 Task: Create relationship between product and customer.
Action: Mouse moved to (540, 102)
Screenshot: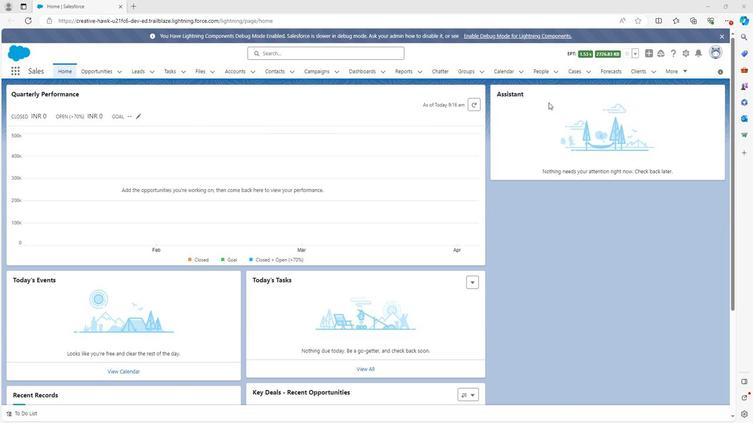 
Action: Mouse pressed right at (540, 102)
Screenshot: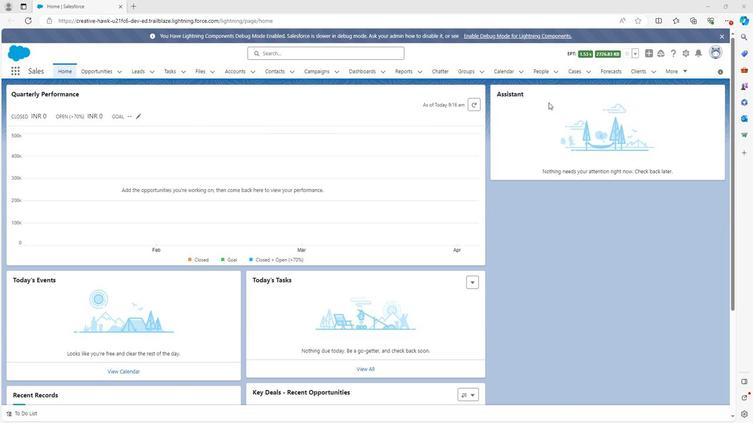 
Action: Mouse moved to (679, 47)
Screenshot: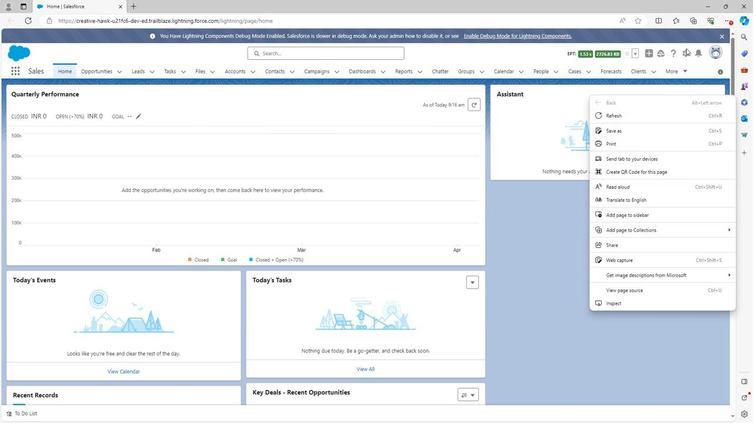 
Action: Mouse pressed left at (679, 47)
Screenshot: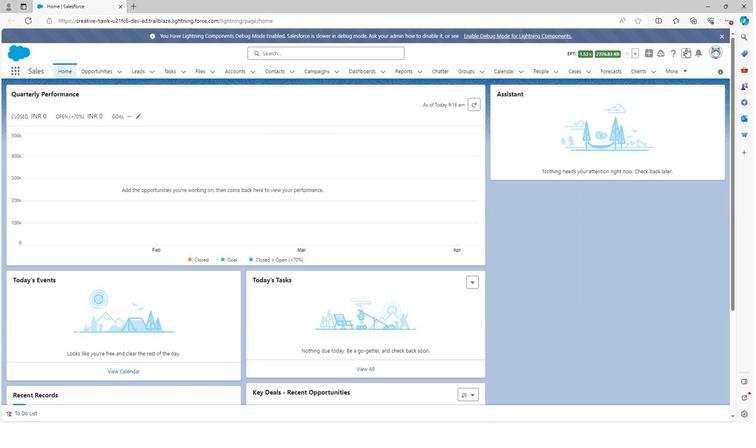 
Action: Mouse moved to (648, 73)
Screenshot: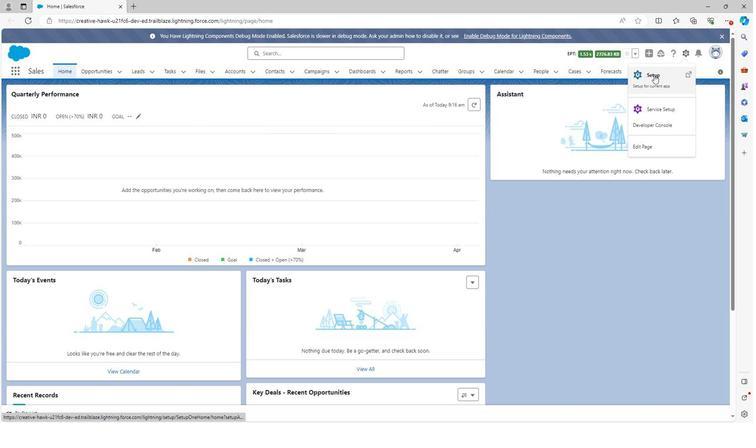 
Action: Mouse pressed left at (648, 73)
Screenshot: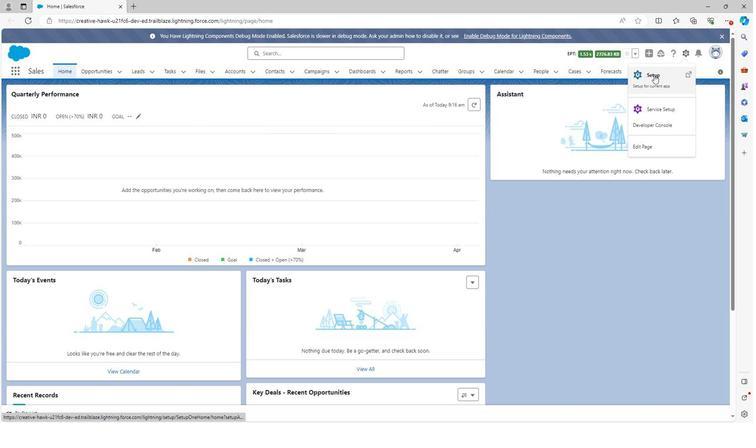 
Action: Mouse moved to (97, 71)
Screenshot: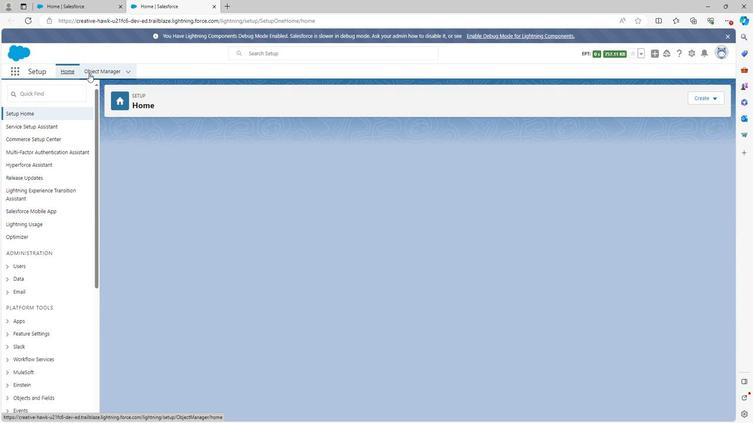 
Action: Mouse pressed left at (97, 71)
Screenshot: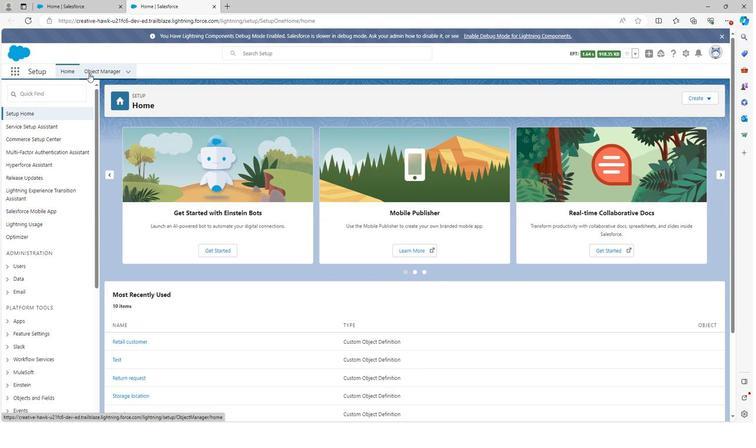
Action: Mouse moved to (92, 221)
Screenshot: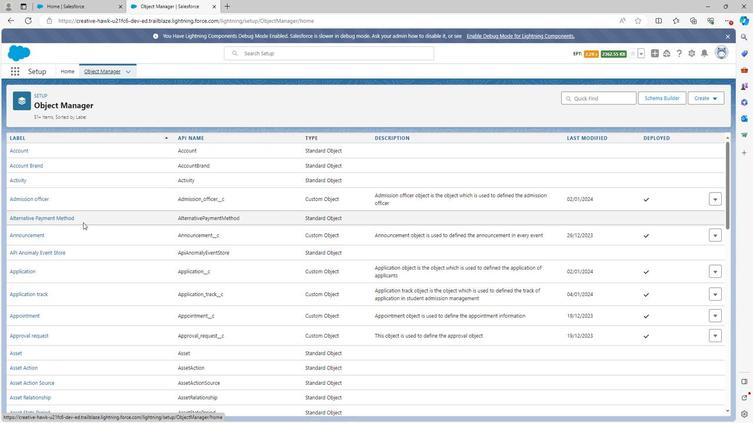 
Action: Mouse scrolled (92, 221) with delta (0, 0)
Screenshot: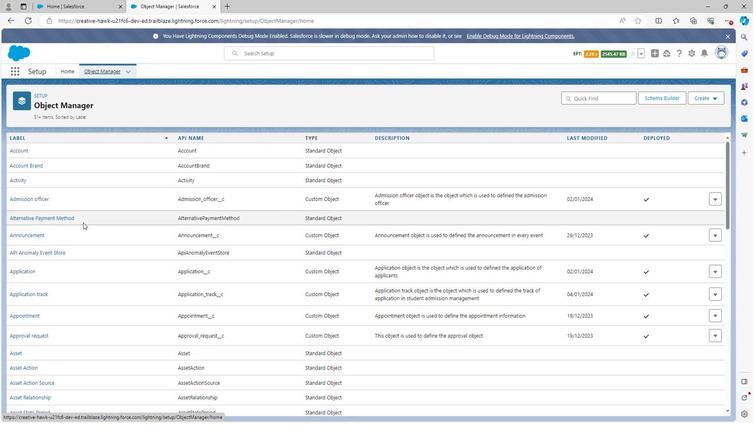 
Action: Mouse scrolled (92, 221) with delta (0, 0)
Screenshot: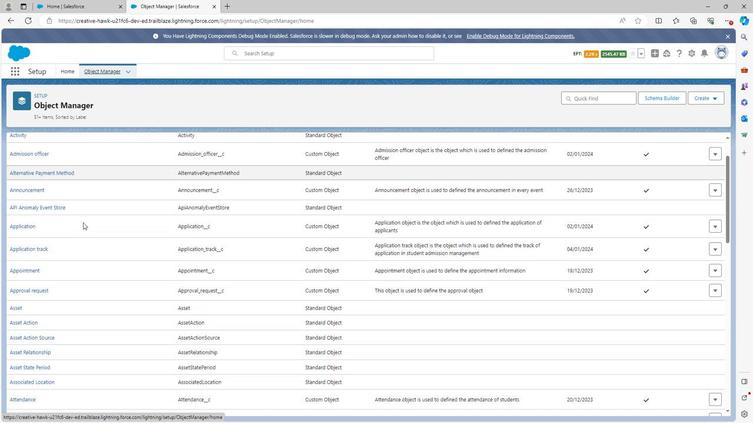 
Action: Mouse scrolled (92, 221) with delta (0, 0)
Screenshot: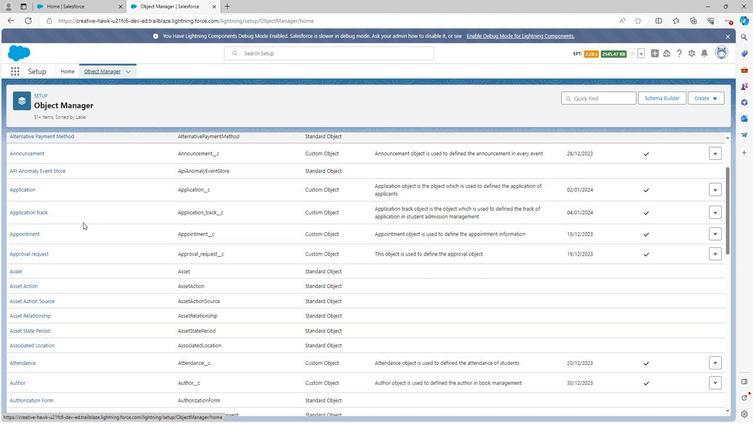 
Action: Mouse moved to (92, 221)
Screenshot: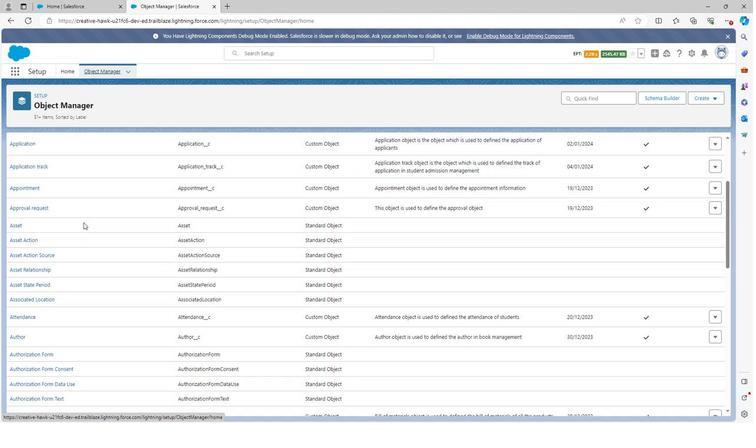 
Action: Mouse scrolled (92, 221) with delta (0, 0)
Screenshot: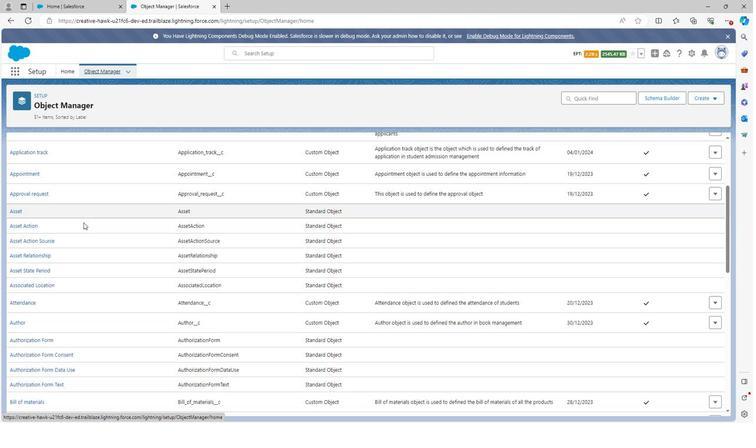 
Action: Mouse scrolled (92, 221) with delta (0, 0)
Screenshot: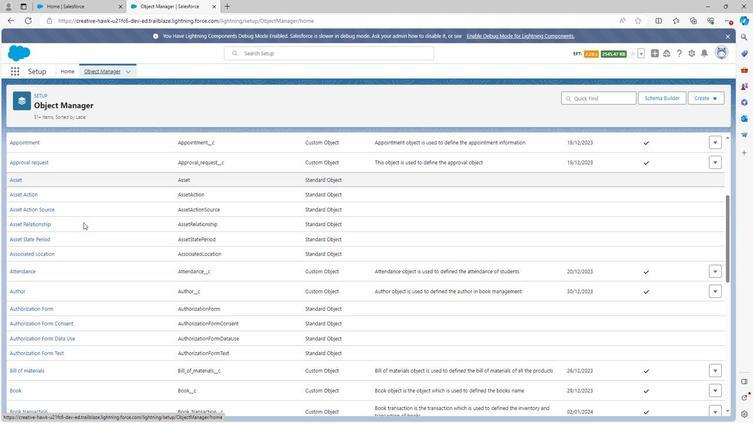 
Action: Mouse moved to (92, 221)
Screenshot: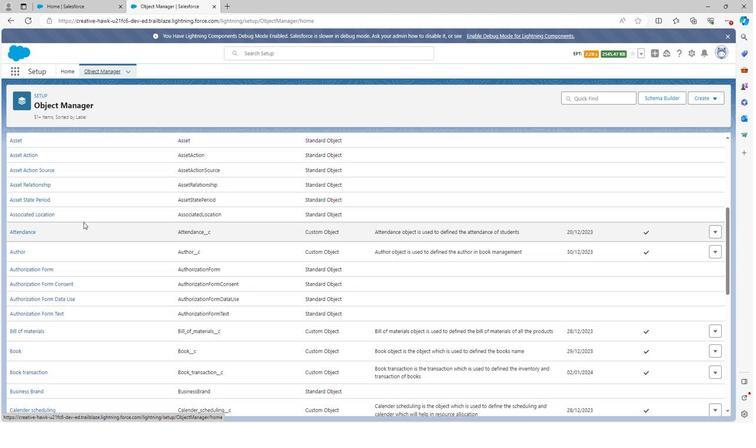 
Action: Mouse scrolled (92, 221) with delta (0, 0)
Screenshot: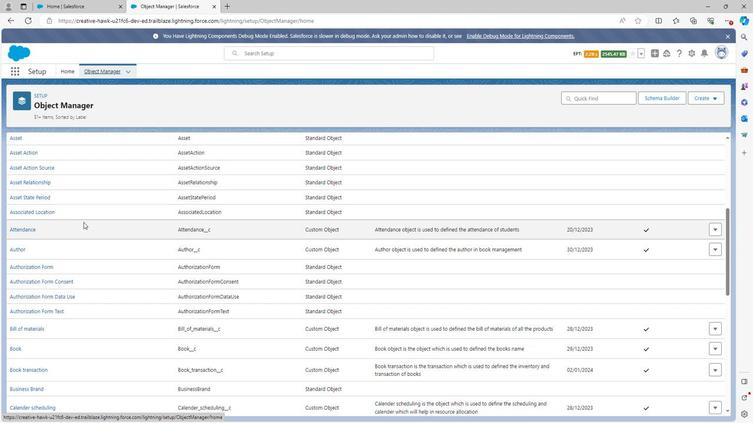 
Action: Mouse scrolled (92, 221) with delta (0, 0)
Screenshot: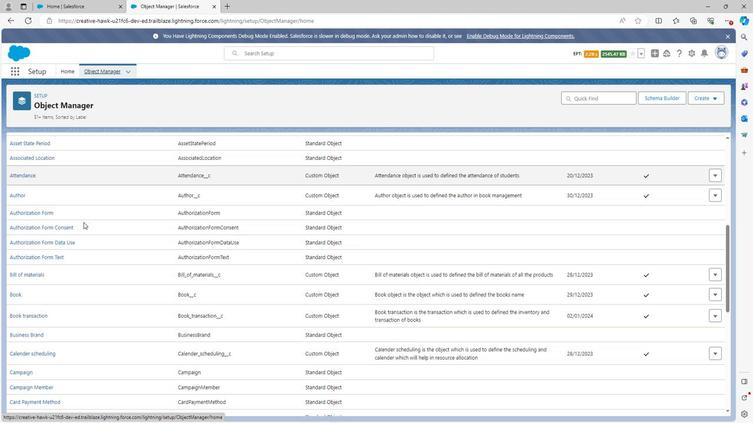 
Action: Mouse scrolled (92, 221) with delta (0, 0)
Screenshot: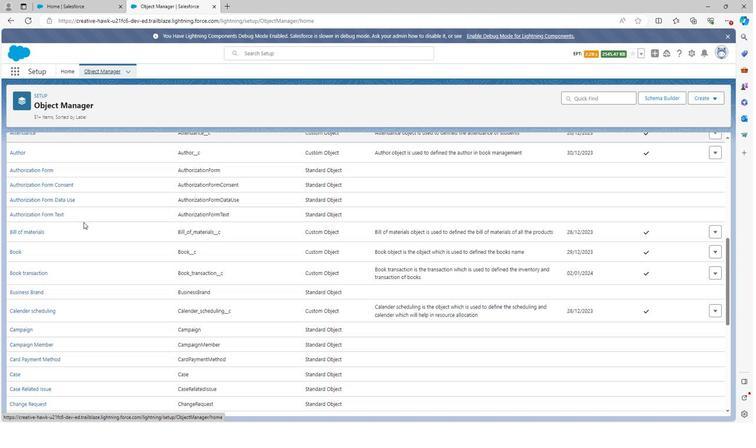 
Action: Mouse scrolled (92, 221) with delta (0, 0)
Screenshot: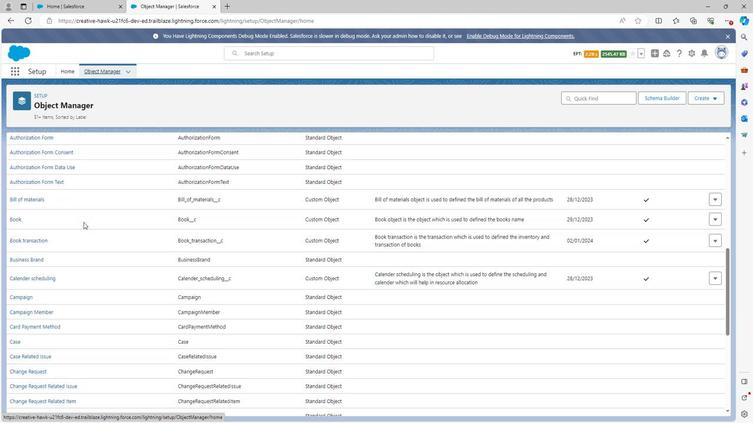 
Action: Mouse scrolled (92, 221) with delta (0, 0)
Screenshot: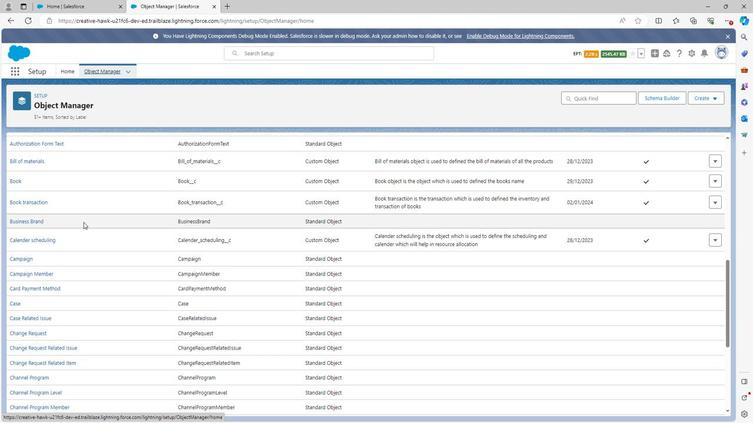 
Action: Mouse scrolled (92, 221) with delta (0, 0)
Screenshot: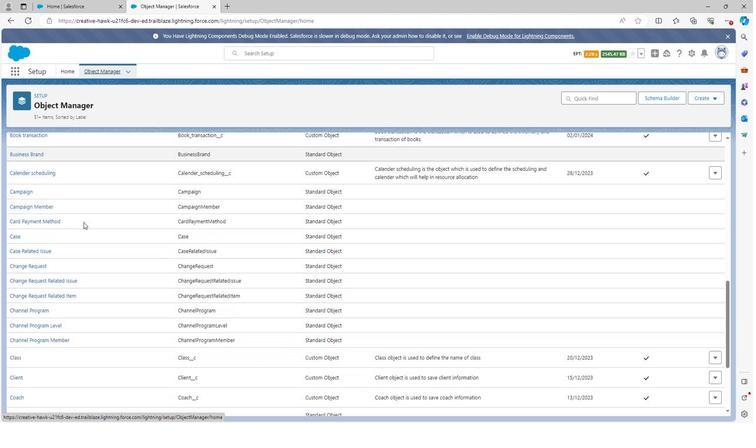 
Action: Mouse scrolled (92, 221) with delta (0, 0)
Screenshot: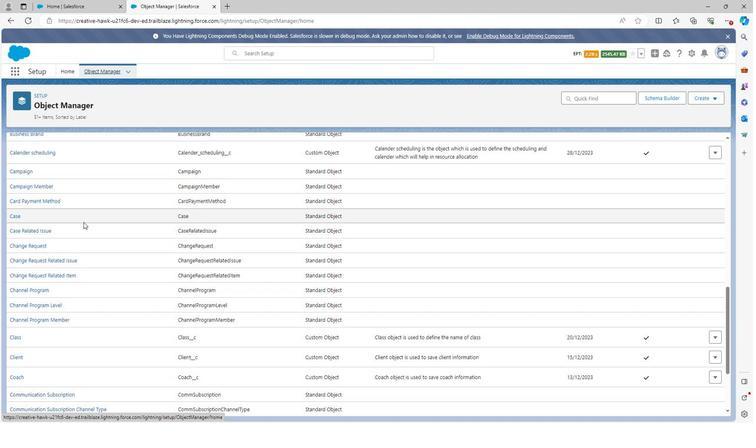 
Action: Mouse scrolled (92, 221) with delta (0, 0)
Screenshot: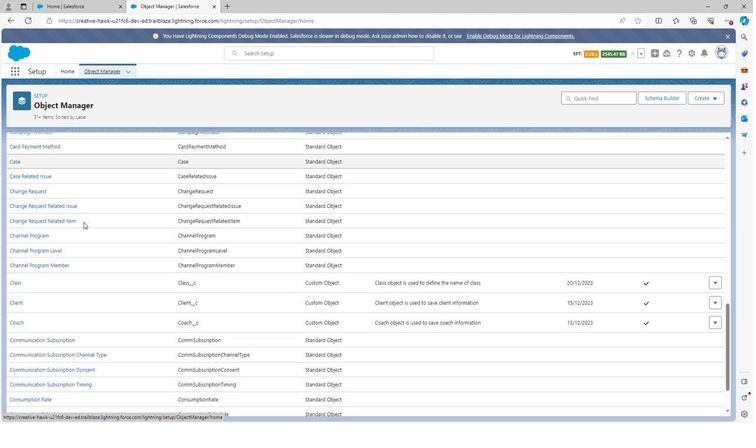 
Action: Mouse scrolled (92, 221) with delta (0, 0)
Screenshot: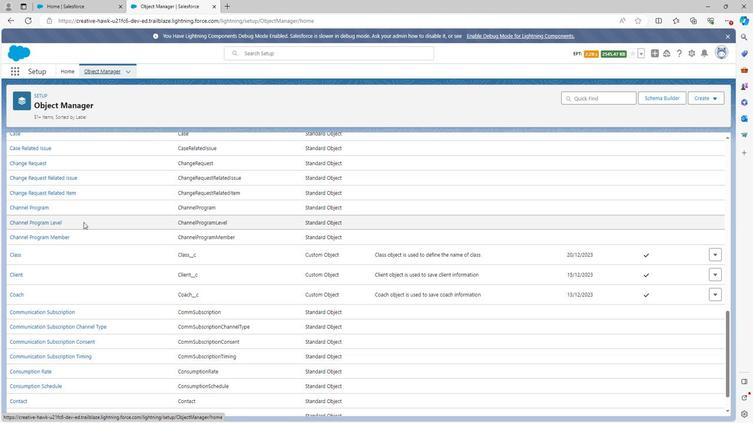 
Action: Mouse scrolled (92, 221) with delta (0, 0)
Screenshot: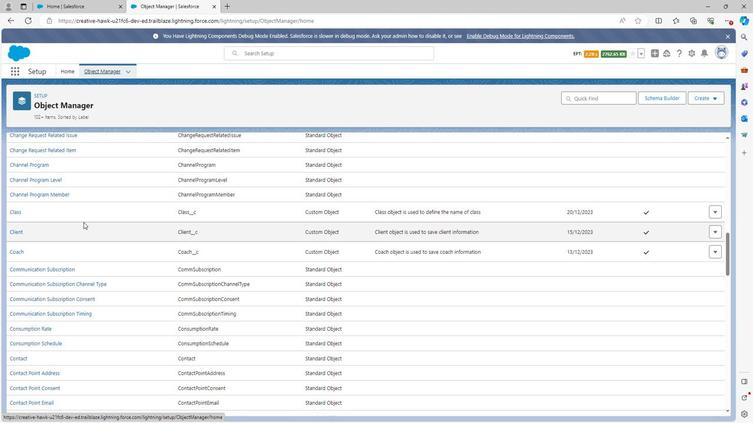 
Action: Mouse moved to (97, 217)
Screenshot: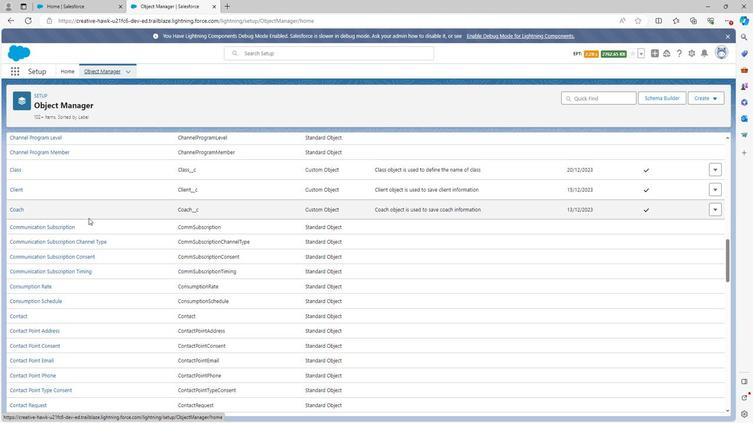 
Action: Mouse scrolled (97, 217) with delta (0, 0)
Screenshot: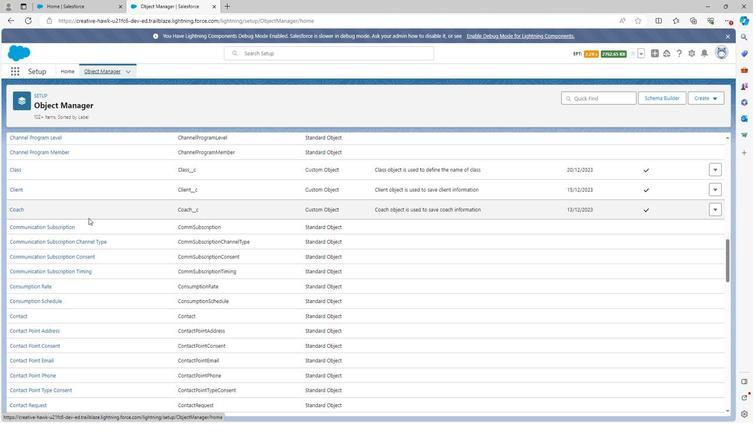 
Action: Mouse scrolled (97, 217) with delta (0, 0)
Screenshot: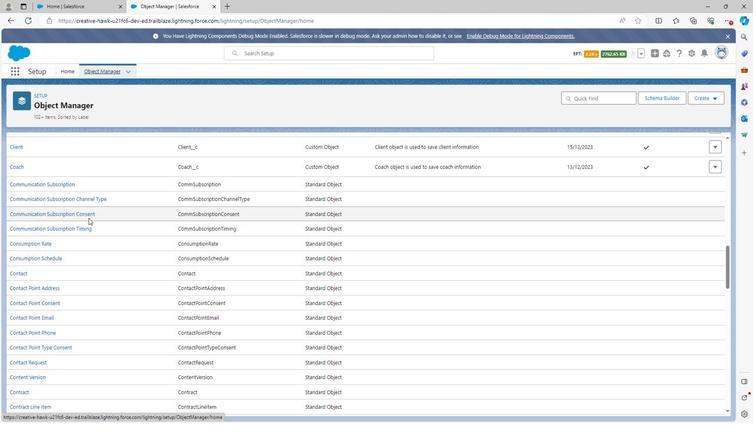 
Action: Mouse scrolled (97, 217) with delta (0, 0)
Screenshot: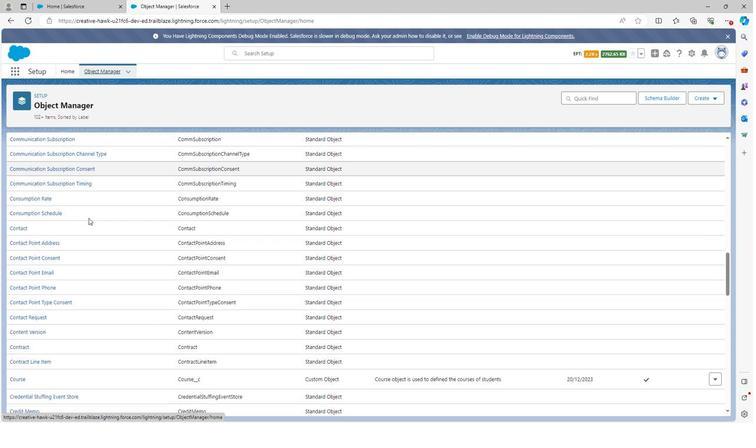 
Action: Mouse scrolled (97, 217) with delta (0, 0)
Screenshot: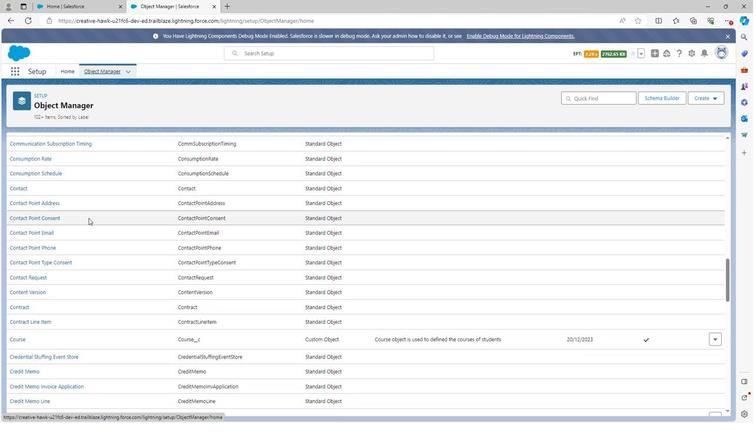 
Action: Mouse scrolled (97, 217) with delta (0, 0)
Screenshot: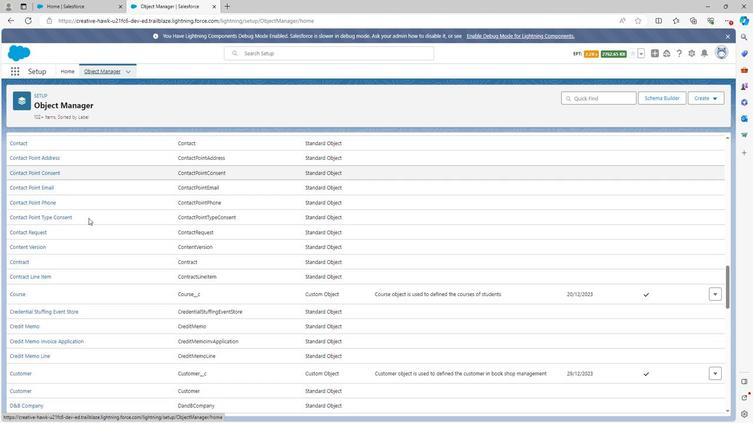 
Action: Mouse scrolled (97, 217) with delta (0, 0)
Screenshot: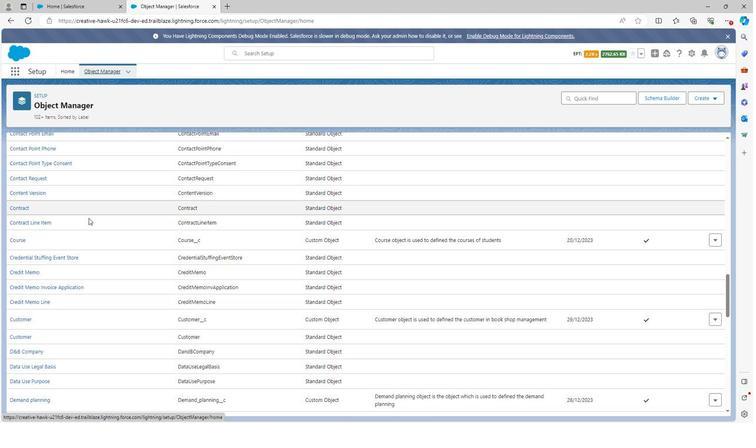 
Action: Mouse scrolled (97, 217) with delta (0, 0)
Screenshot: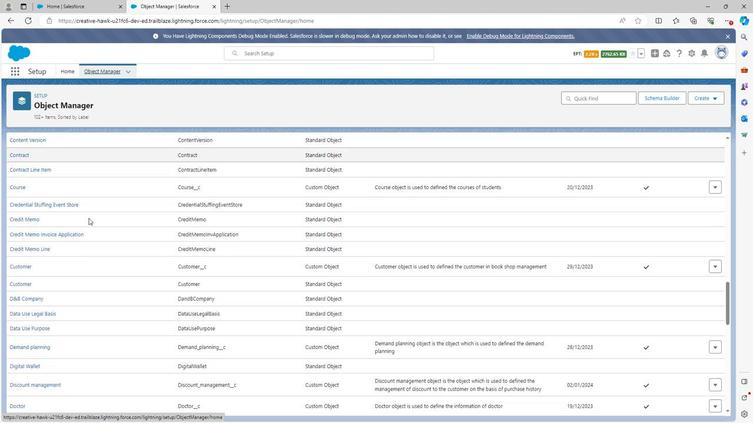 
Action: Mouse scrolled (97, 217) with delta (0, 0)
Screenshot: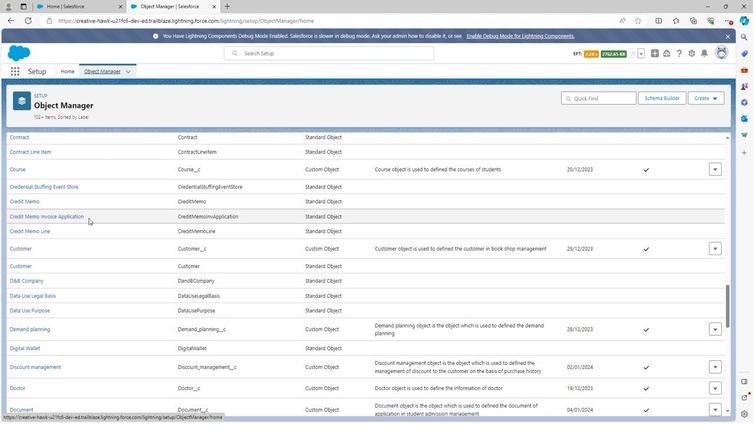 
Action: Mouse scrolled (97, 217) with delta (0, 0)
Screenshot: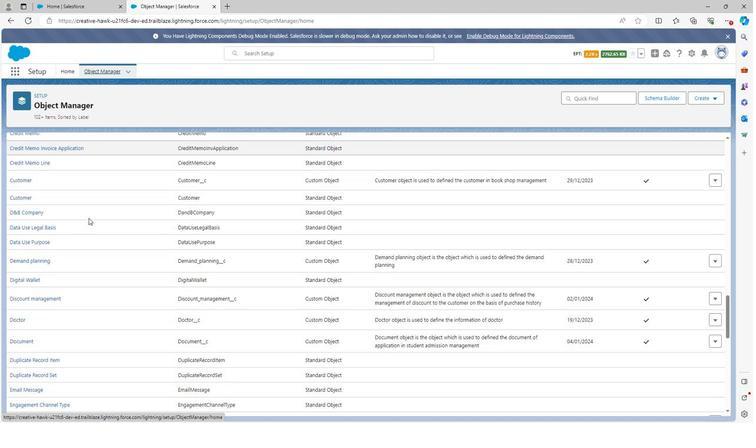 
Action: Mouse scrolled (97, 217) with delta (0, 0)
Screenshot: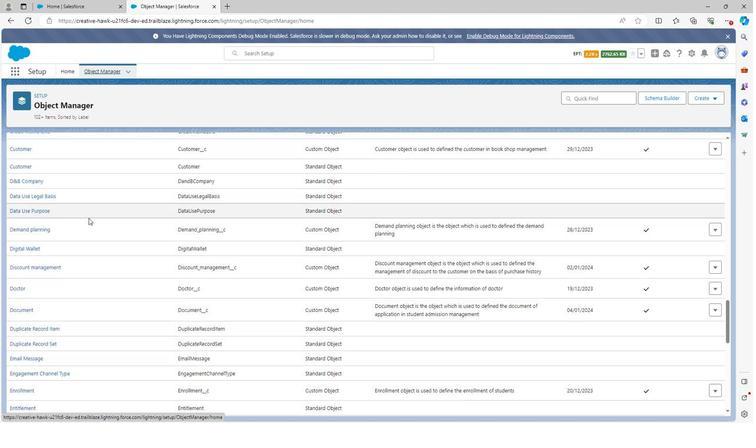 
Action: Mouse scrolled (97, 217) with delta (0, 0)
Screenshot: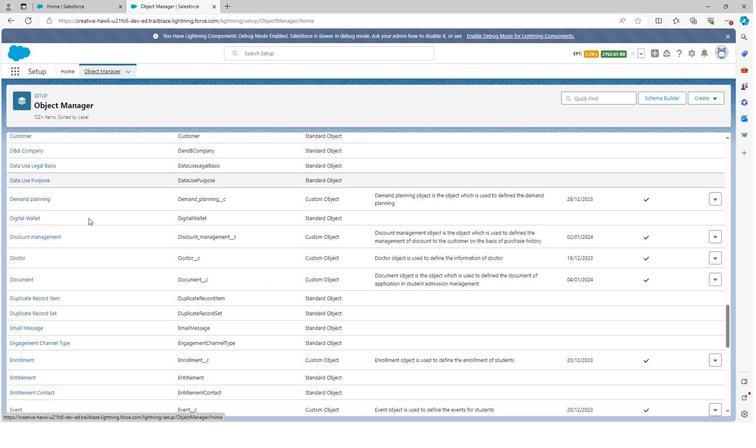 
Action: Mouse moved to (97, 216)
Screenshot: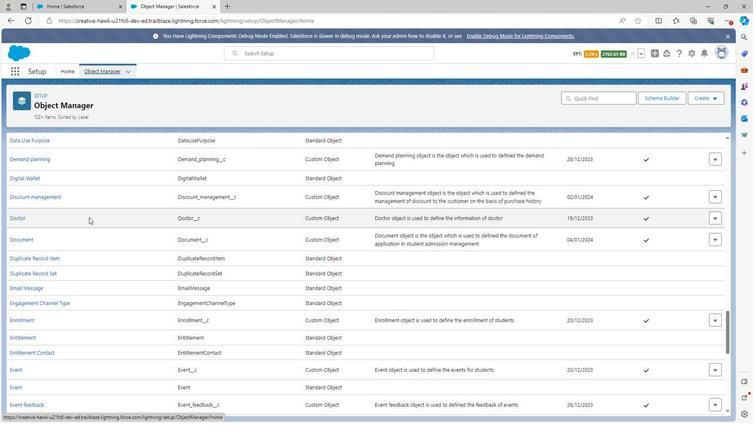 
Action: Mouse scrolled (97, 215) with delta (0, 0)
Screenshot: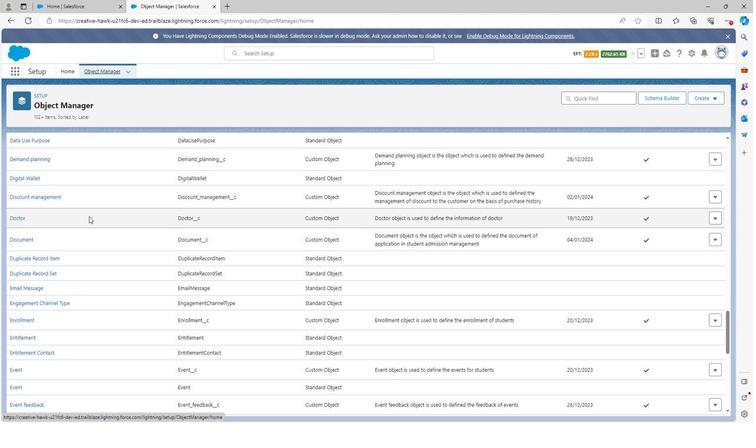 
Action: Mouse scrolled (97, 215) with delta (0, 0)
Screenshot: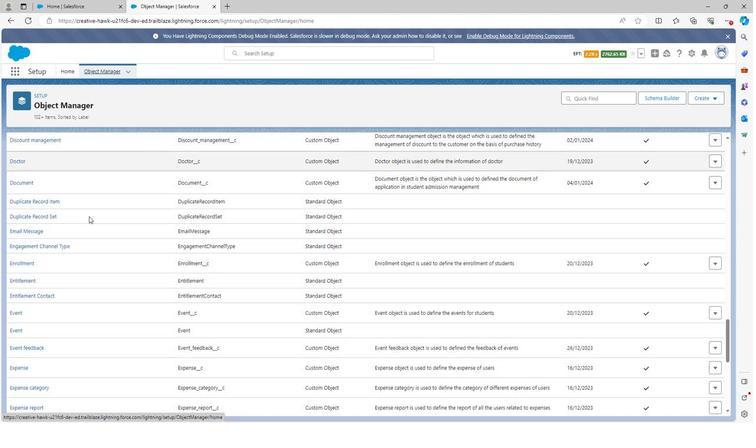 
Action: Mouse moved to (98, 214)
Screenshot: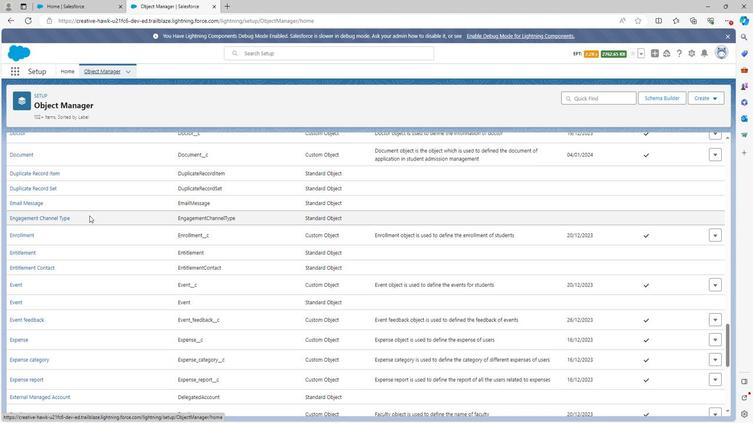 
Action: Mouse scrolled (98, 214) with delta (0, 0)
Screenshot: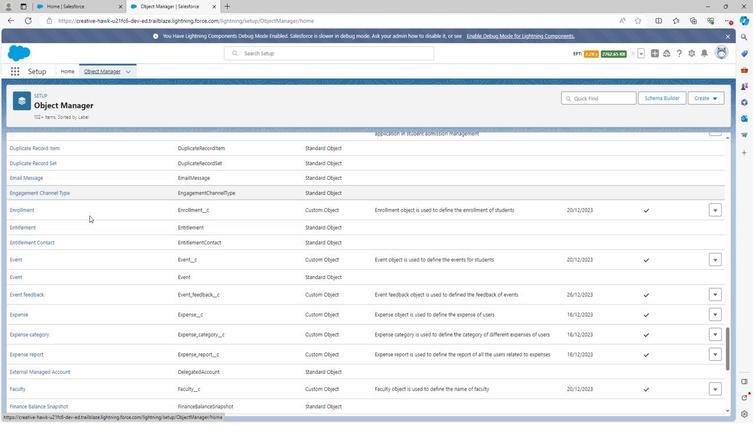 
Action: Mouse scrolled (98, 214) with delta (0, 0)
Screenshot: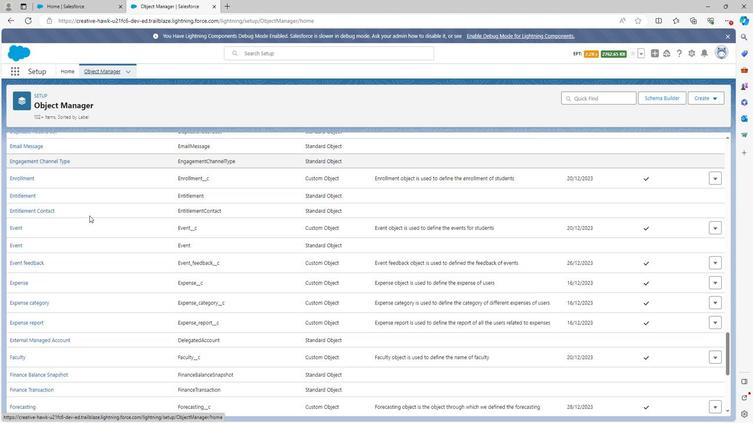 
Action: Mouse scrolled (98, 214) with delta (0, 0)
Screenshot: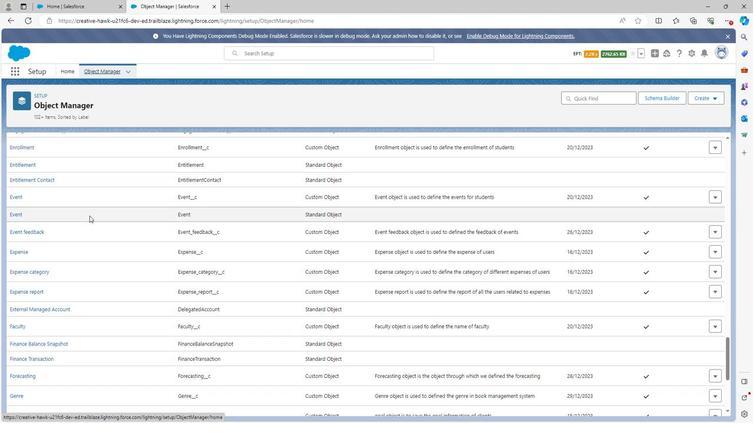 
Action: Mouse scrolled (98, 214) with delta (0, 0)
Screenshot: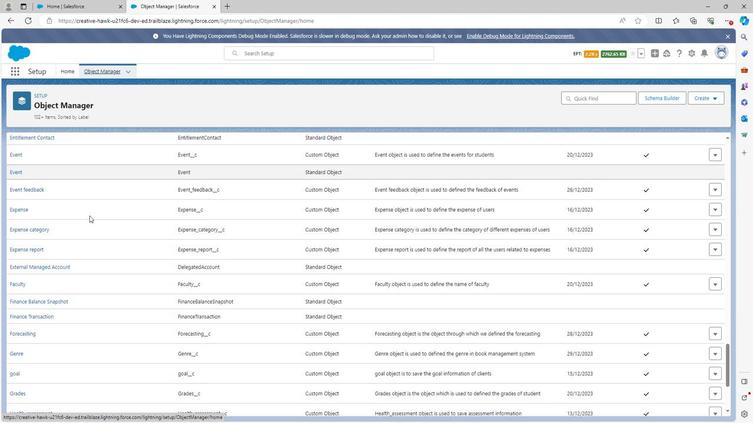 
Action: Mouse scrolled (98, 214) with delta (0, 0)
Screenshot: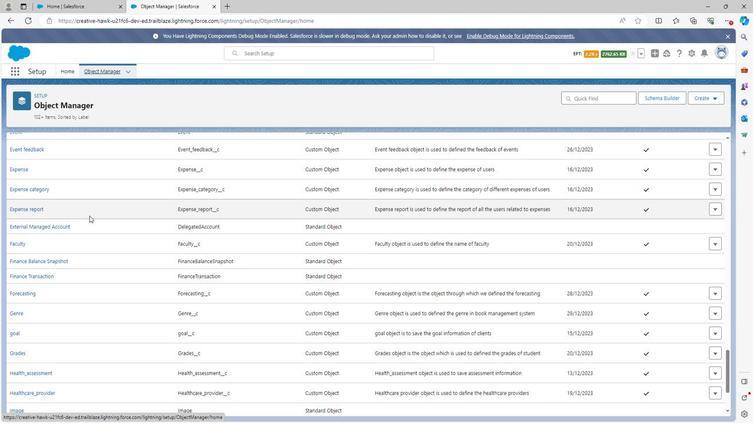 
Action: Mouse scrolled (98, 214) with delta (0, 0)
Screenshot: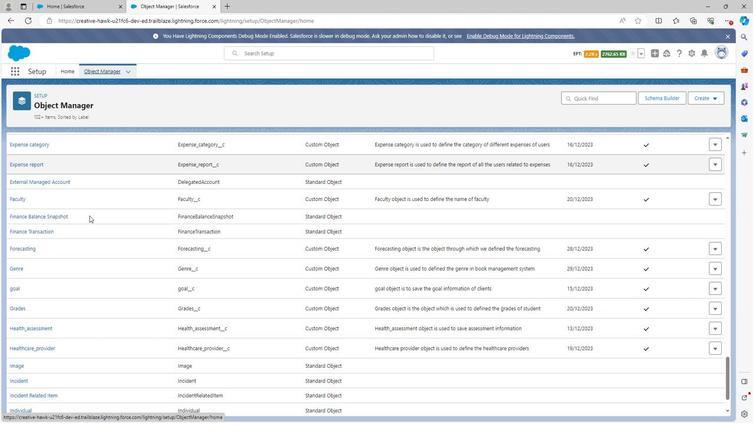 
Action: Mouse scrolled (98, 214) with delta (0, 0)
Screenshot: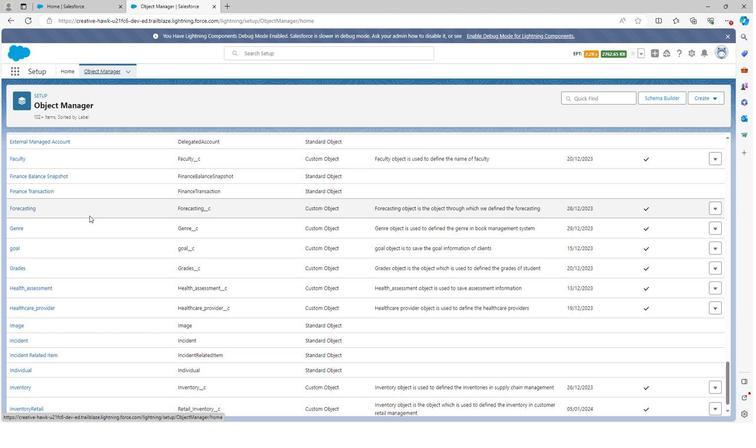 
Action: Mouse scrolled (98, 214) with delta (0, 0)
Screenshot: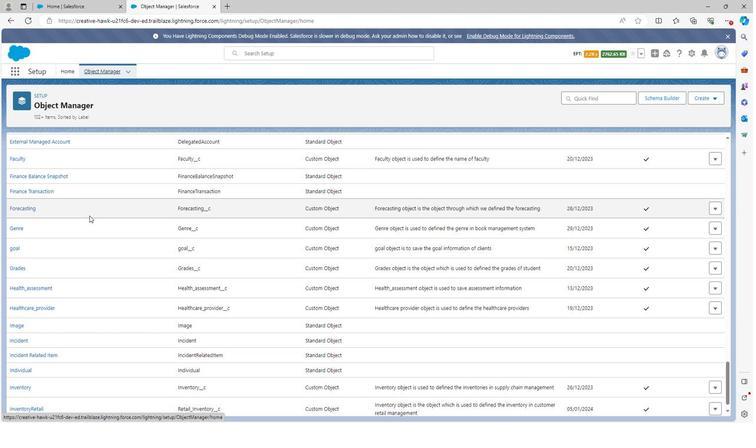 
Action: Mouse scrolled (98, 214) with delta (0, 0)
Screenshot: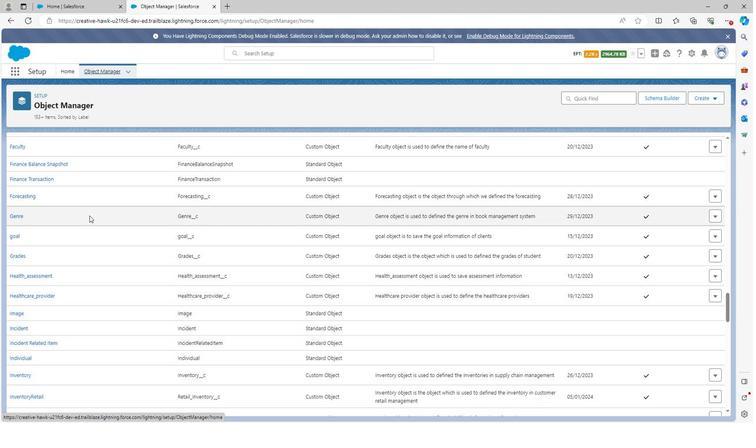 
Action: Mouse scrolled (98, 214) with delta (0, 0)
Screenshot: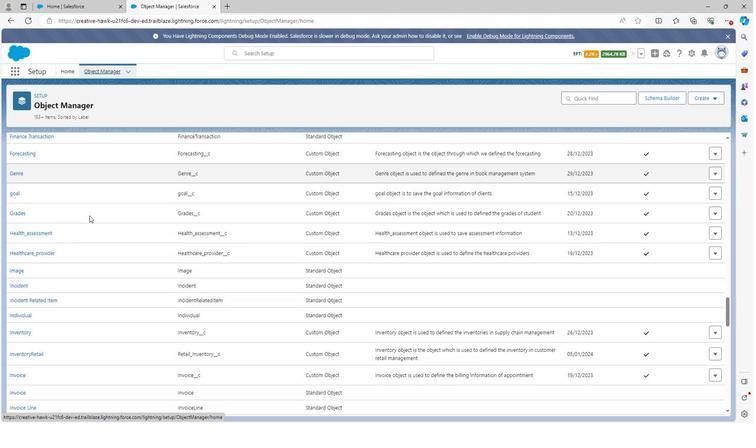 
Action: Mouse scrolled (98, 214) with delta (0, 0)
Screenshot: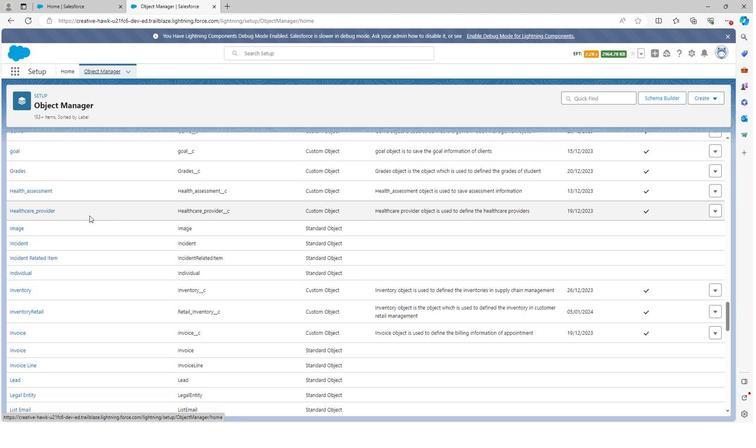 
Action: Mouse scrolled (98, 214) with delta (0, 0)
Screenshot: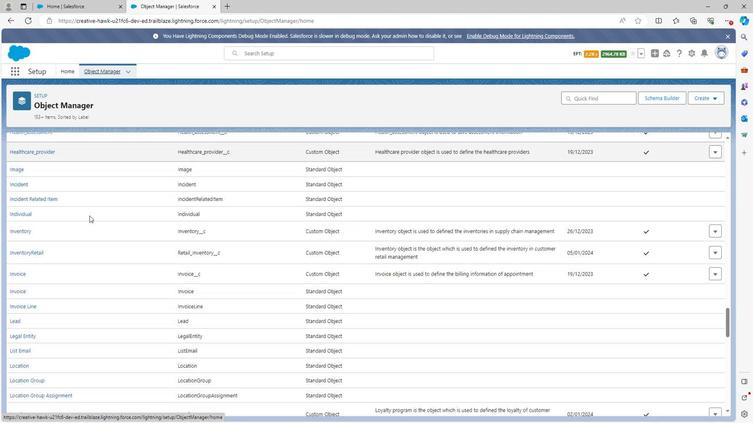 
Action: Mouse scrolled (98, 214) with delta (0, 0)
Screenshot: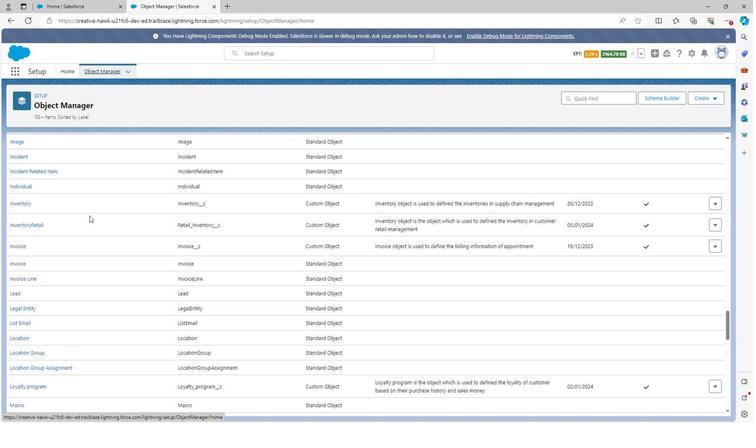 
Action: Mouse scrolled (98, 214) with delta (0, 0)
Screenshot: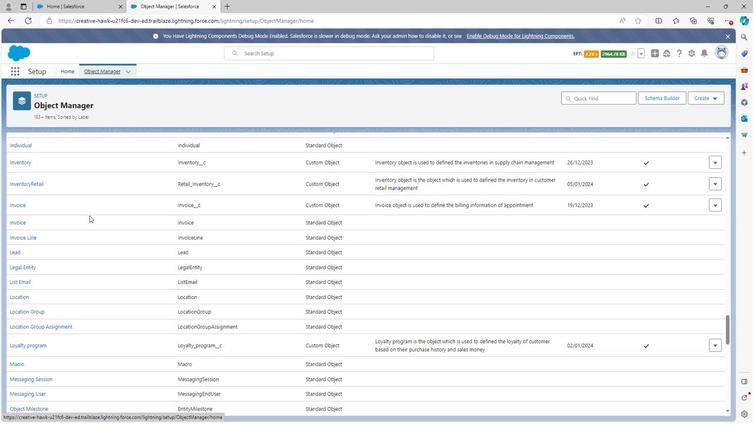 
Action: Mouse scrolled (98, 214) with delta (0, 0)
Screenshot: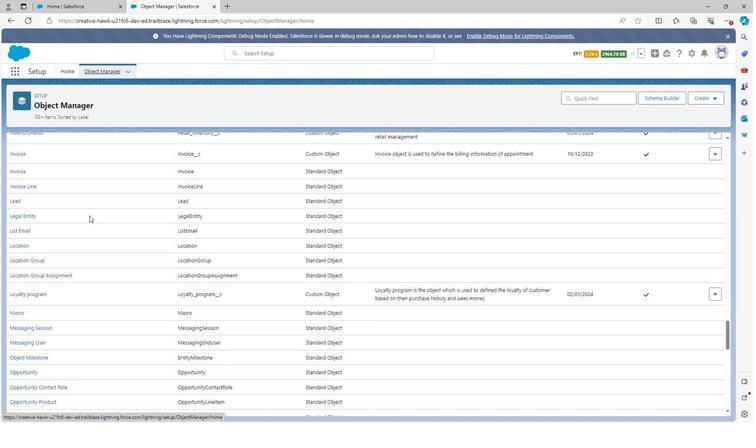 
Action: Mouse scrolled (98, 214) with delta (0, 0)
Screenshot: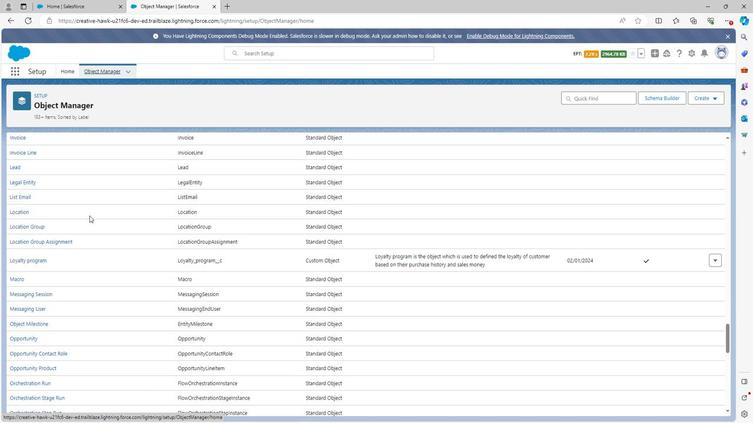 
Action: Mouse scrolled (98, 214) with delta (0, 0)
Screenshot: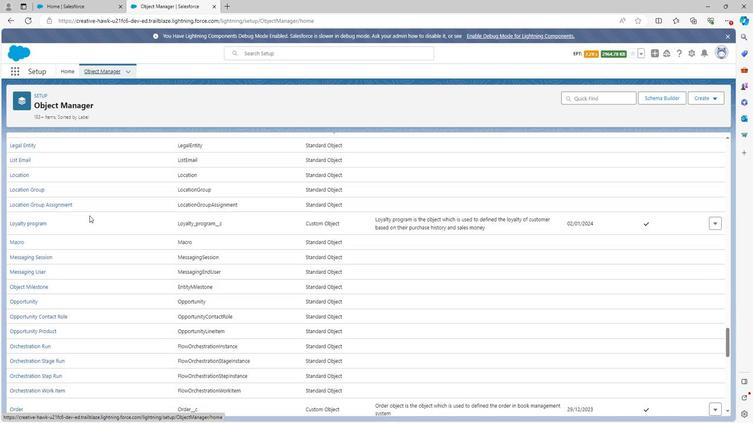 
Action: Mouse scrolled (98, 214) with delta (0, 0)
Screenshot: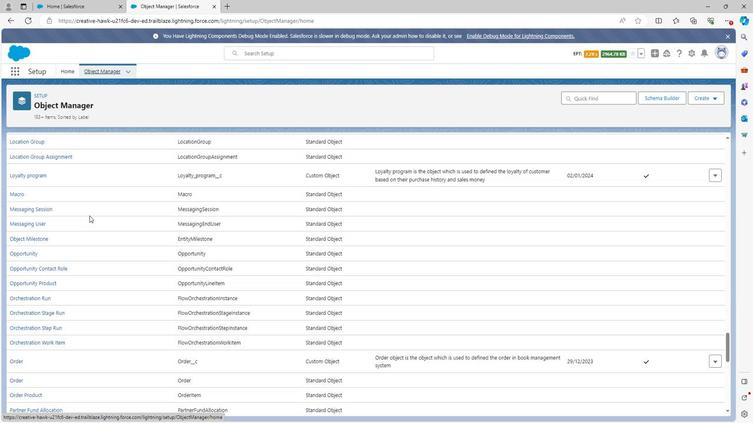 
Action: Mouse scrolled (98, 214) with delta (0, 0)
Screenshot: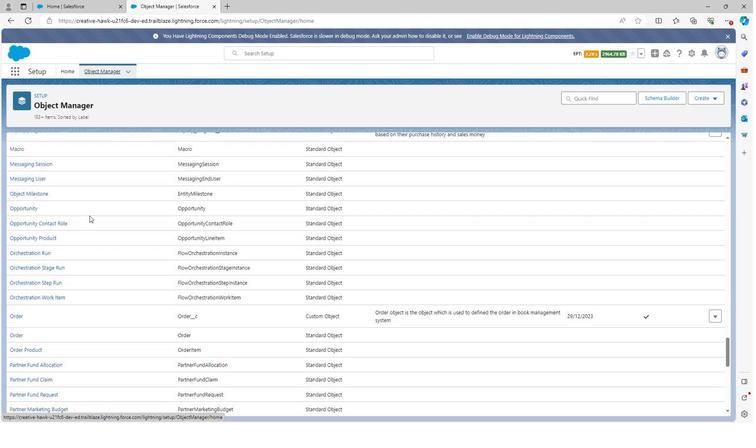 
Action: Mouse scrolled (98, 214) with delta (0, 0)
Screenshot: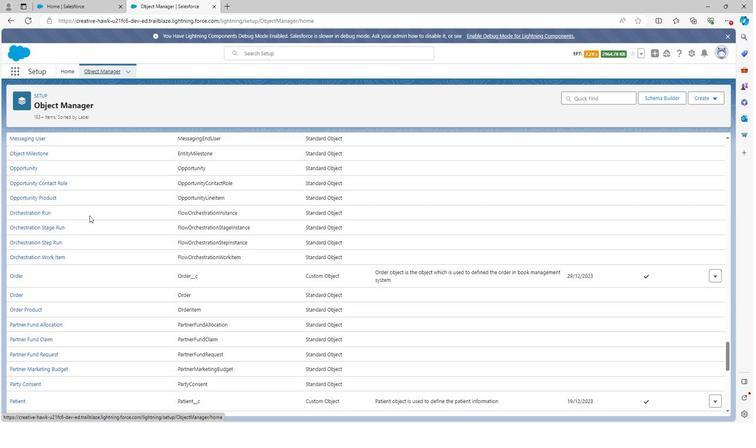 
Action: Mouse scrolled (98, 214) with delta (0, 0)
Screenshot: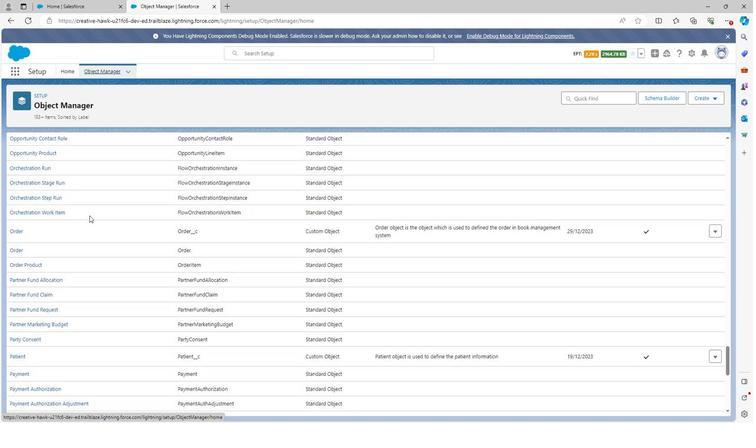 
Action: Mouse scrolled (98, 214) with delta (0, 0)
Screenshot: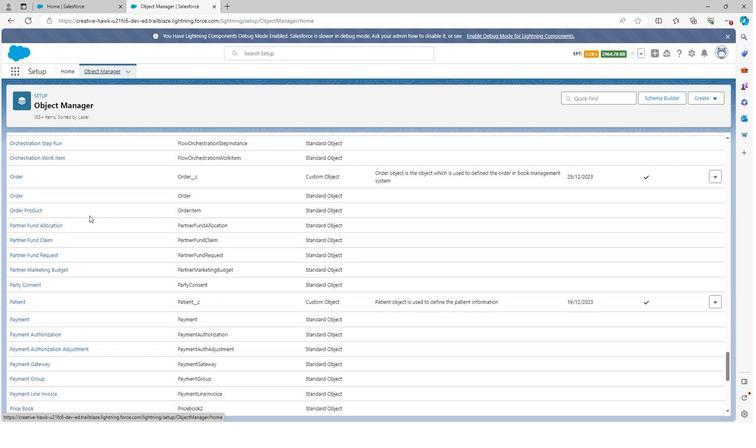 
Action: Mouse scrolled (98, 214) with delta (0, 0)
Screenshot: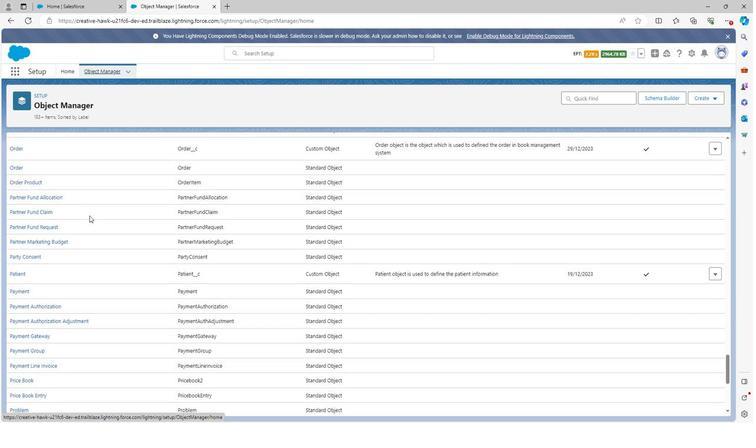 
Action: Mouse scrolled (98, 214) with delta (0, 0)
Screenshot: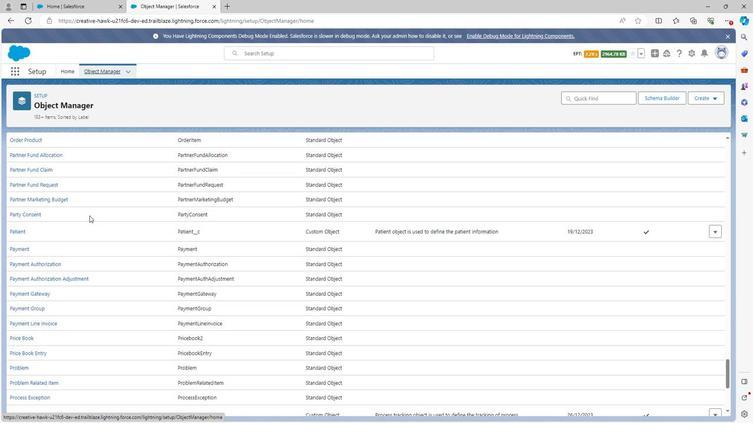 
Action: Mouse scrolled (98, 214) with delta (0, 0)
Screenshot: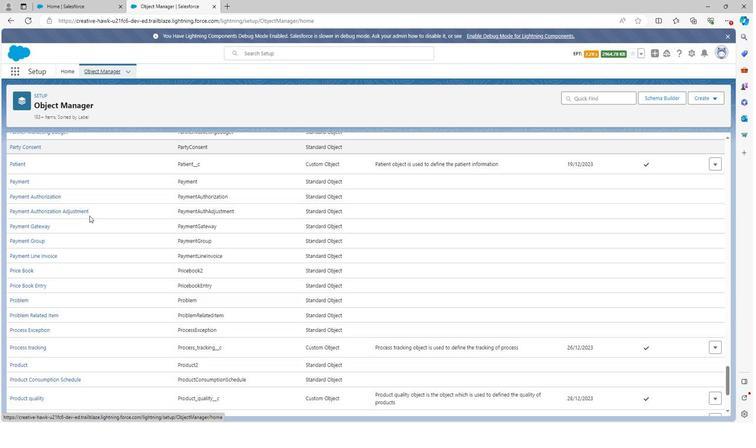 
Action: Mouse scrolled (98, 214) with delta (0, 0)
Screenshot: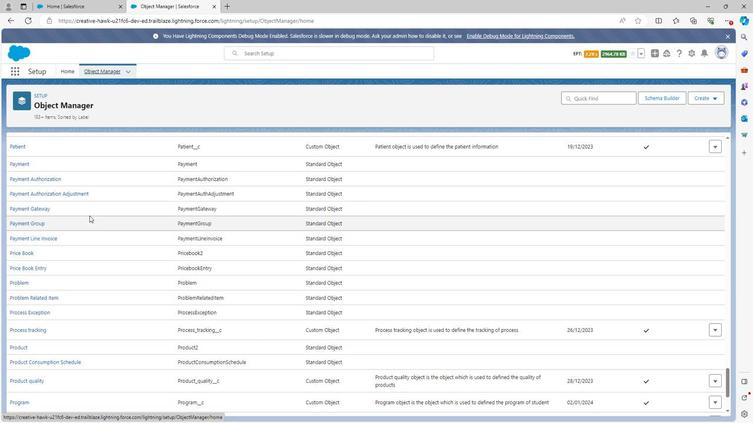 
Action: Mouse scrolled (98, 214) with delta (0, 0)
Screenshot: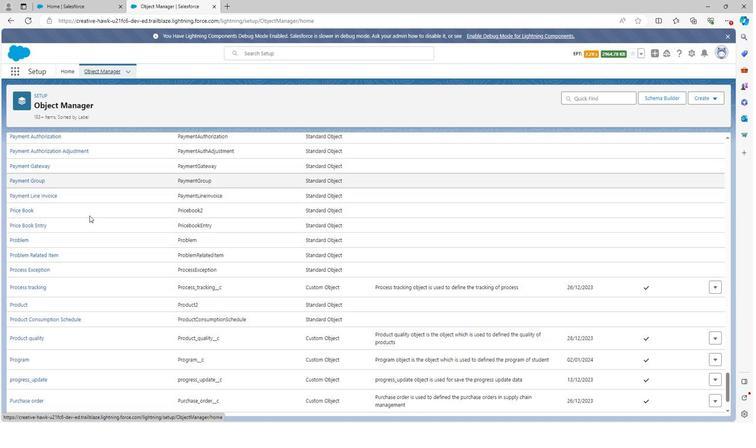 
Action: Mouse scrolled (98, 214) with delta (0, 0)
Screenshot: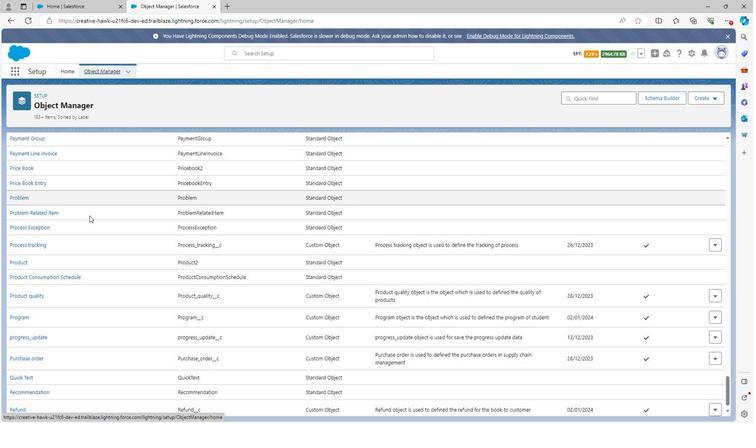 
Action: Mouse scrolled (98, 214) with delta (0, 0)
Screenshot: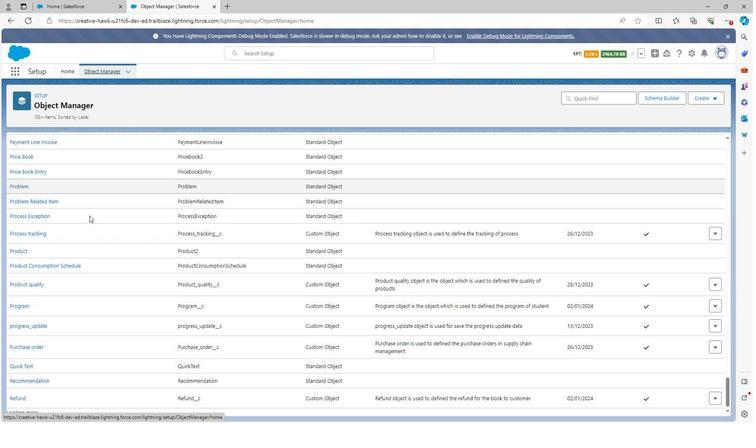 
Action: Mouse scrolled (98, 214) with delta (0, 0)
Screenshot: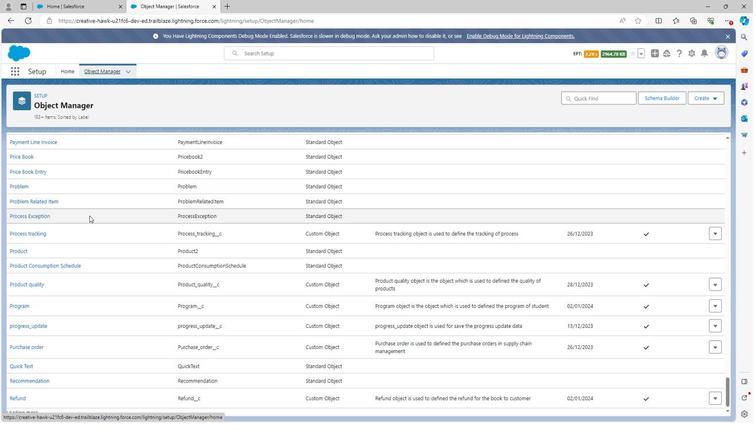 
Action: Mouse moved to (88, 243)
Screenshot: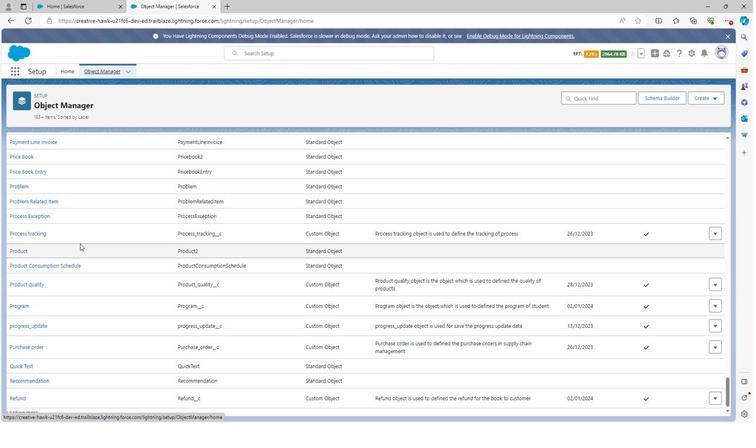 
Action: Mouse scrolled (88, 243) with delta (0, 0)
Screenshot: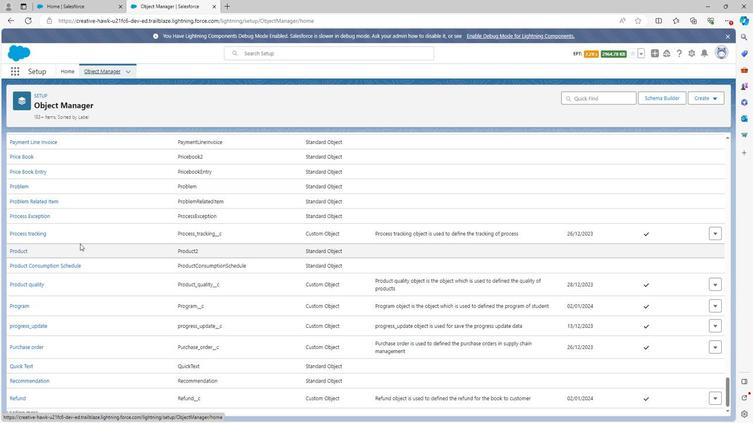 
Action: Mouse scrolled (88, 243) with delta (0, 0)
Screenshot: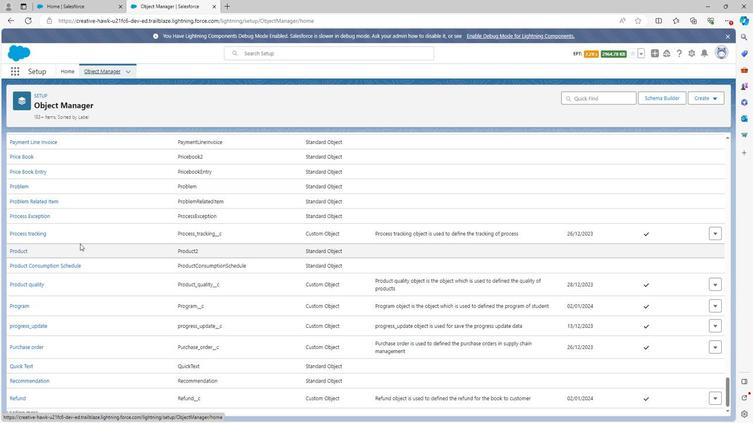 
Action: Mouse moved to (64, 261)
Screenshot: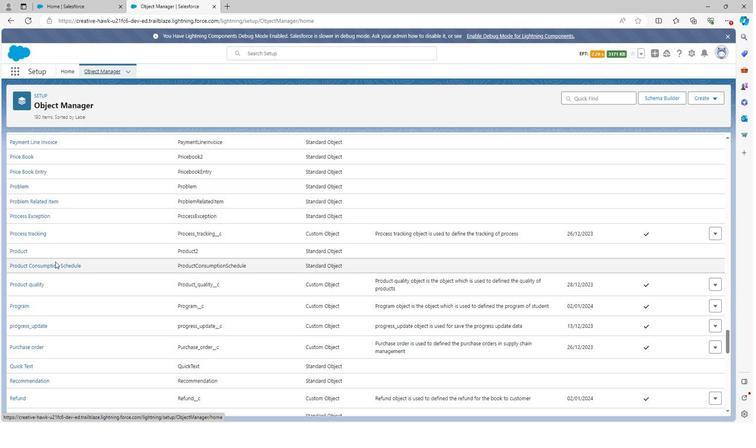
Action: Mouse scrolled (64, 260) with delta (0, 0)
Screenshot: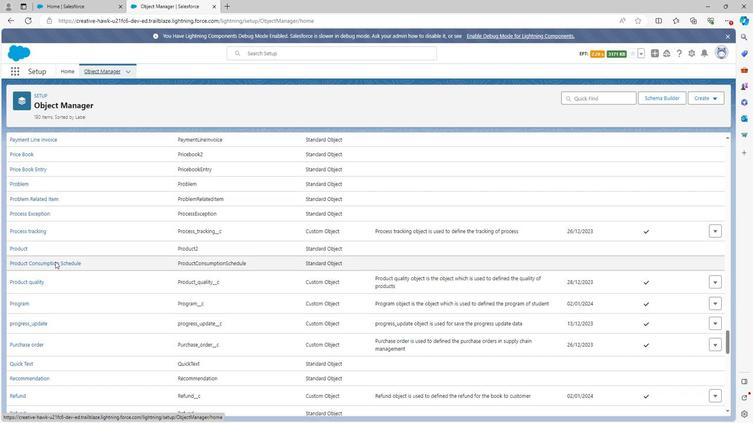 
Action: Mouse scrolled (64, 260) with delta (0, 0)
Screenshot: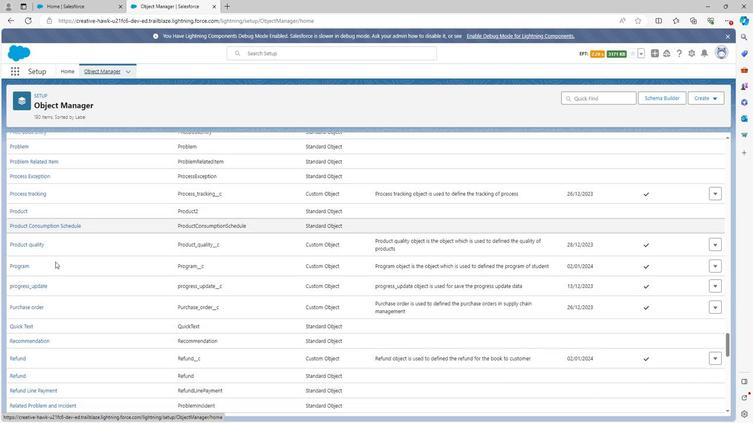 
Action: Mouse moved to (65, 259)
Screenshot: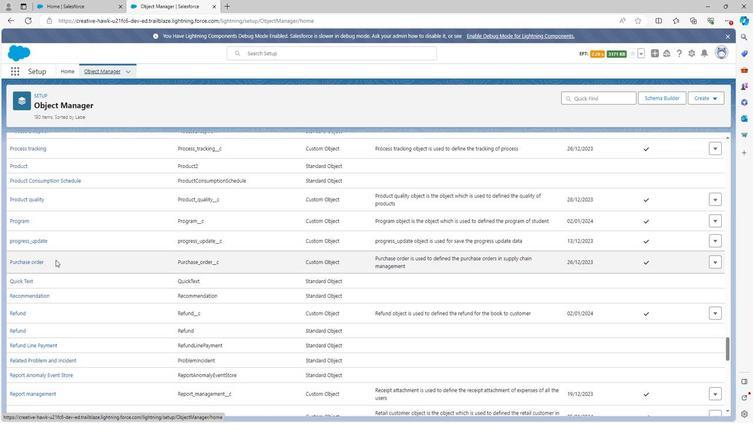 
Action: Mouse scrolled (65, 258) with delta (0, 0)
Screenshot: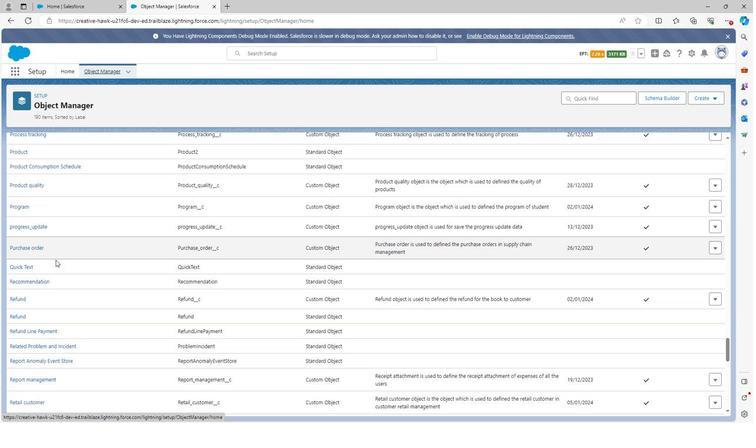 
Action: Mouse scrolled (65, 258) with delta (0, 0)
Screenshot: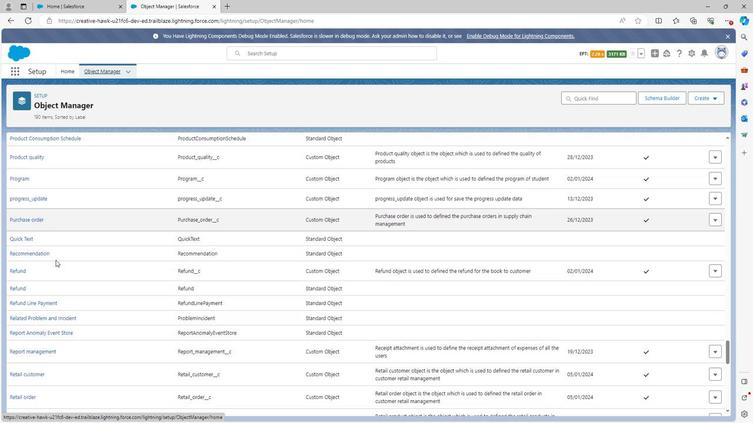 
Action: Mouse moved to (65, 257)
Screenshot: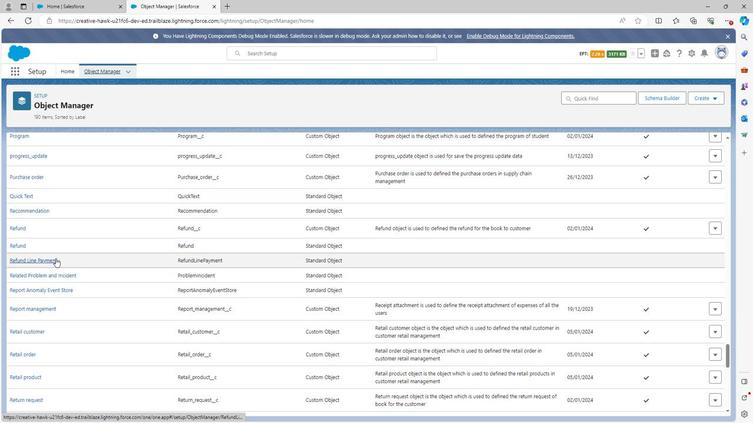 
Action: Mouse scrolled (65, 257) with delta (0, 0)
Screenshot: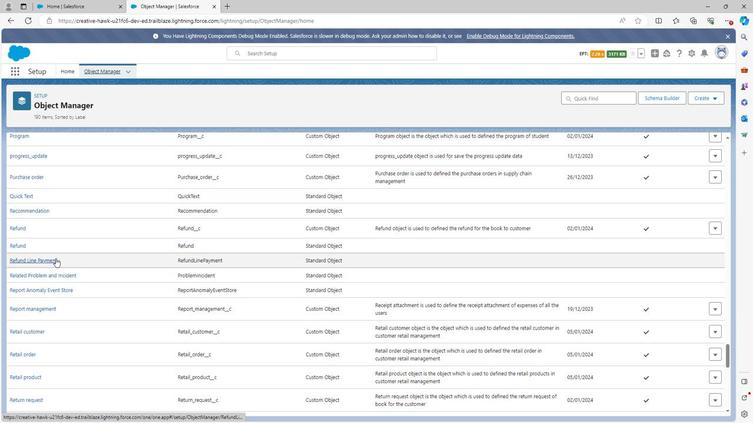 
Action: Mouse moved to (47, 288)
Screenshot: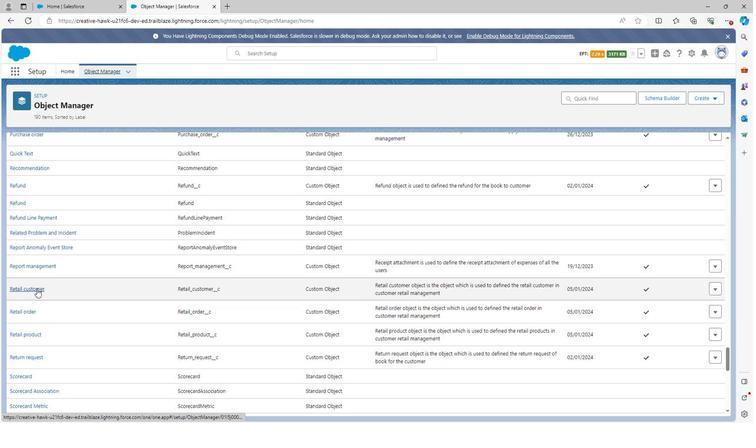 
Action: Mouse pressed left at (47, 288)
Screenshot: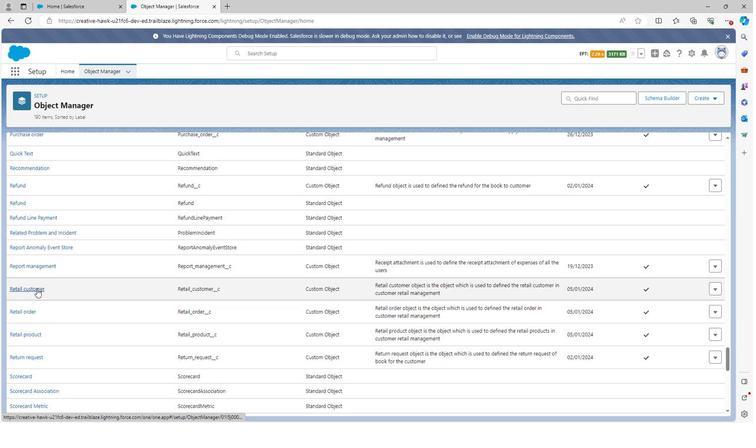 
Action: Mouse moved to (61, 154)
Screenshot: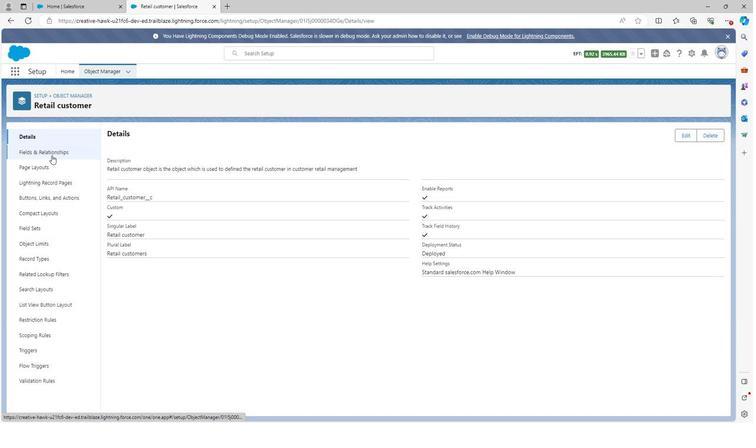 
Action: Mouse pressed left at (61, 154)
Screenshot: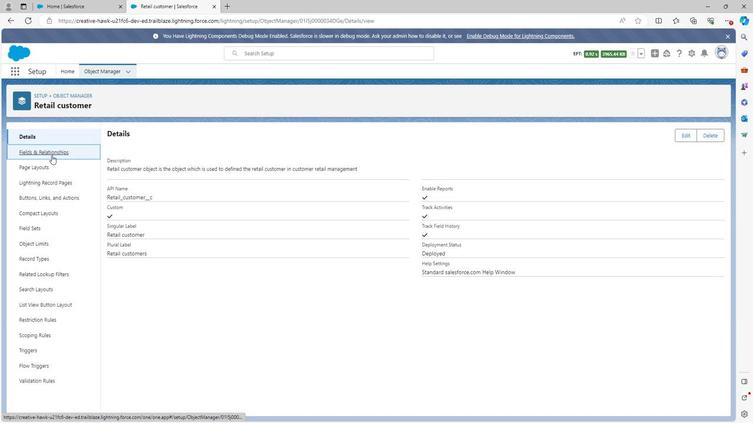 
Action: Mouse moved to (556, 130)
Screenshot: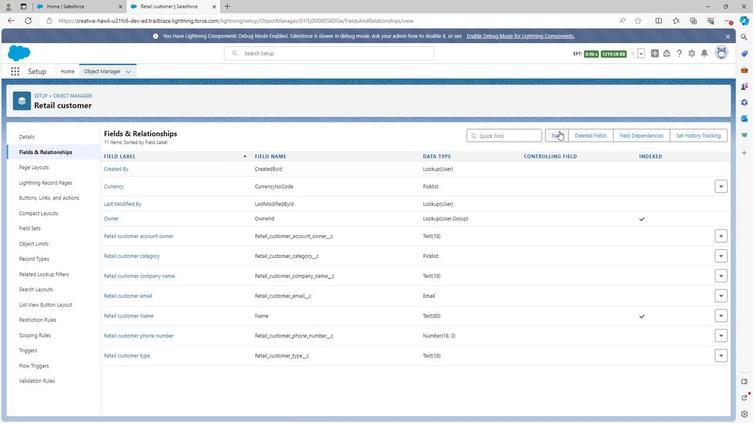 
Action: Mouse pressed left at (556, 130)
Screenshot: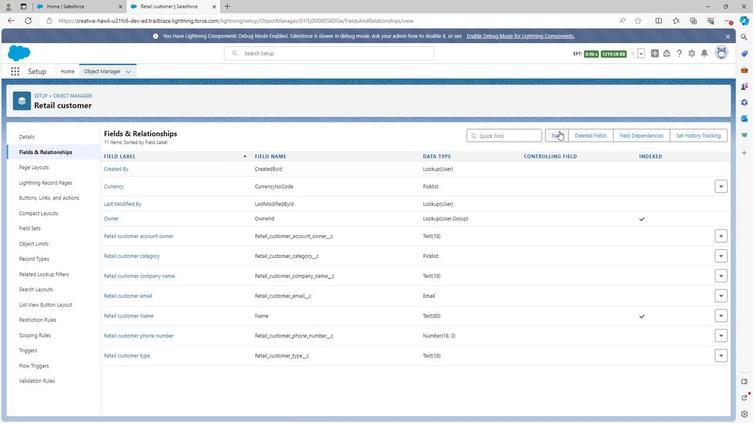 
Action: Mouse moved to (124, 279)
Screenshot: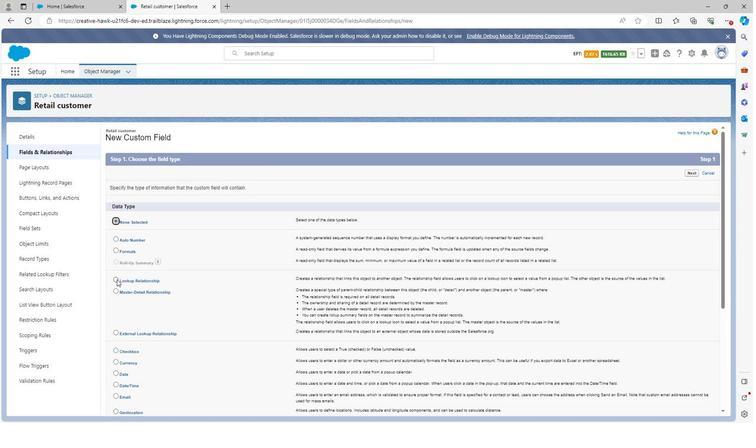 
Action: Mouse pressed left at (124, 279)
Screenshot: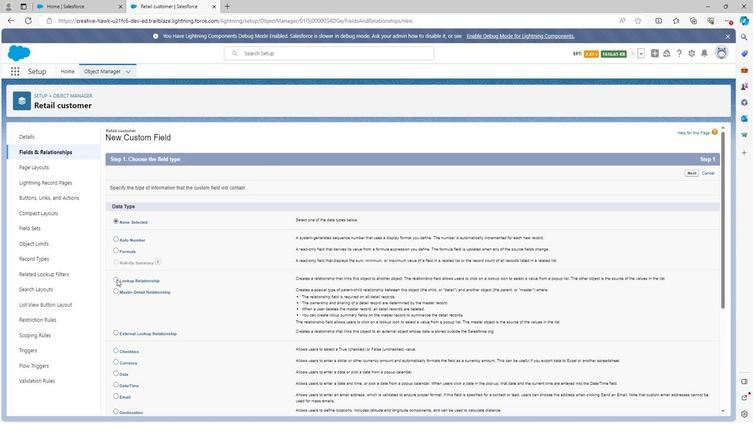 
Action: Mouse moved to (539, 353)
Screenshot: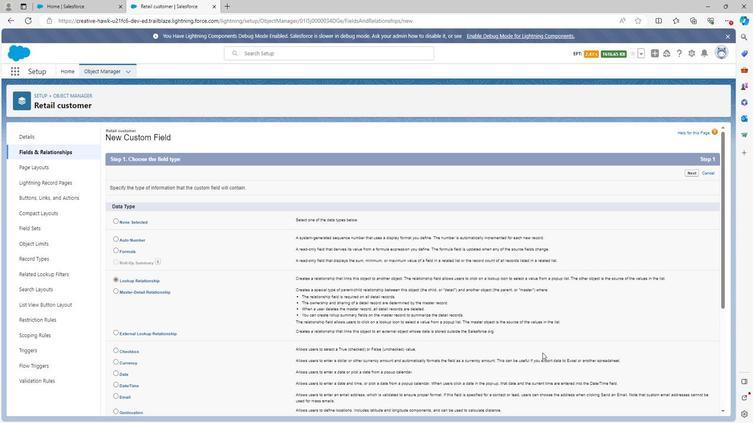 
Action: Mouse scrolled (539, 352) with delta (0, 0)
Screenshot: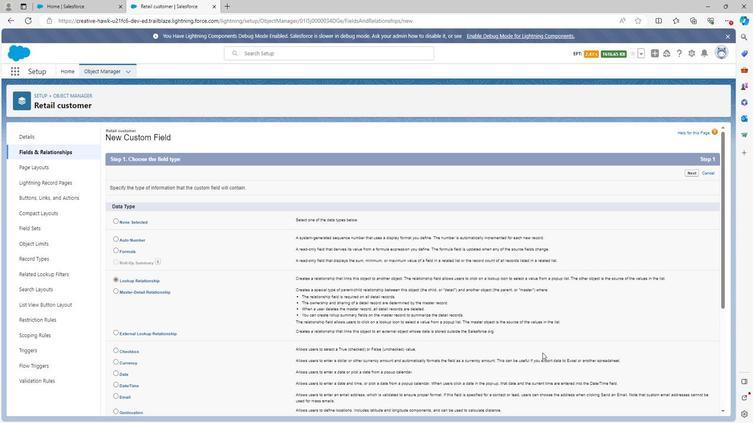 
Action: Mouse moved to (540, 353)
Screenshot: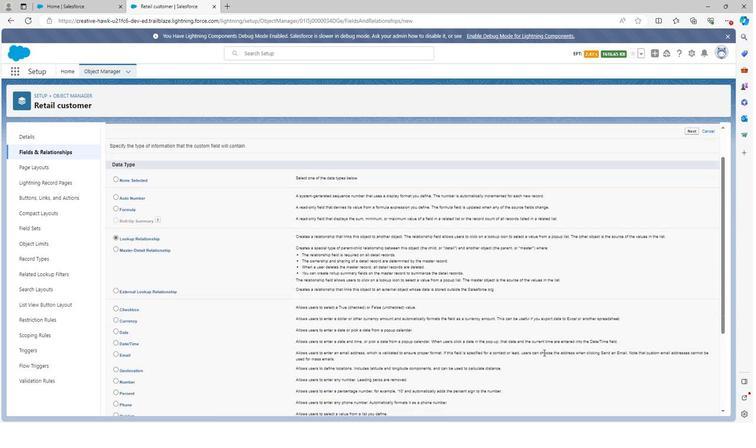 
Action: Mouse scrolled (540, 352) with delta (0, 0)
Screenshot: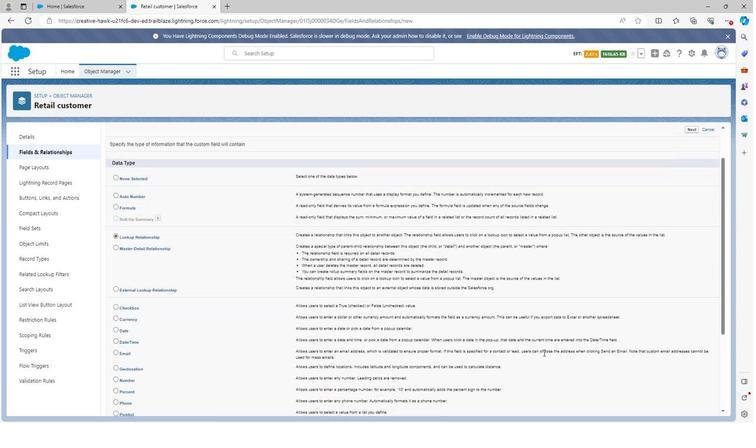
Action: Mouse moved to (541, 353)
Screenshot: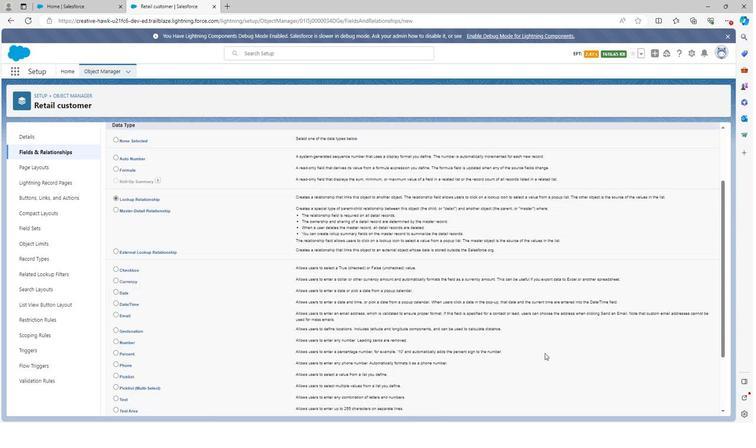 
Action: Mouse scrolled (541, 353) with delta (0, 0)
Screenshot: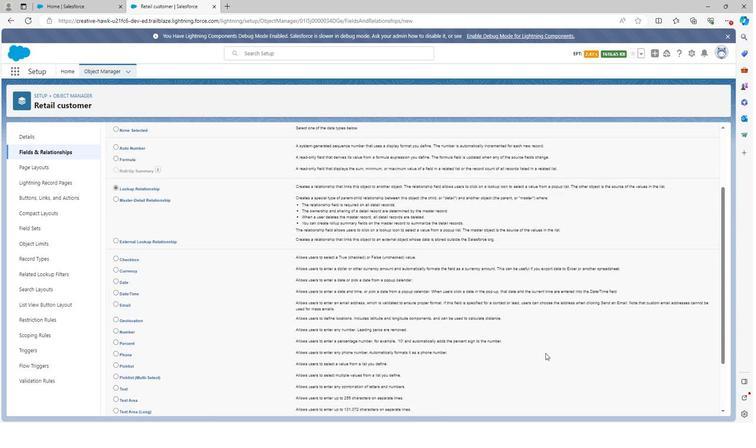 
Action: Mouse moved to (542, 353)
Screenshot: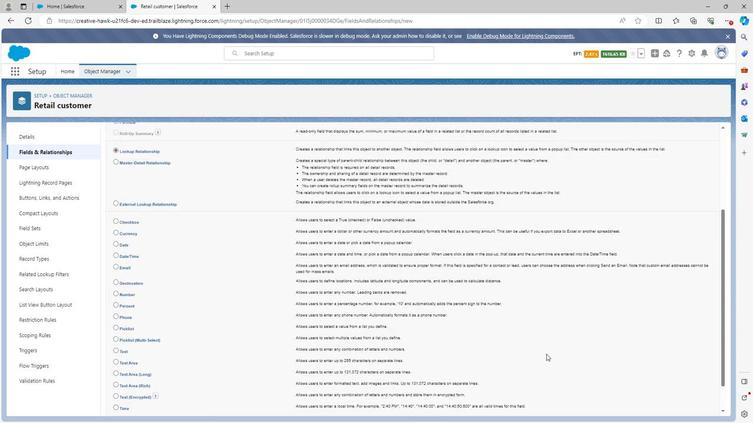 
Action: Mouse scrolled (542, 353) with delta (0, 0)
Screenshot: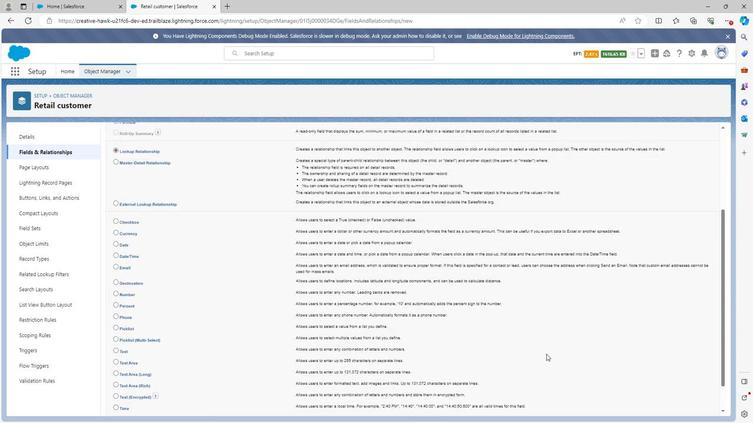 
Action: Mouse moved to (543, 354)
Screenshot: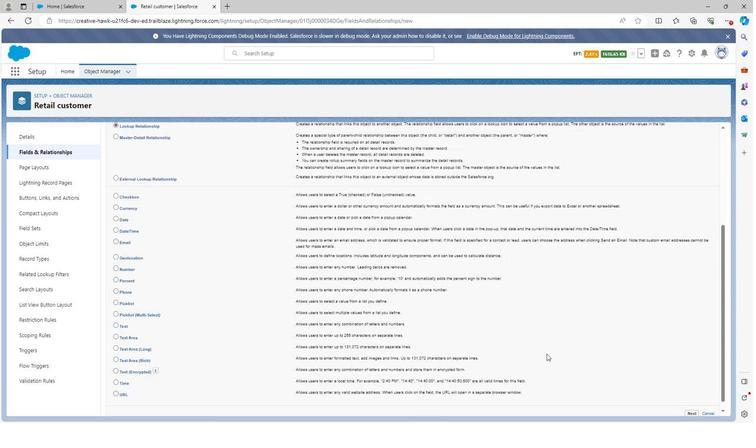 
Action: Mouse scrolled (543, 353) with delta (0, 0)
Screenshot: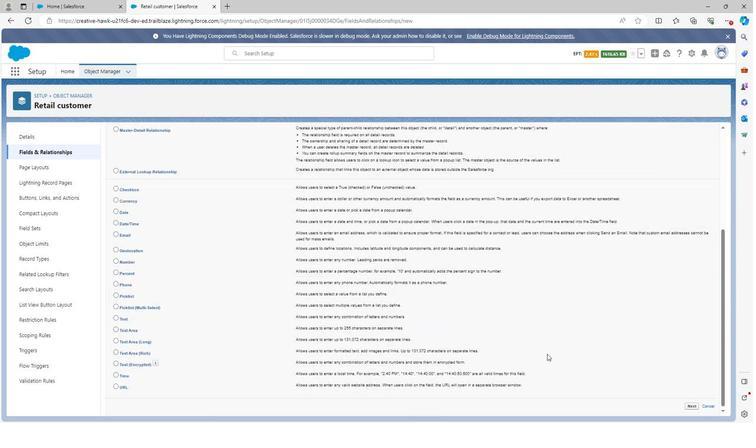 
Action: Mouse moved to (543, 354)
Screenshot: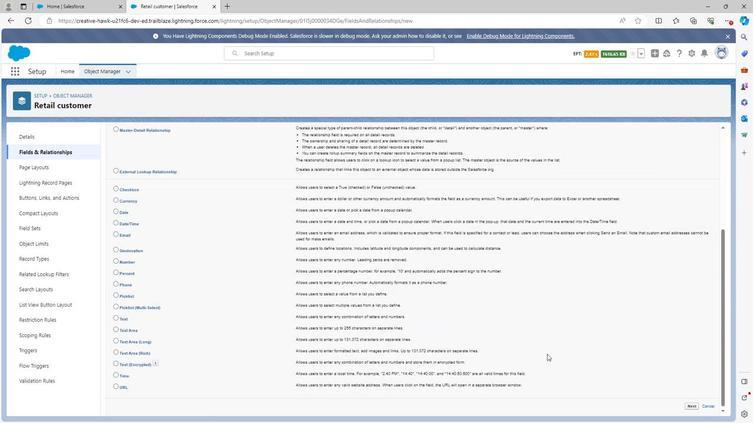 
Action: Mouse scrolled (543, 353) with delta (0, 0)
Screenshot: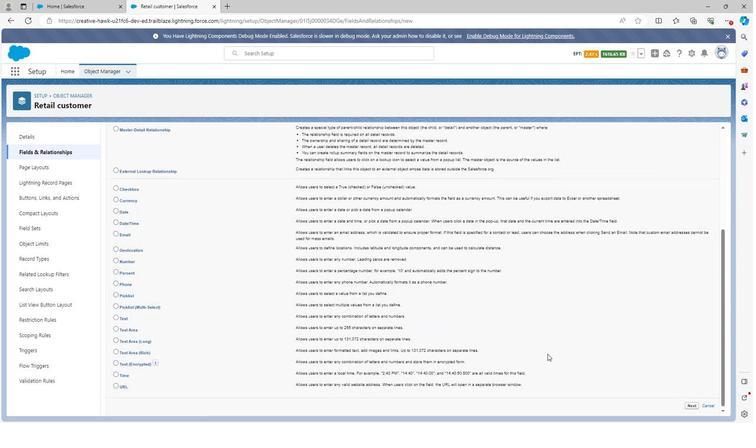 
Action: Mouse moved to (544, 354)
Screenshot: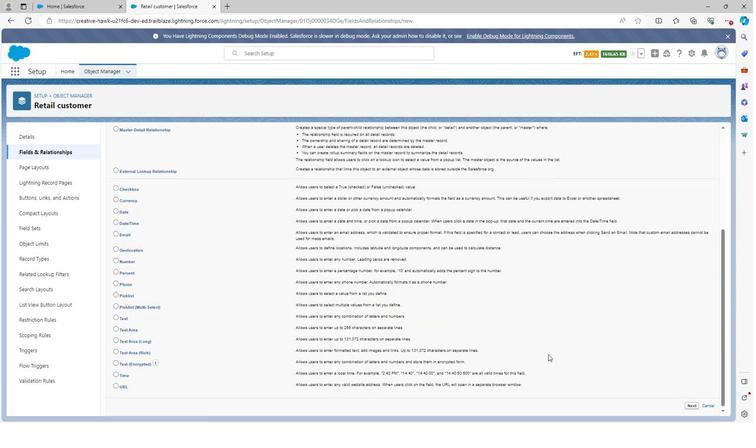 
Action: Mouse scrolled (544, 353) with delta (0, 0)
Screenshot: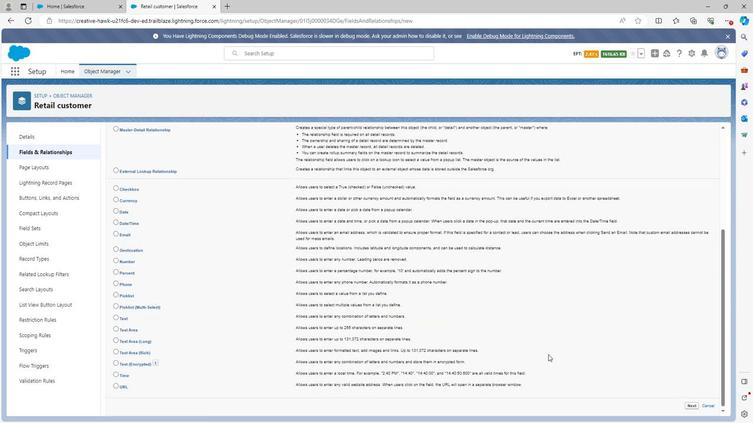
Action: Mouse moved to (685, 405)
Screenshot: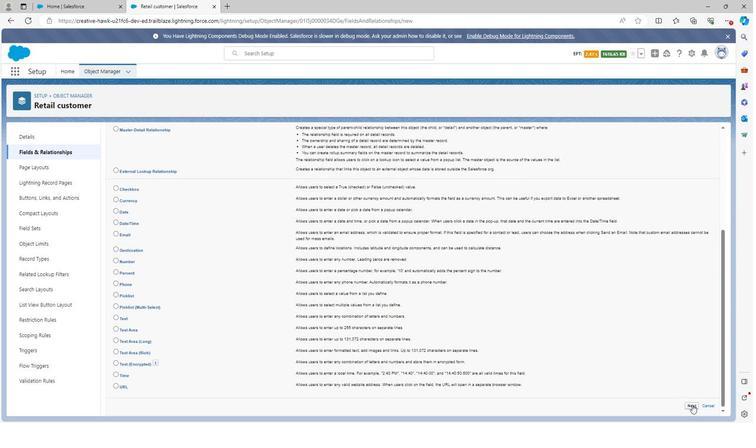 
Action: Mouse pressed left at (685, 405)
Screenshot: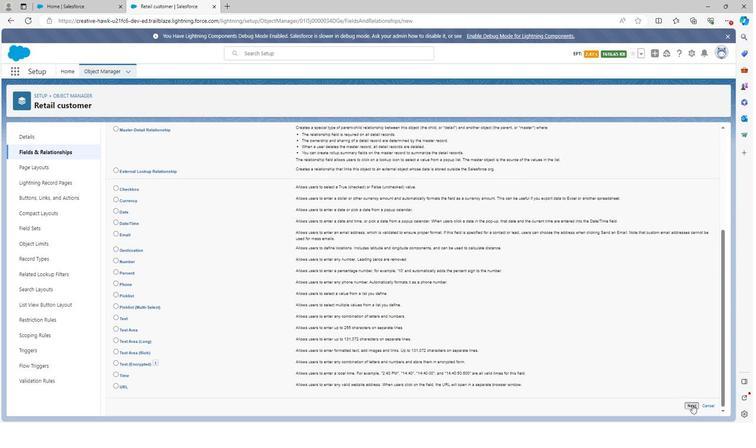 
Action: Mouse moved to (271, 201)
Screenshot: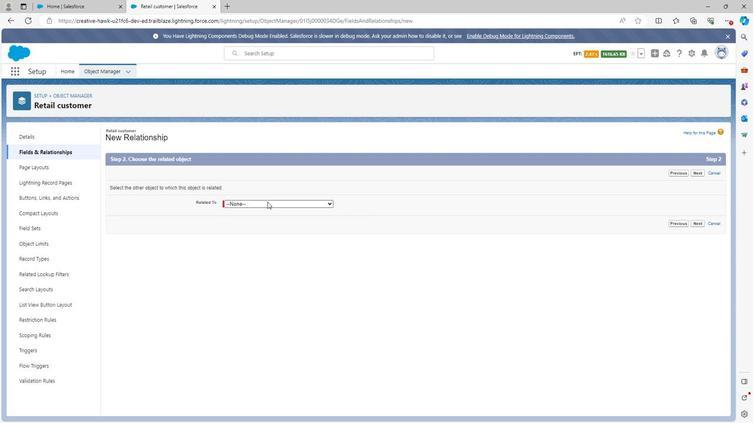 
Action: Mouse pressed left at (271, 201)
Screenshot: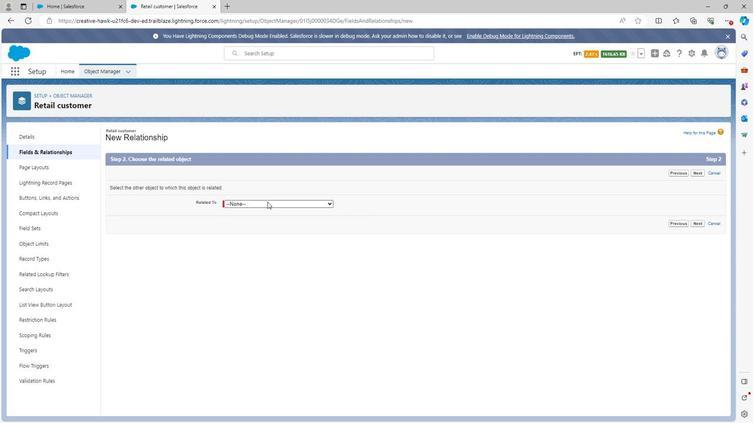 
Action: Mouse moved to (261, 316)
Screenshot: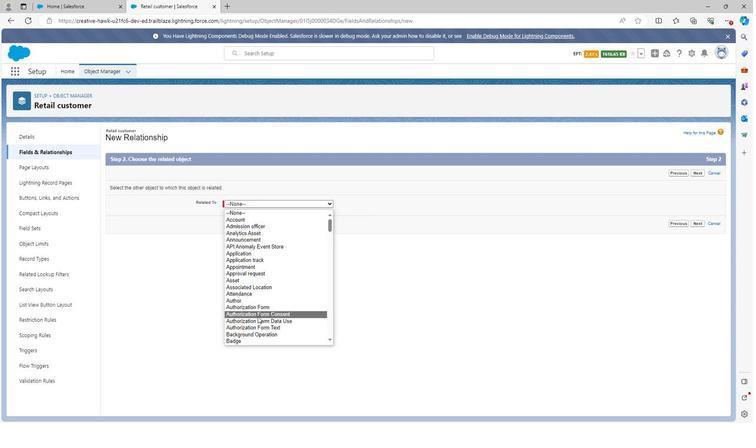 
Action: Mouse scrolled (261, 316) with delta (0, 0)
Screenshot: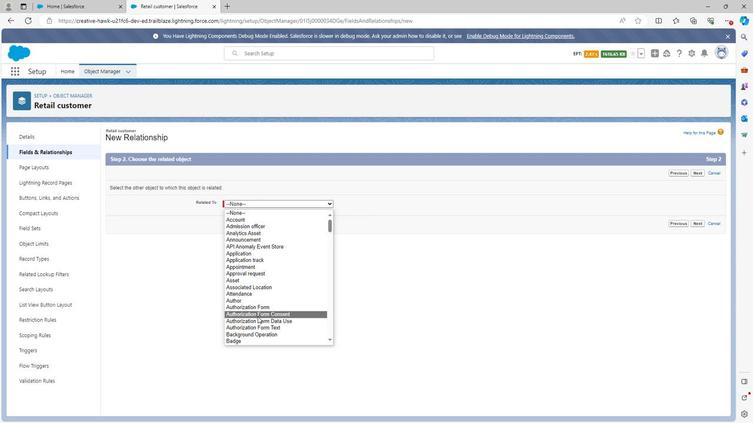 
Action: Mouse scrolled (261, 316) with delta (0, 0)
Screenshot: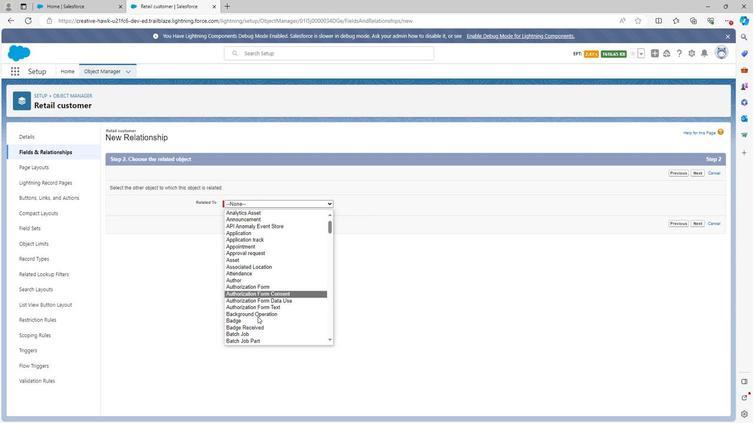
Action: Mouse scrolled (261, 316) with delta (0, 0)
Screenshot: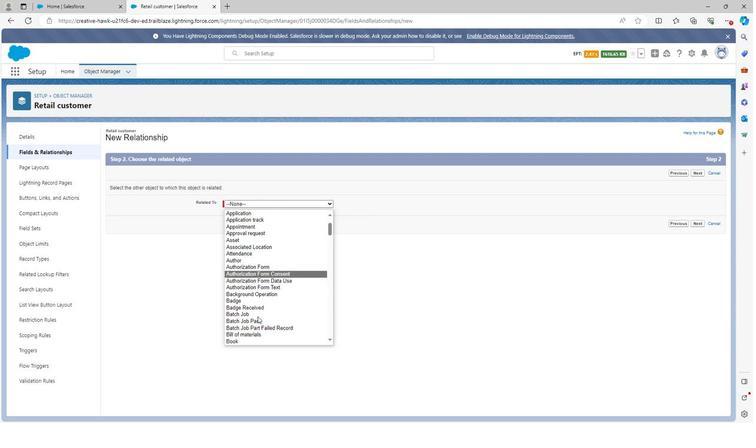 
Action: Mouse scrolled (261, 316) with delta (0, 0)
Screenshot: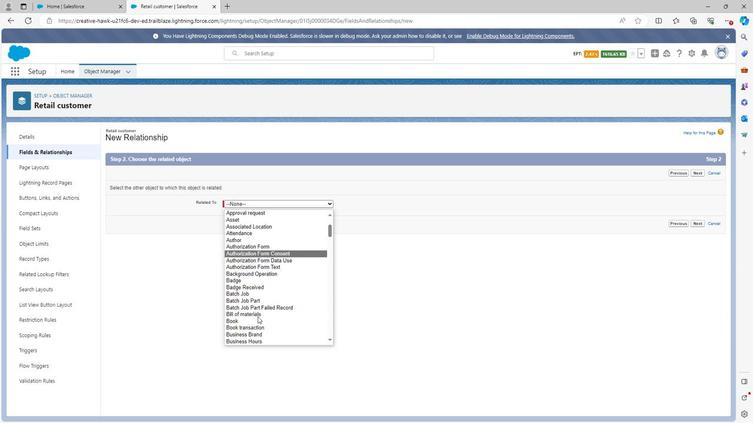 
Action: Mouse scrolled (261, 316) with delta (0, 0)
Screenshot: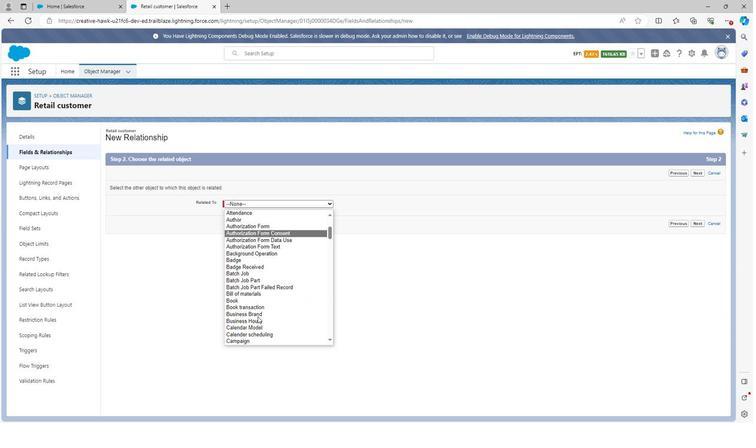 
Action: Mouse scrolled (261, 316) with delta (0, 0)
Screenshot: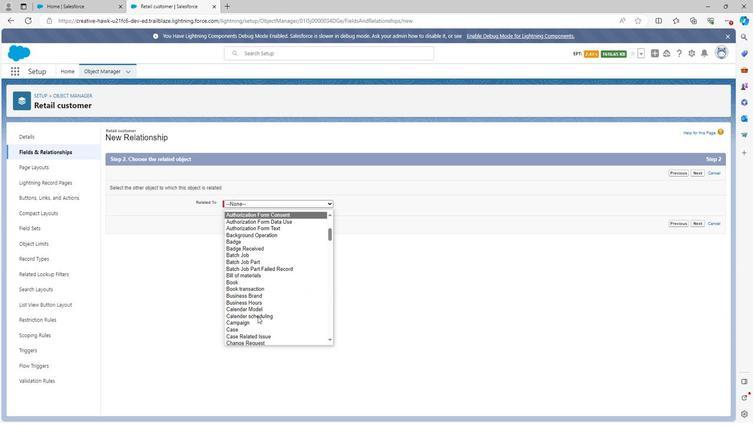 
Action: Mouse scrolled (261, 316) with delta (0, 0)
Screenshot: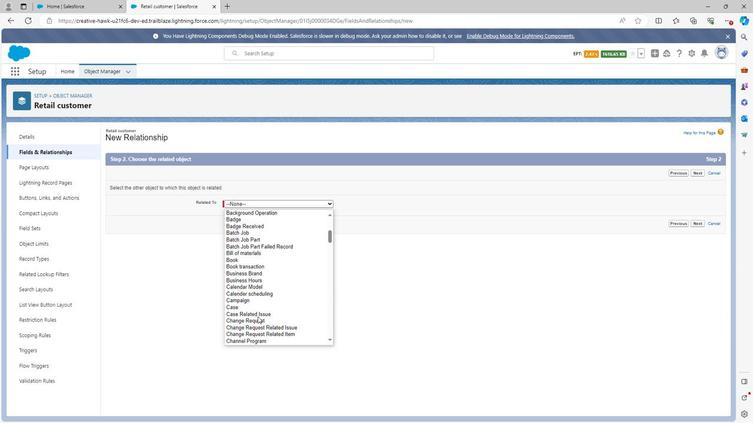 
Action: Mouse scrolled (261, 316) with delta (0, 0)
Screenshot: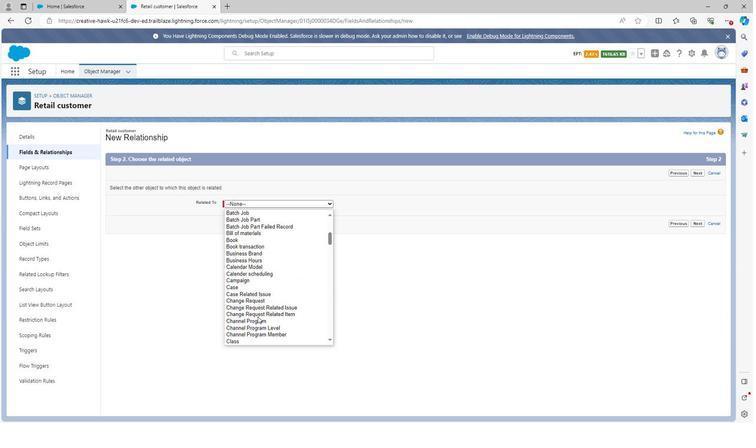 
Action: Mouse scrolled (261, 316) with delta (0, 0)
Screenshot: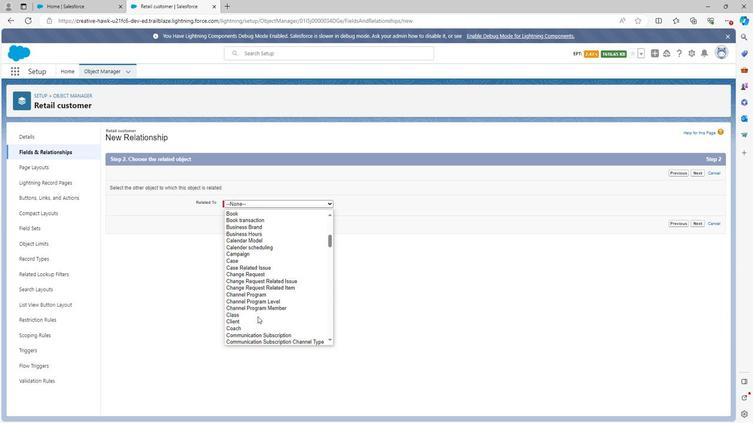 
Action: Mouse scrolled (261, 316) with delta (0, 0)
Screenshot: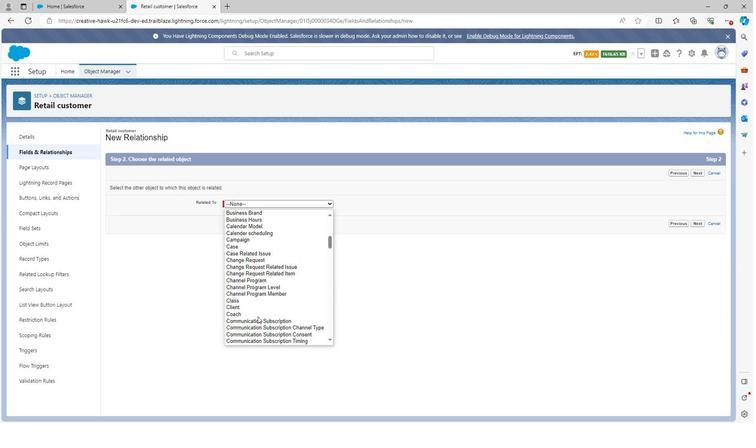 
Action: Mouse scrolled (261, 316) with delta (0, 0)
Screenshot: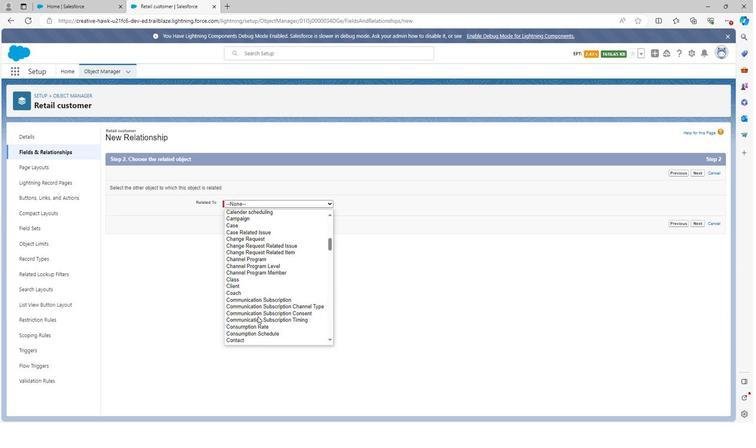 
Action: Mouse scrolled (261, 316) with delta (0, 0)
Screenshot: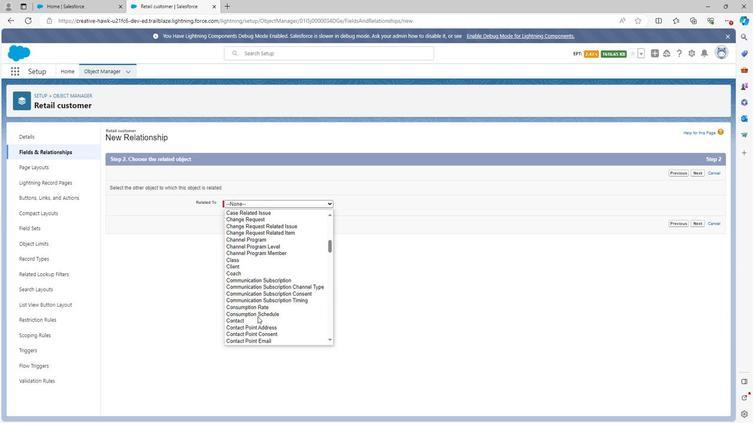
Action: Mouse scrolled (261, 316) with delta (0, 0)
Screenshot: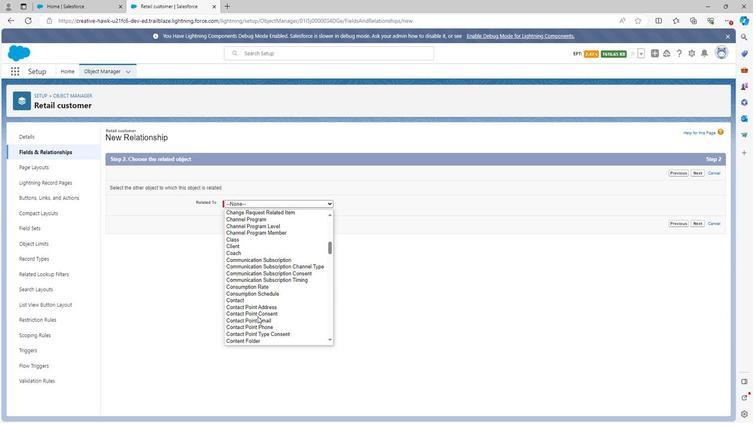 
Action: Mouse scrolled (261, 316) with delta (0, 0)
Screenshot: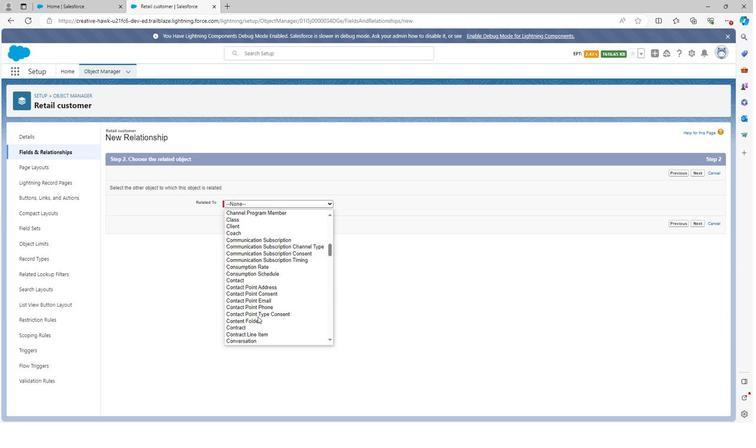 
Action: Mouse scrolled (261, 316) with delta (0, 0)
Screenshot: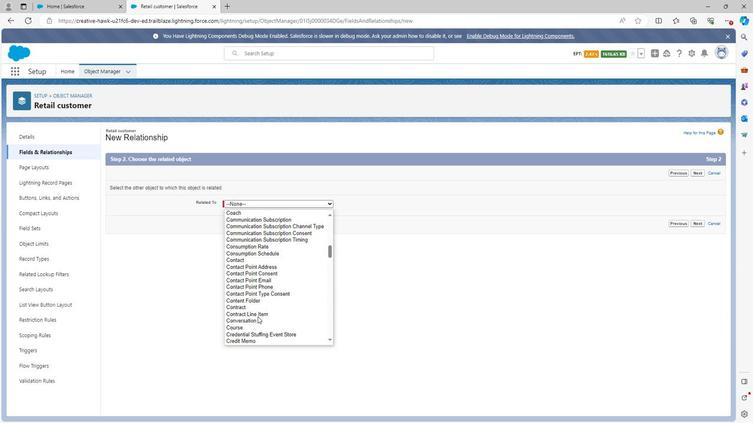 
Action: Mouse scrolled (261, 316) with delta (0, 0)
Screenshot: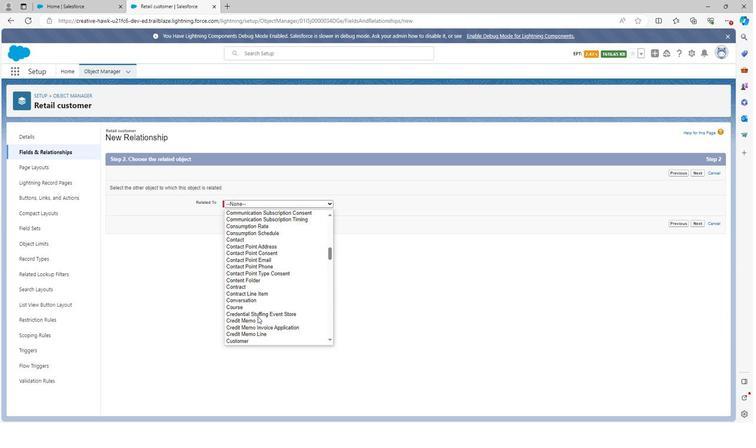 
Action: Mouse scrolled (261, 316) with delta (0, 0)
Screenshot: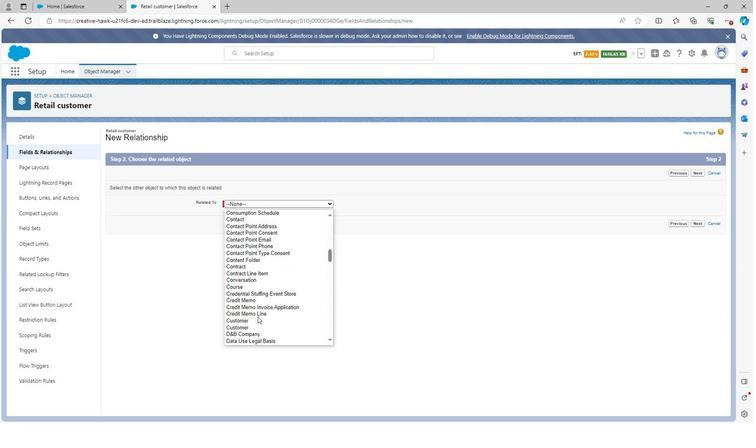 
Action: Mouse scrolled (261, 316) with delta (0, 0)
Screenshot: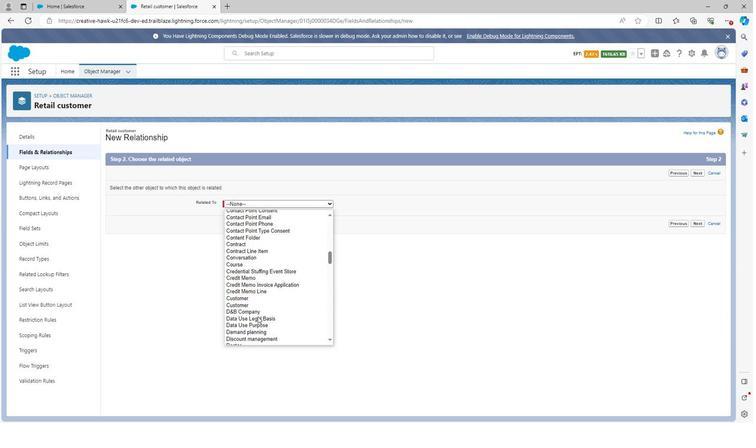 
Action: Mouse scrolled (261, 316) with delta (0, 0)
Screenshot: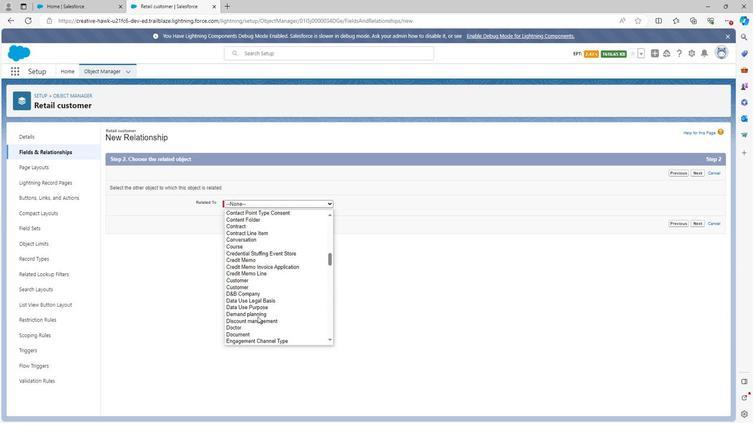 
Action: Mouse scrolled (261, 316) with delta (0, 0)
Screenshot: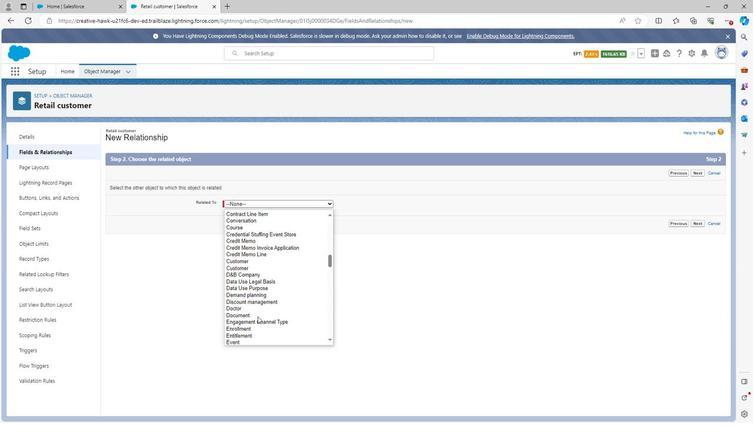 
Action: Mouse scrolled (261, 316) with delta (0, 0)
Screenshot: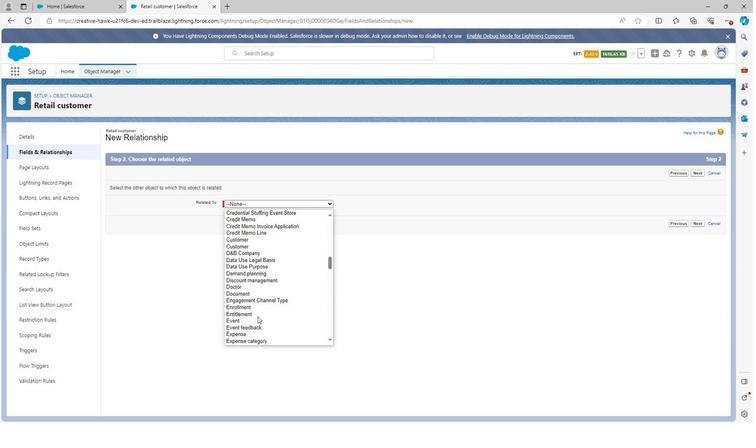 
Action: Mouse scrolled (261, 316) with delta (0, 0)
Screenshot: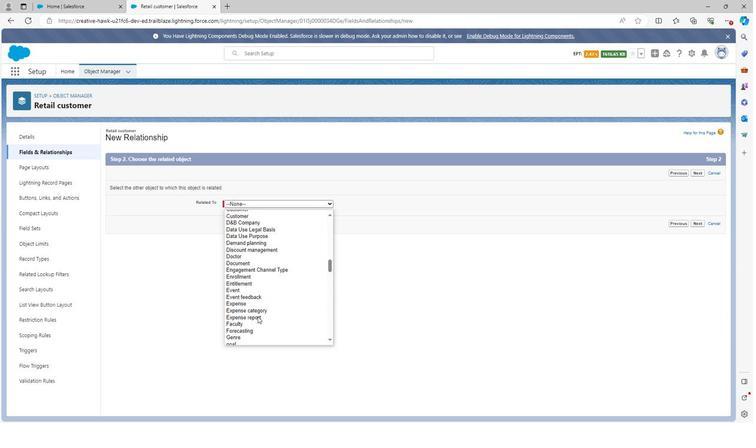 
Action: Mouse scrolled (261, 316) with delta (0, 0)
Screenshot: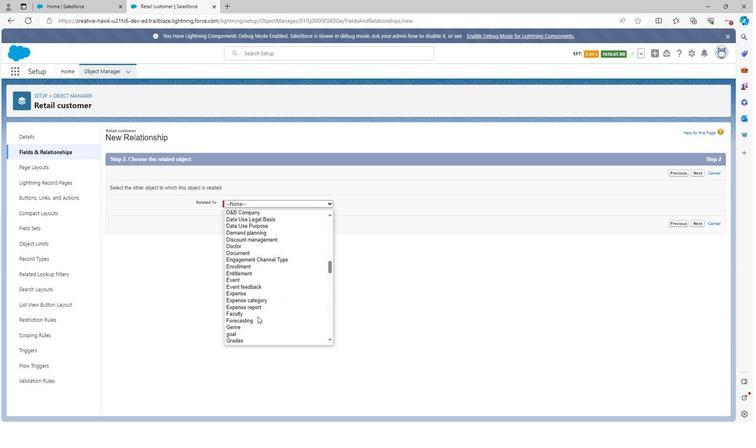 
Action: Mouse scrolled (261, 316) with delta (0, 0)
Screenshot: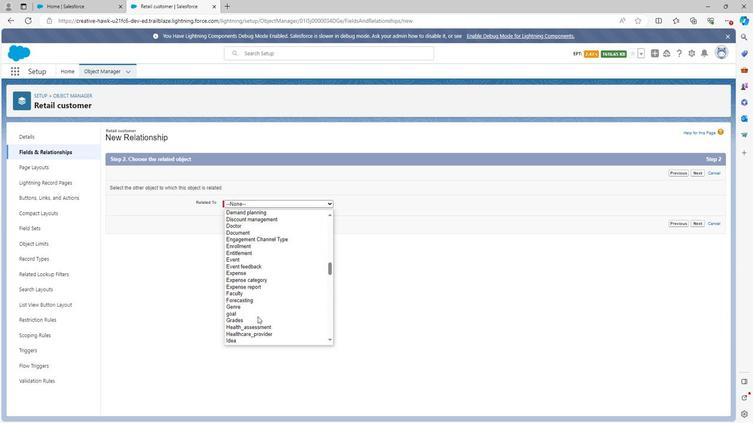 
Action: Mouse scrolled (261, 316) with delta (0, 0)
Screenshot: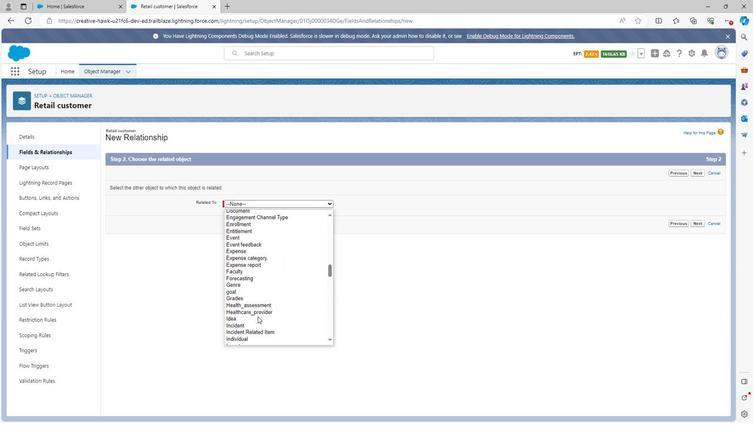 
Action: Mouse scrolled (261, 316) with delta (0, 0)
Screenshot: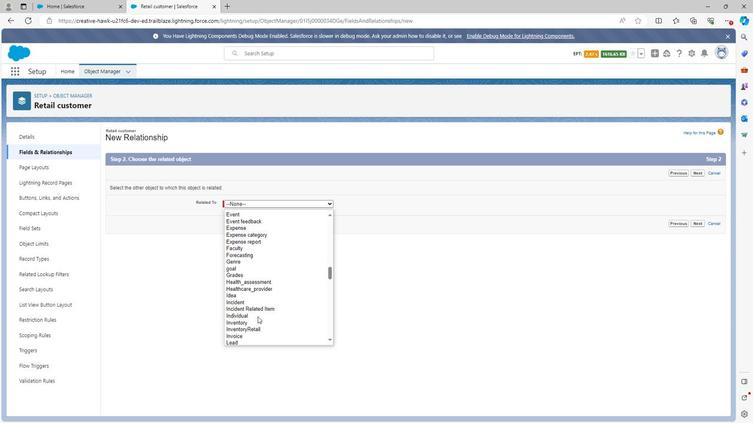 
Action: Mouse scrolled (261, 316) with delta (0, 0)
Screenshot: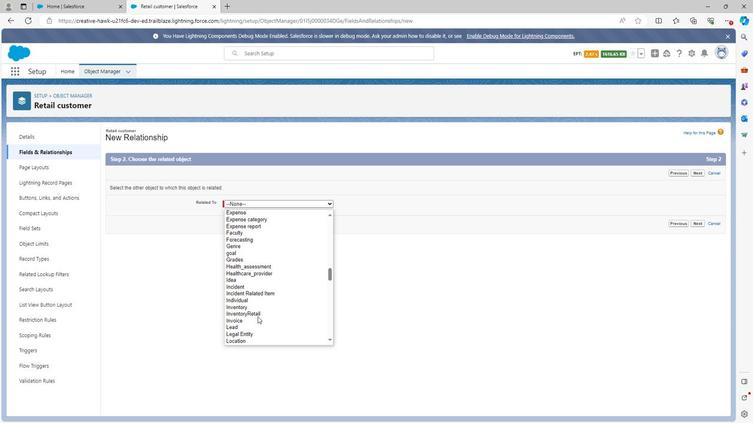 
Action: Mouse scrolled (261, 316) with delta (0, 0)
Screenshot: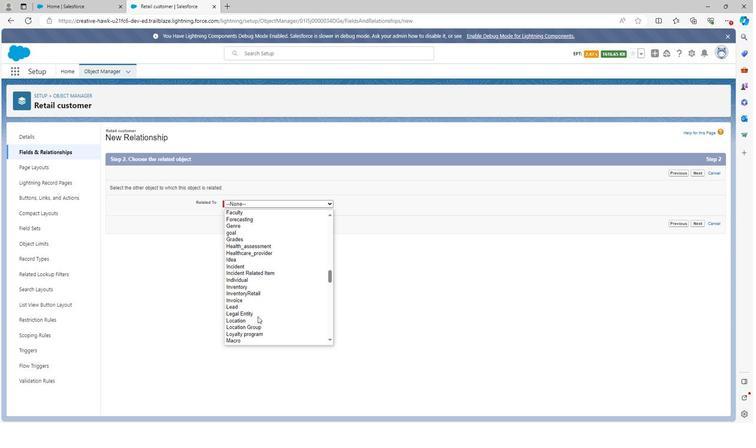 
Action: Mouse scrolled (261, 316) with delta (0, 0)
Screenshot: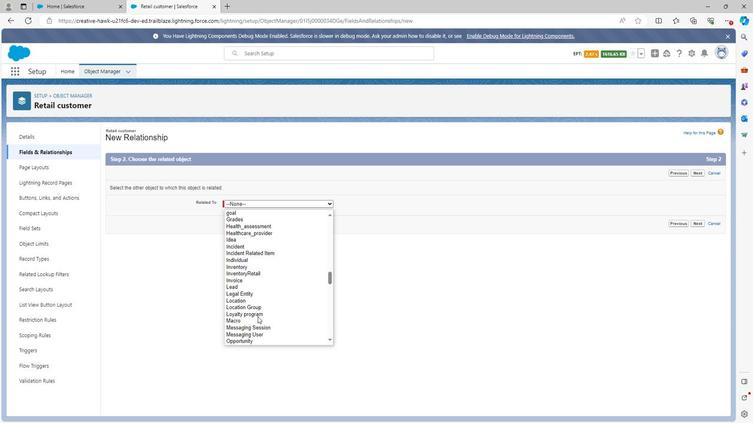 
Action: Mouse scrolled (261, 316) with delta (0, 0)
Screenshot: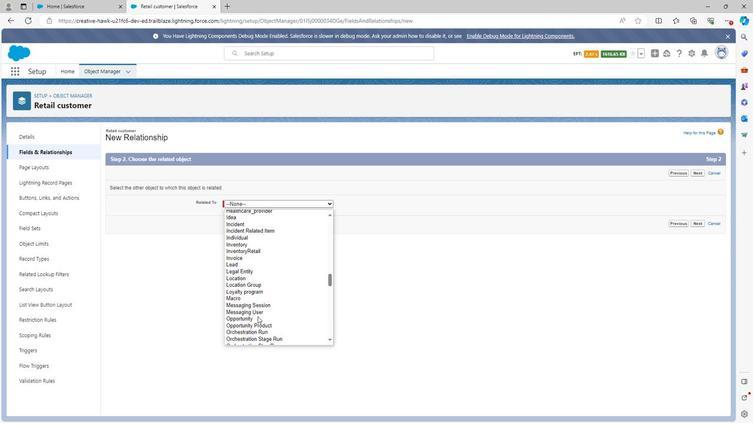 
Action: Mouse scrolled (261, 316) with delta (0, 0)
Screenshot: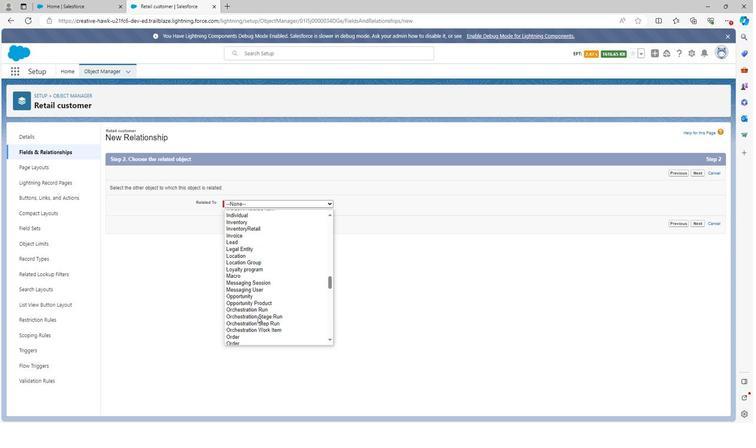 
Action: Mouse scrolled (261, 316) with delta (0, 0)
Screenshot: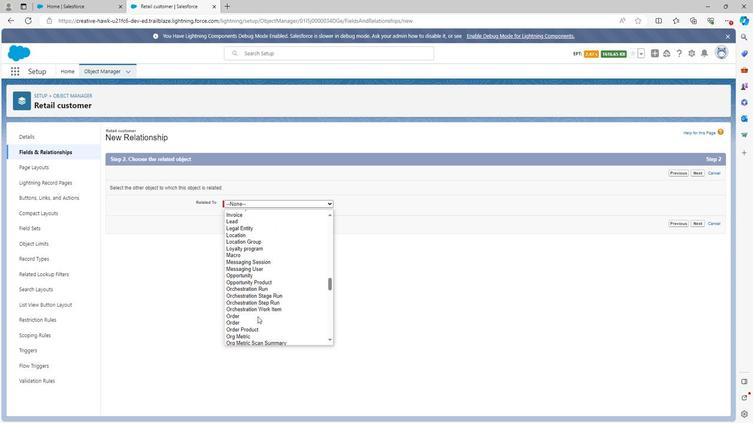 
Action: Mouse scrolled (261, 316) with delta (0, 0)
Screenshot: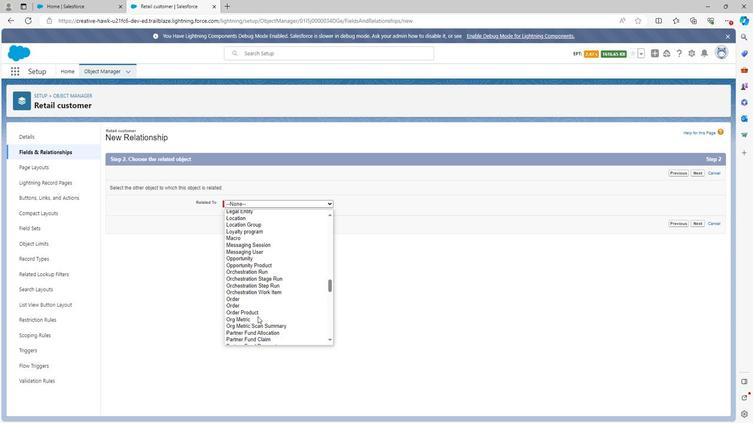 
Action: Mouse scrolled (261, 316) with delta (0, 0)
Screenshot: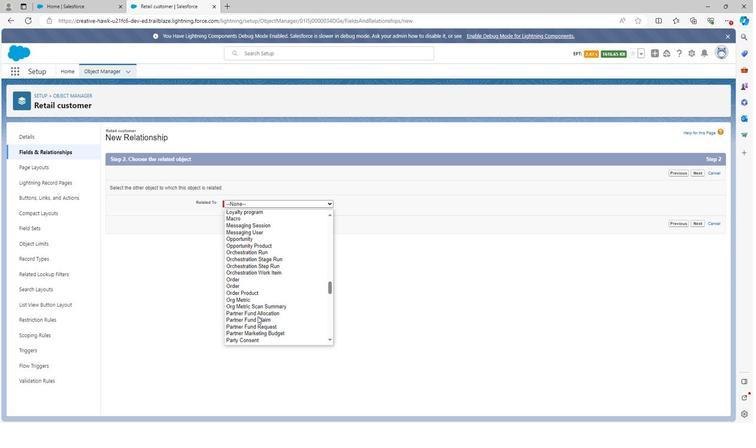 
Action: Mouse scrolled (261, 316) with delta (0, 0)
Screenshot: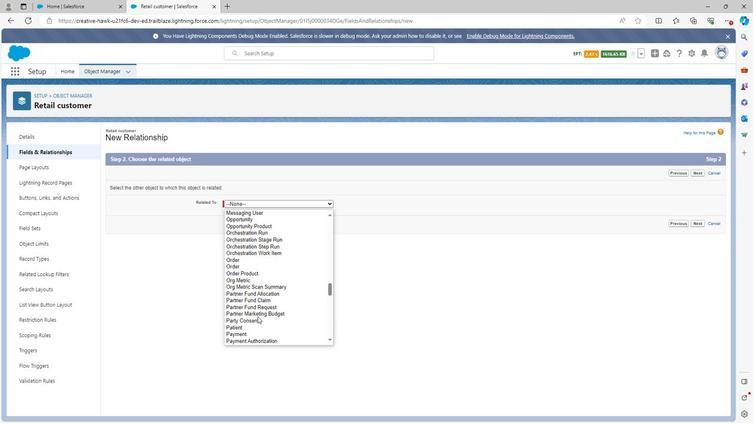 
Action: Mouse scrolled (261, 316) with delta (0, 0)
Screenshot: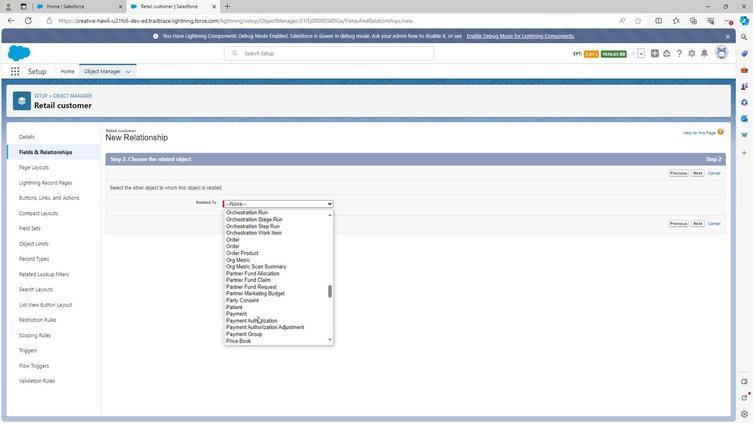 
Action: Mouse scrolled (261, 316) with delta (0, 0)
Screenshot: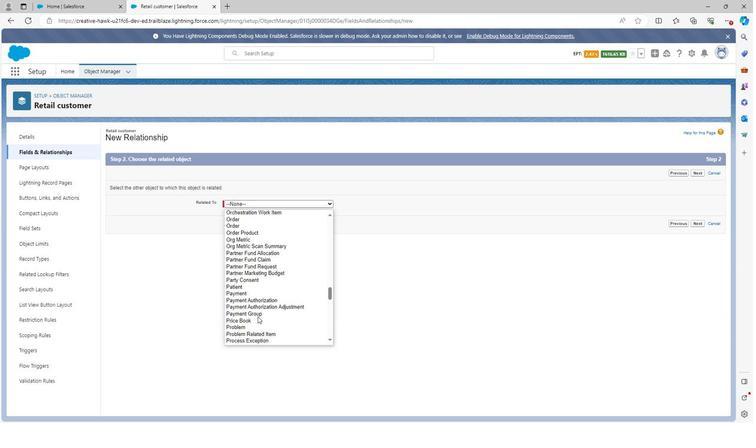 
Action: Mouse scrolled (261, 316) with delta (0, 0)
Screenshot: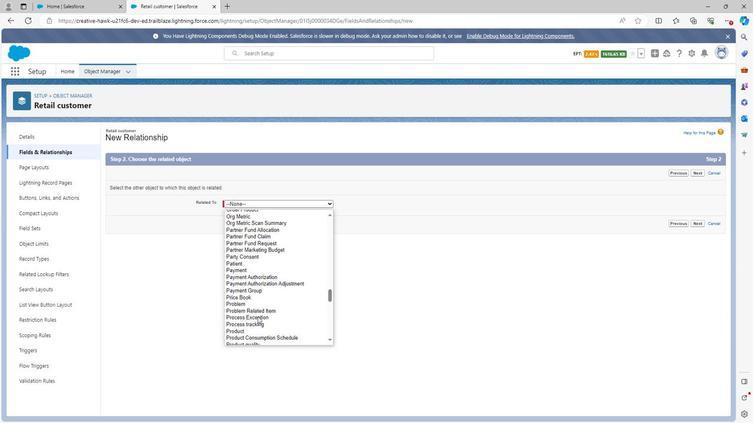
Action: Mouse moved to (248, 315)
Screenshot: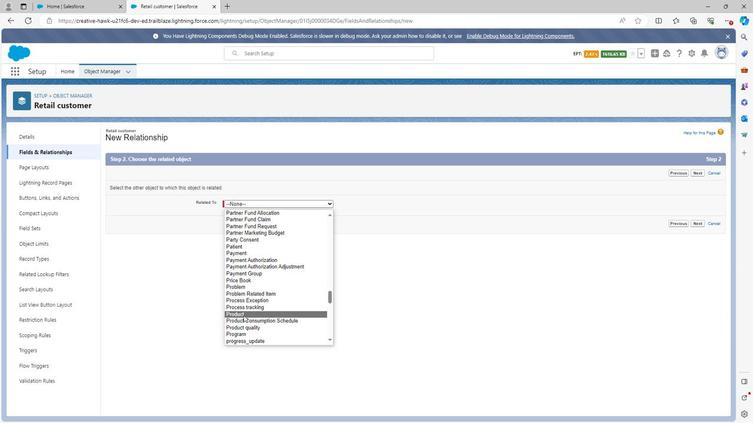 
Action: Mouse scrolled (248, 314) with delta (0, 0)
Screenshot: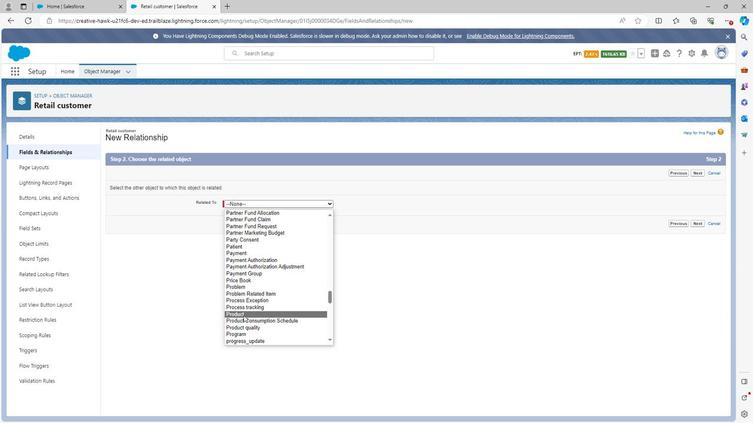 
Action: Mouse scrolled (248, 314) with delta (0, 0)
Screenshot: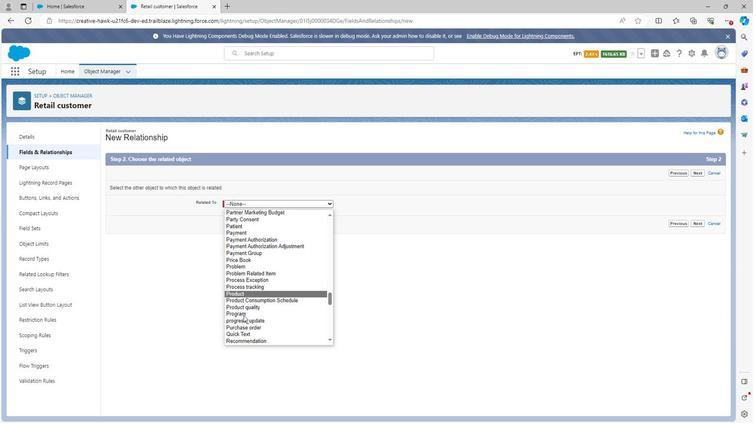
Action: Mouse scrolled (248, 314) with delta (0, 0)
Screenshot: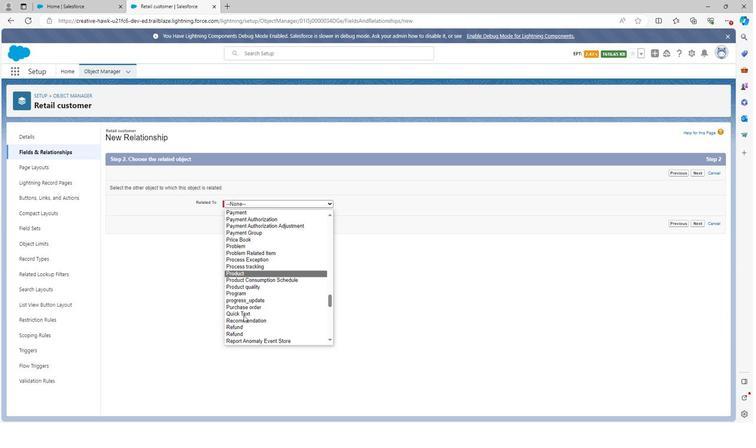 
Action: Mouse moved to (248, 314)
Screenshot: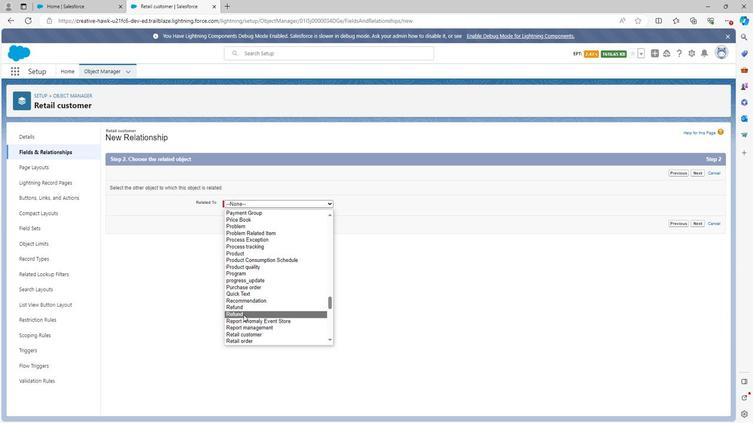 
Action: Mouse scrolled (248, 314) with delta (0, 0)
Screenshot: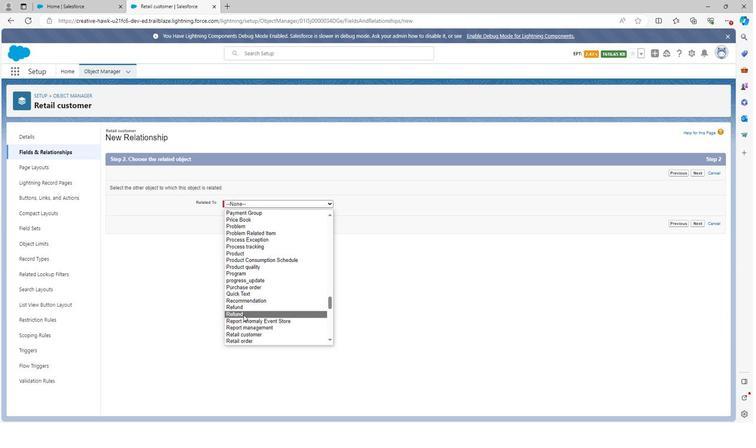 
Action: Mouse moved to (248, 324)
Screenshot: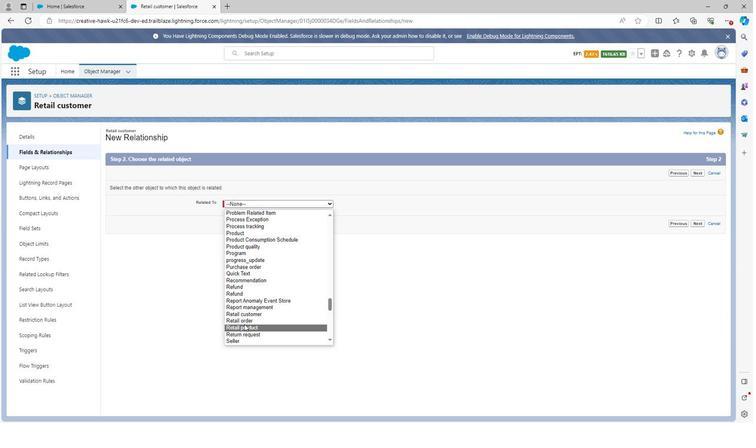 
Action: Mouse pressed left at (248, 324)
Screenshot: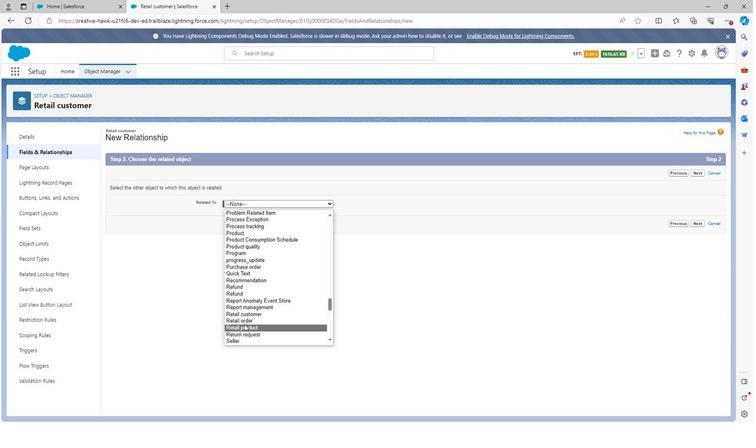 
Action: Mouse moved to (689, 221)
Screenshot: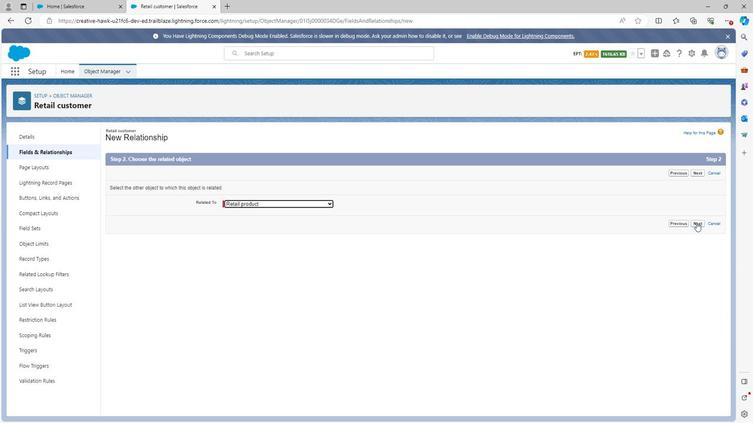 
Action: Mouse pressed left at (689, 221)
Screenshot: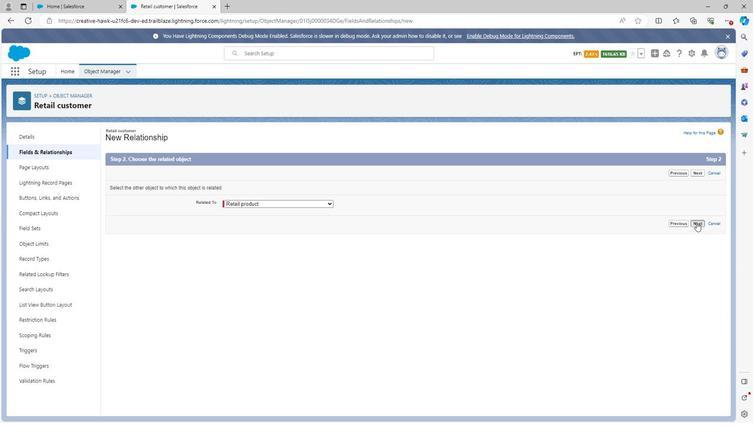 
Action: Mouse moved to (317, 181)
Screenshot: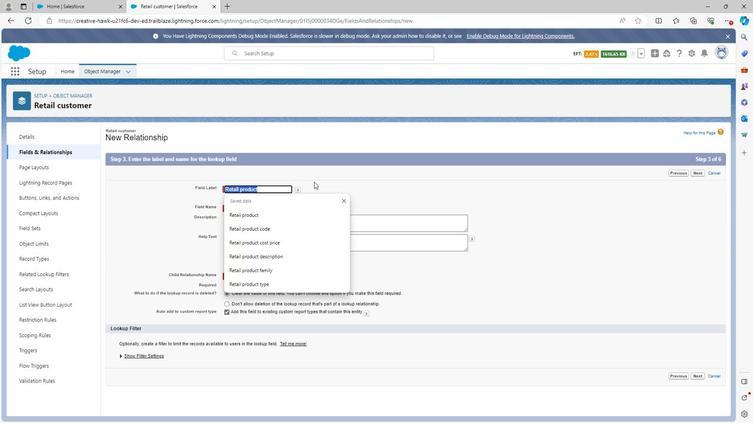 
Action: Mouse pressed left at (317, 181)
Screenshot: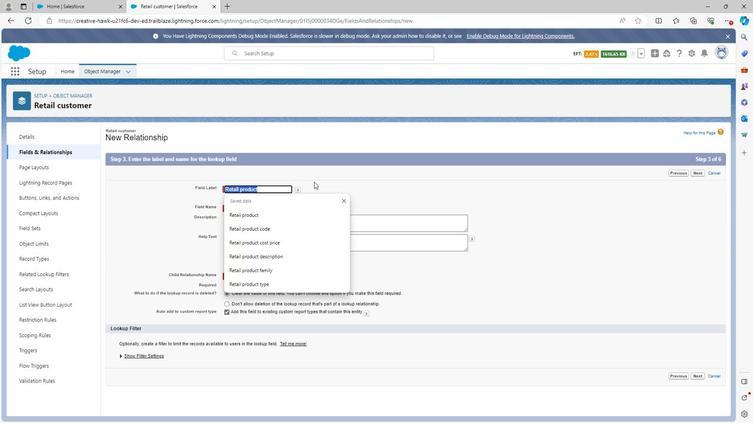 
Action: Mouse moved to (270, 189)
Screenshot: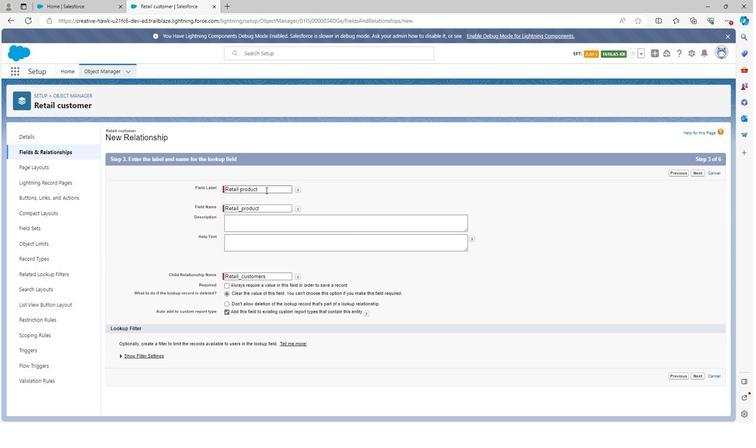 
Action: Mouse pressed left at (270, 189)
Screenshot: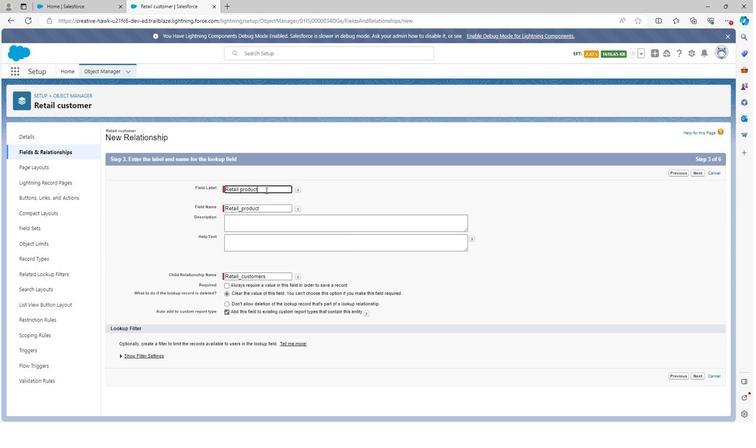 
Action: Mouse moved to (270, 189)
Screenshot: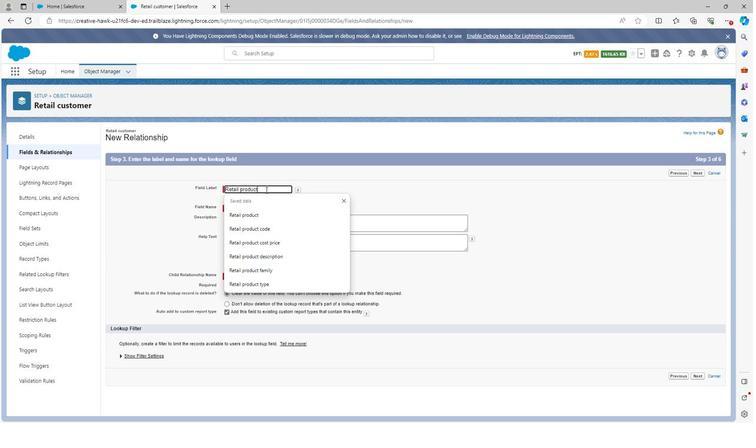 
Action: Key pressed <Key.space>code
Screenshot: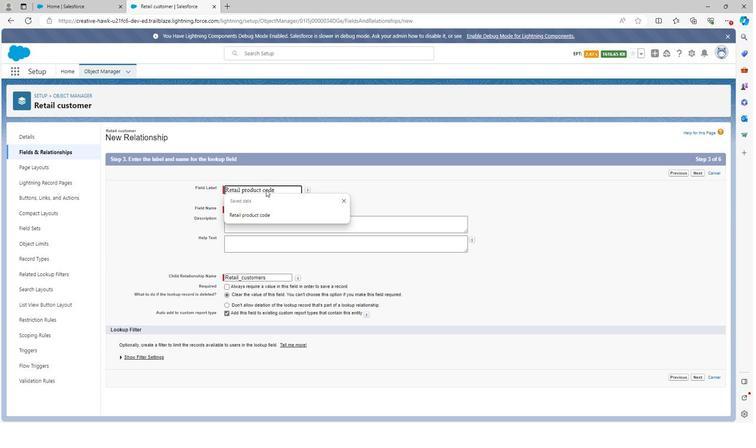 
Action: Mouse moved to (276, 195)
Screenshot: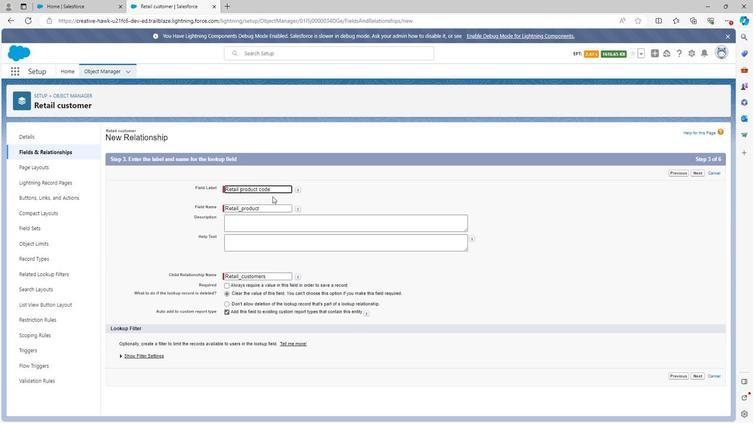 
Action: Mouse pressed left at (276, 195)
Screenshot: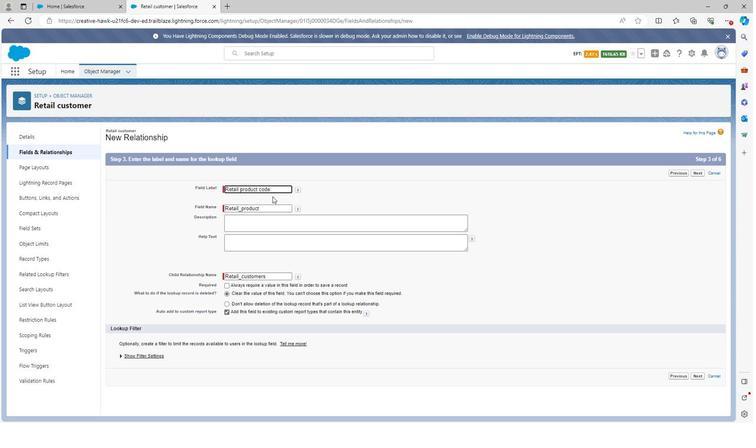 
Action: Mouse moved to (274, 200)
Screenshot: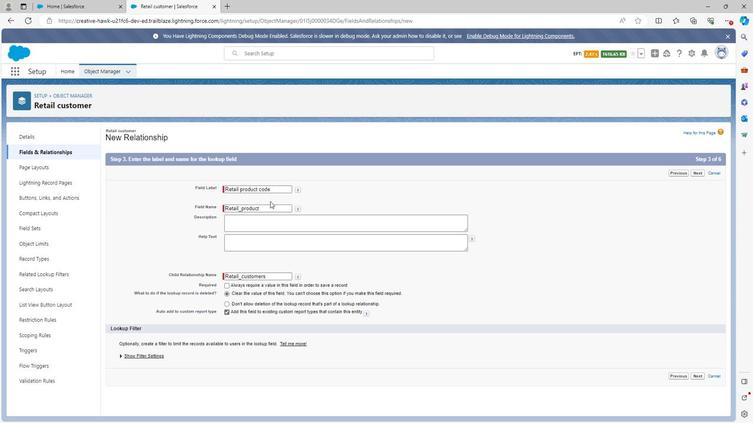 
Action: Mouse pressed left at (274, 200)
Screenshot: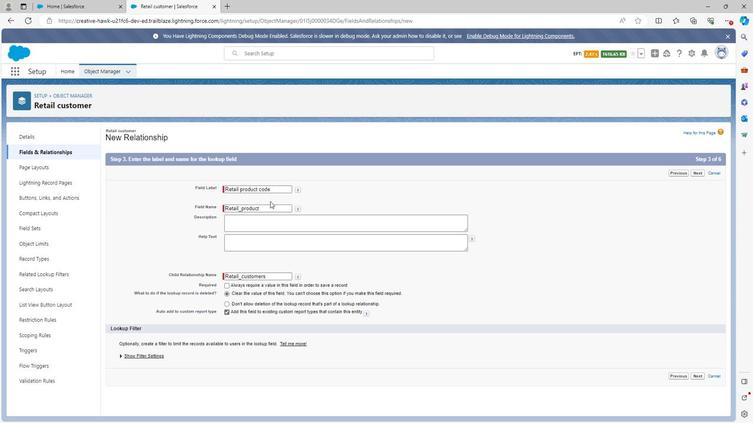 
Action: Mouse moved to (271, 206)
Screenshot: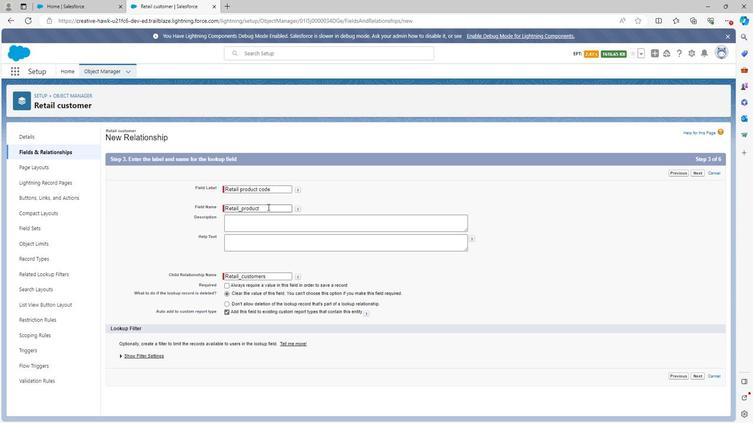 
Action: Mouse pressed left at (271, 206)
Screenshot: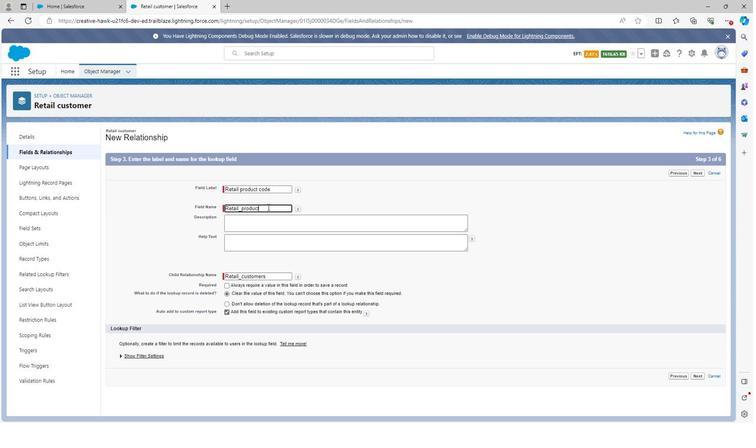 
Action: Key pressed <Key.shift>_cod
Screenshot: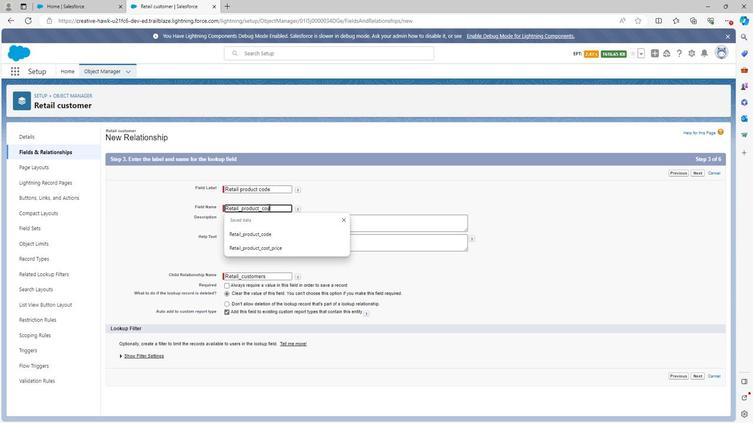 
Action: Mouse moved to (264, 201)
Screenshot: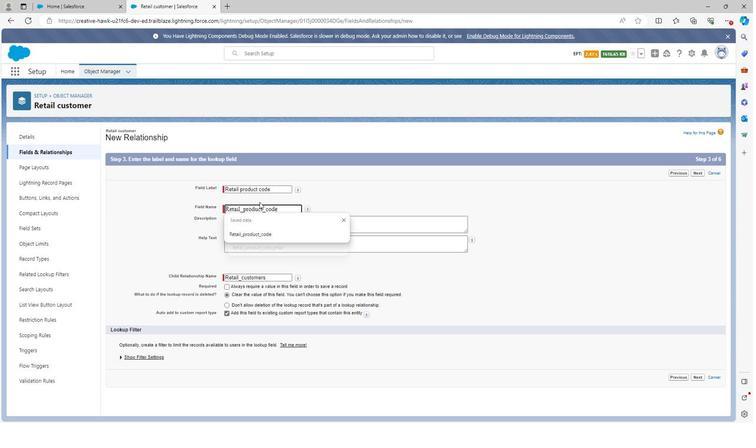 
Action: Key pressed e
Screenshot: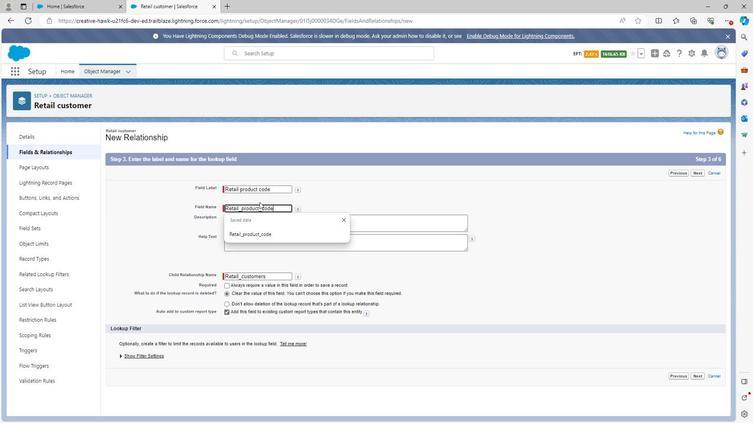 
Action: Mouse moved to (260, 218)
Screenshot: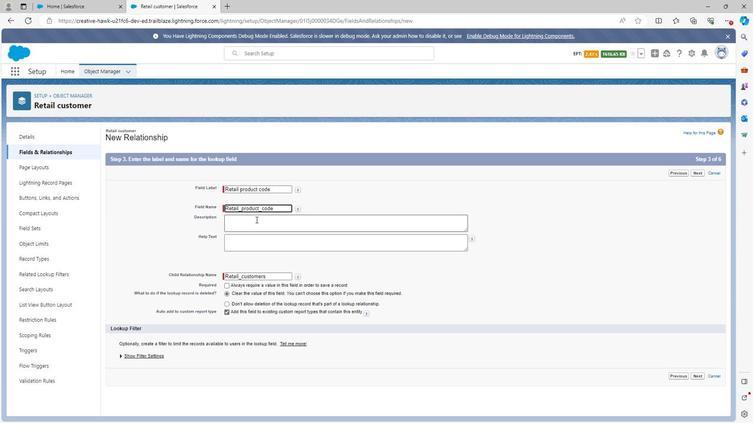 
Action: Mouse pressed left at (260, 218)
Screenshot: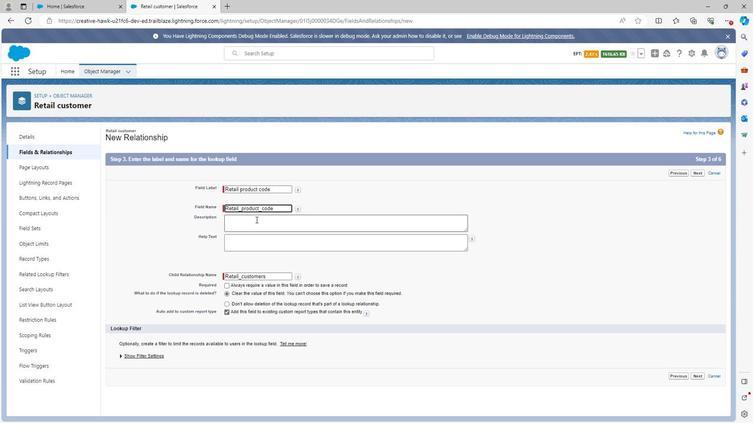 
Action: Key pressed <Key.shift>
Screenshot: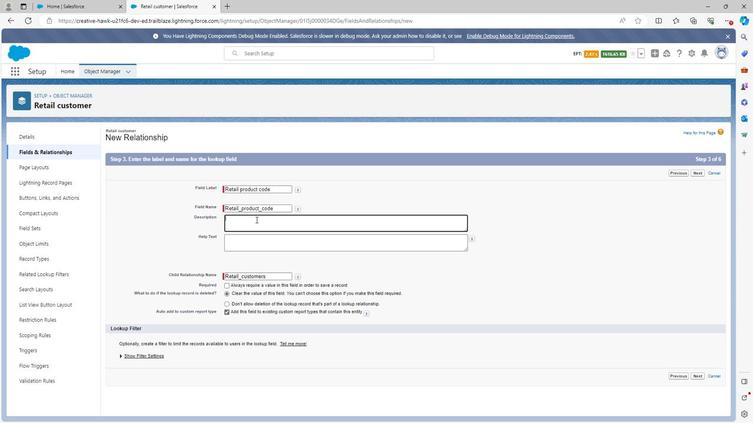 
Action: Mouse moved to (260, 219)
Screenshot: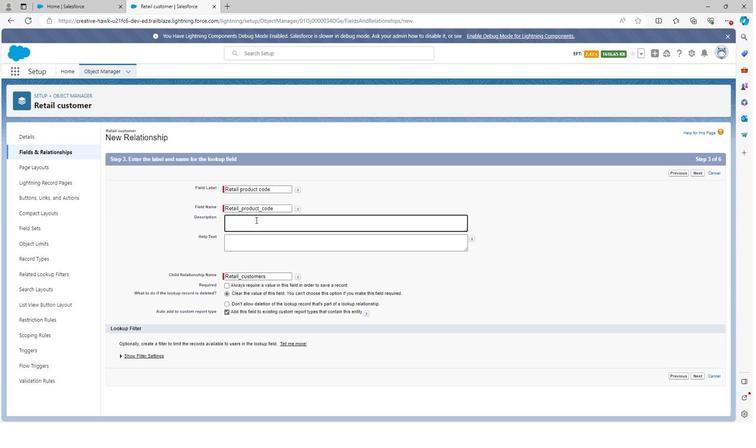 
Action: Key pressed <Key.shift><Key.shift><Key.shift><Key.shift><Key.shift>Retai
Screenshot: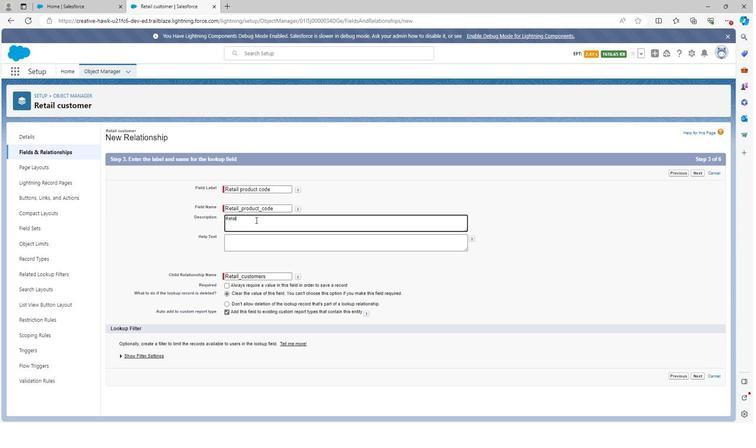 
Action: Mouse moved to (259, 220)
Screenshot: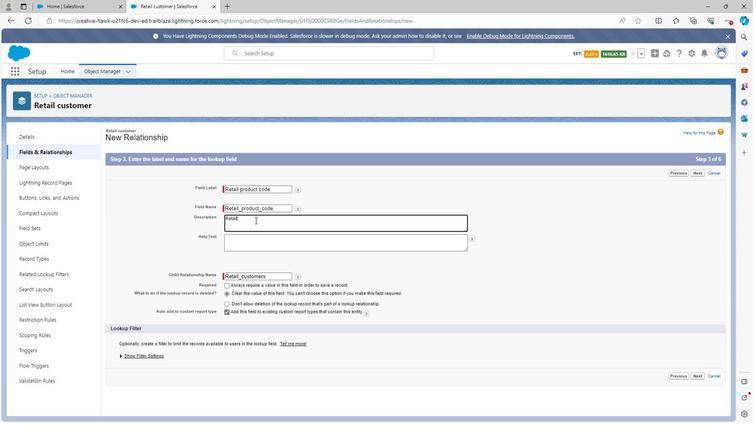 
Action: Key pressed l<Key.space>produc
Screenshot: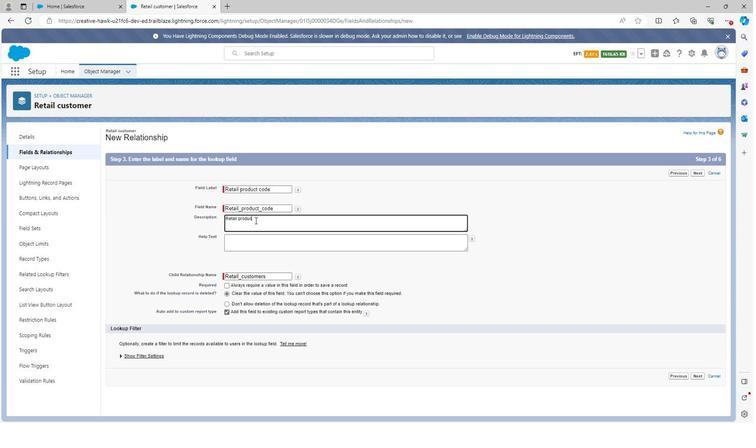 
Action: Mouse moved to (259, 220)
Screenshot: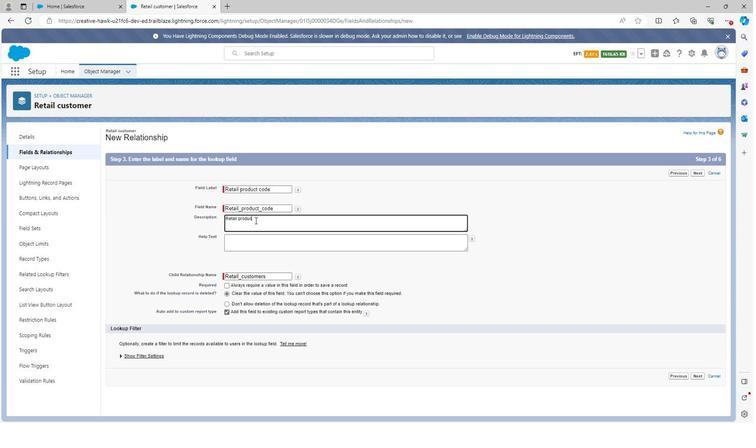 
Action: Key pressed t<Key.space>
Screenshot: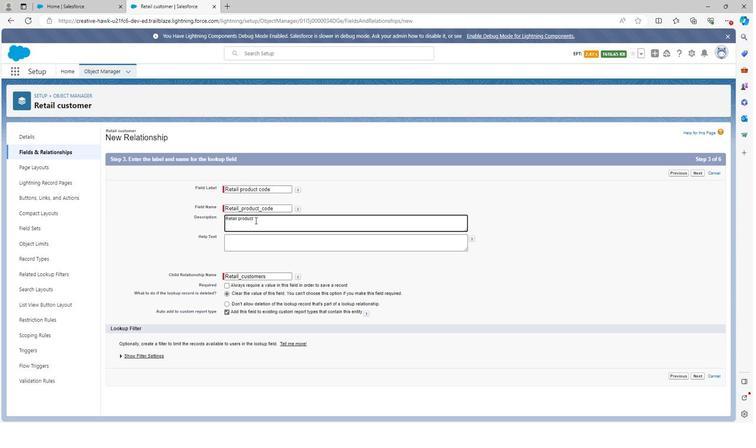 
Action: Mouse moved to (266, 229)
Screenshot: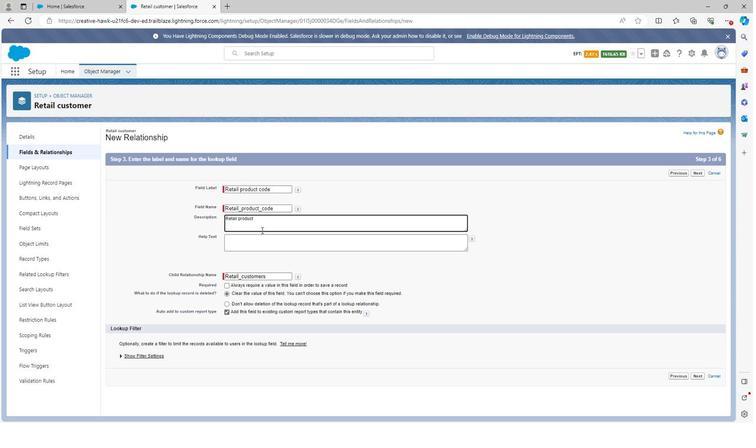 
Action: Key pressed c
Screenshot: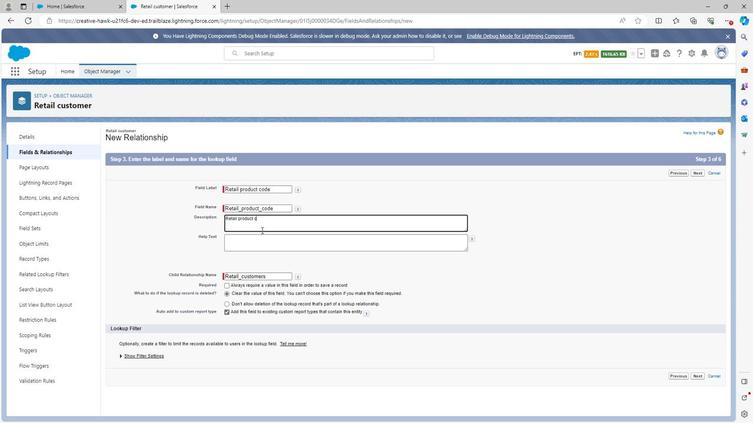 
Action: Mouse moved to (266, 229)
Screenshot: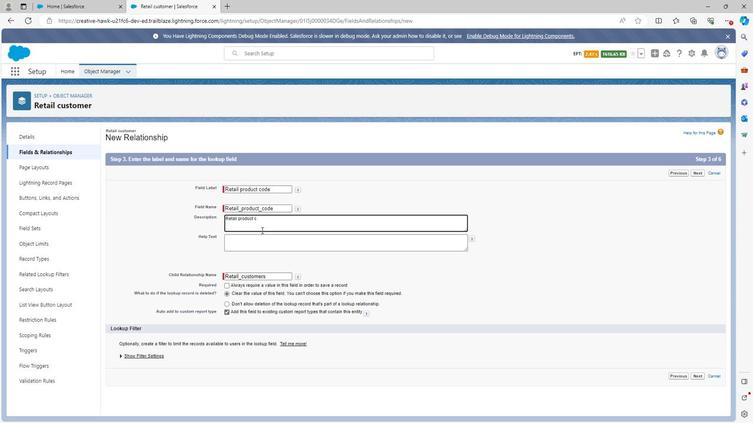 
Action: Key pressed o
Screenshot: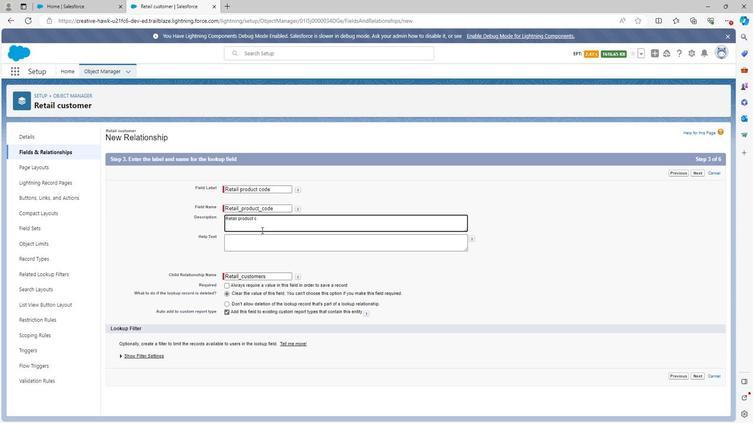 
Action: Mouse moved to (263, 236)
Screenshot: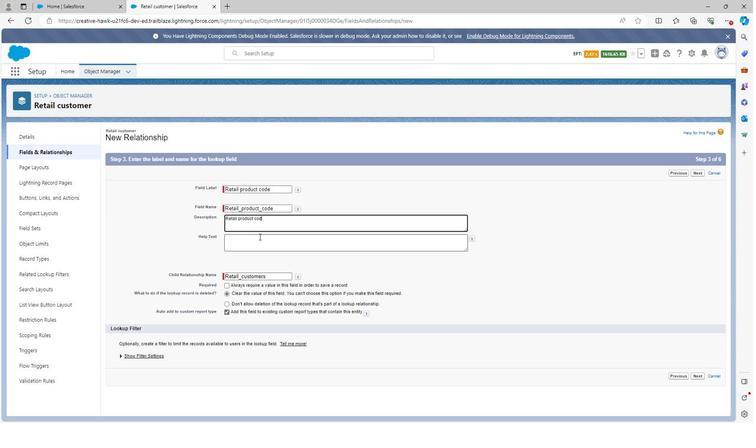 
Action: Key pressed de
Screenshot: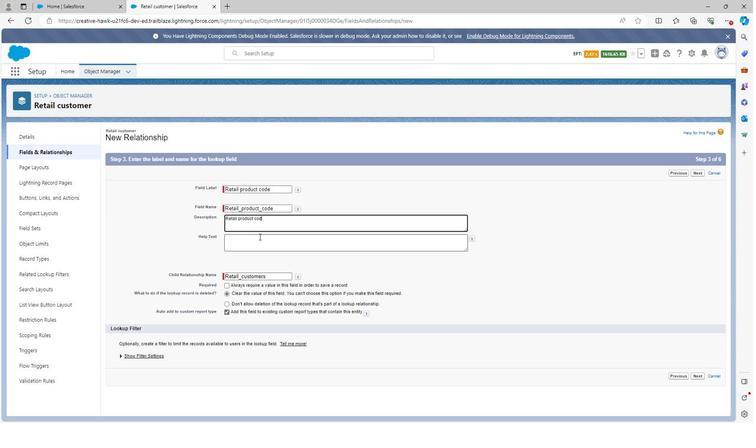 
Action: Mouse moved to (263, 241)
Screenshot: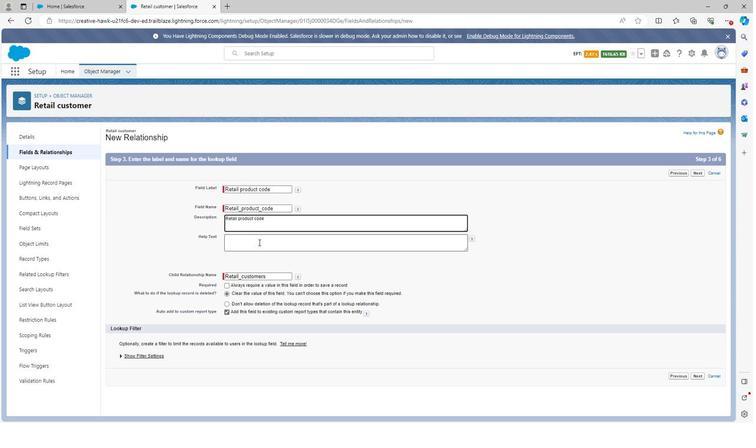 
Action: Key pressed <Key.space>
Screenshot: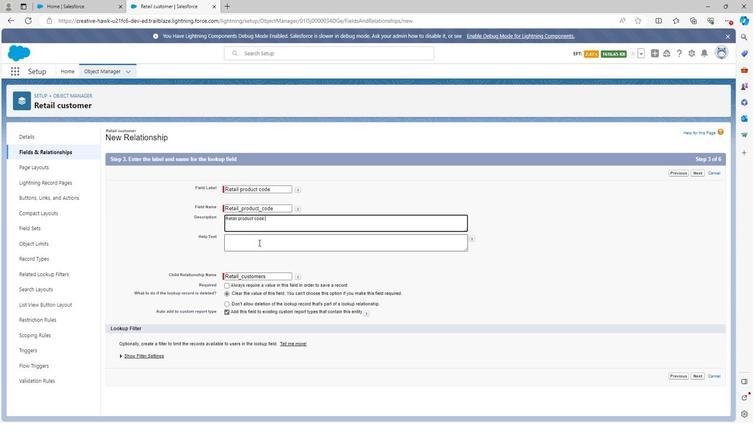 
Action: Mouse moved to (263, 242)
Screenshot: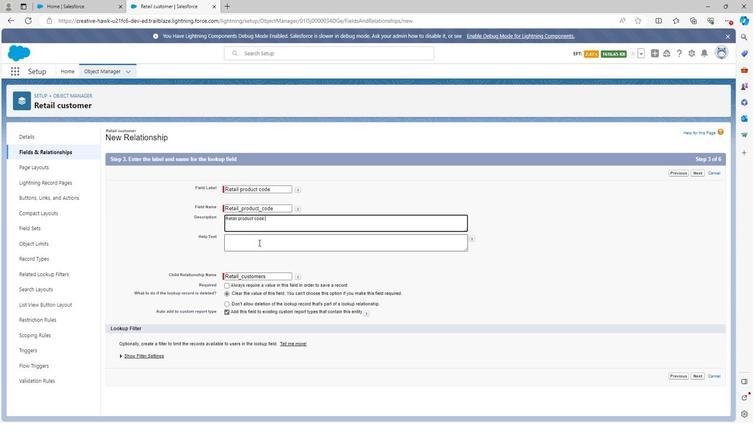 
Action: Key pressed rel
Screenshot: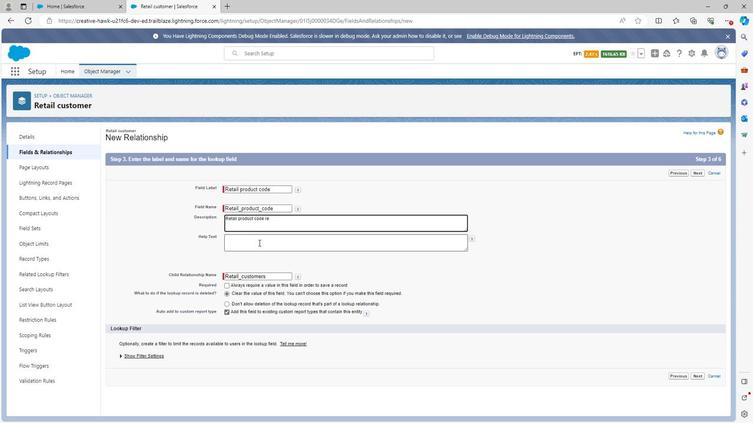 
Action: Mouse moved to (263, 243)
Screenshot: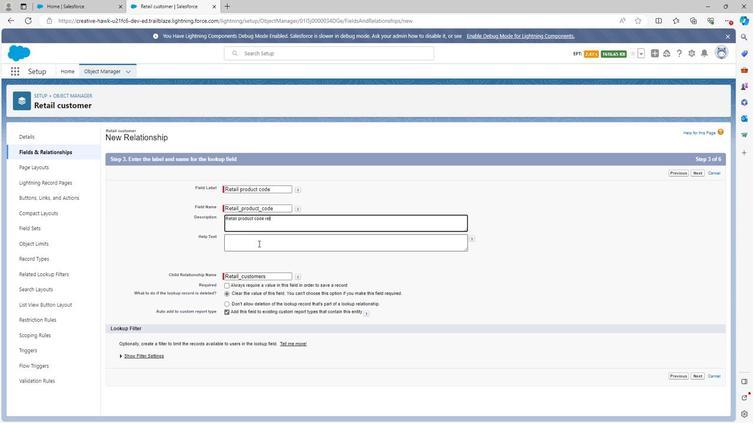 
Action: Key pressed a
Screenshot: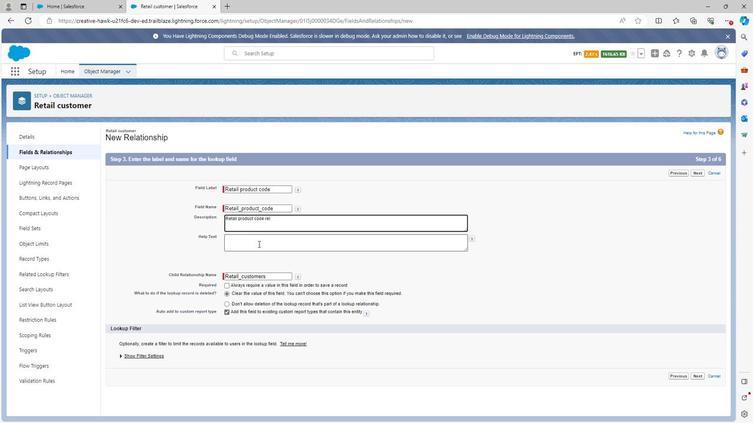 
Action: Mouse moved to (263, 244)
Screenshot: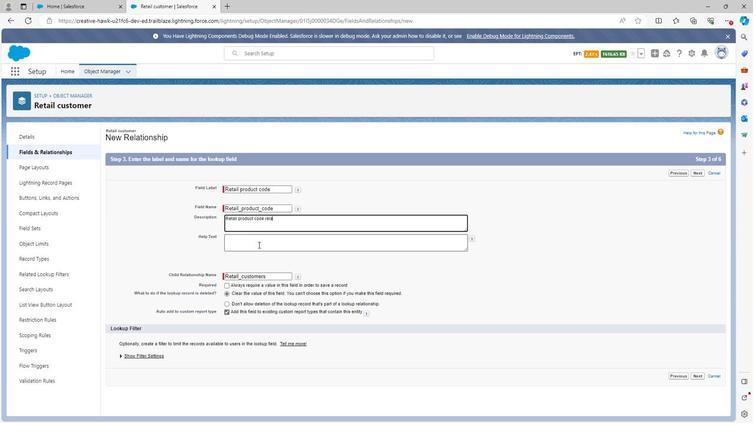 
Action: Key pressed tionship<Key.space>is<Key.space>the<Key.space>relatio
Screenshot: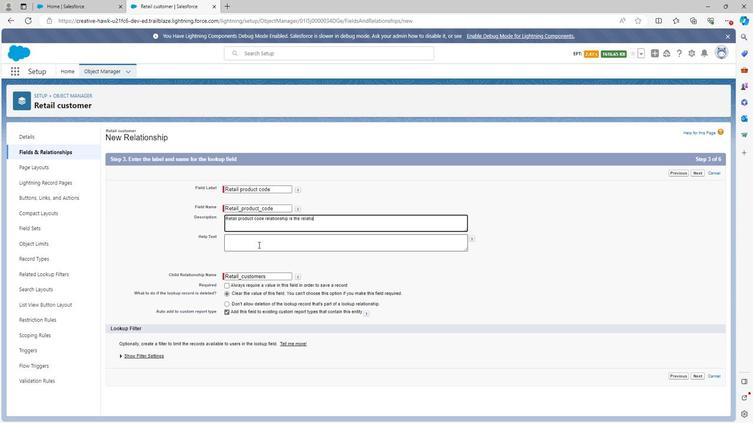 
Action: Mouse moved to (262, 245)
Screenshot: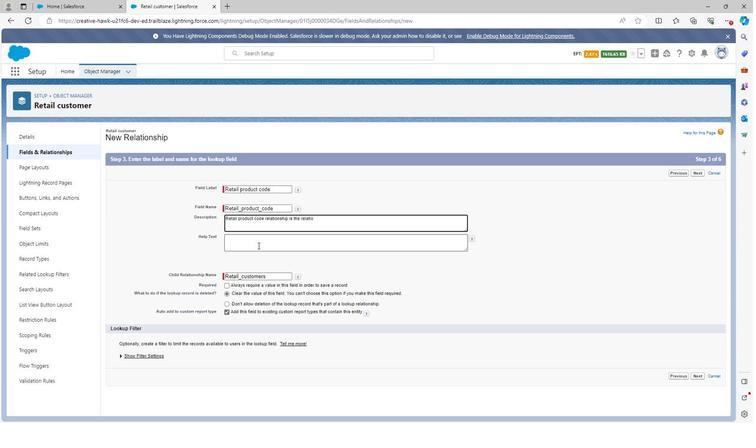 
Action: Key pressed nship<Key.space>in<Key.space>which<Key.space>we<Key.space>get<Key.space>retail<Key.space>product<Key.space>code<Key.space>from<Key.space>retail<Key.space>pro
Screenshot: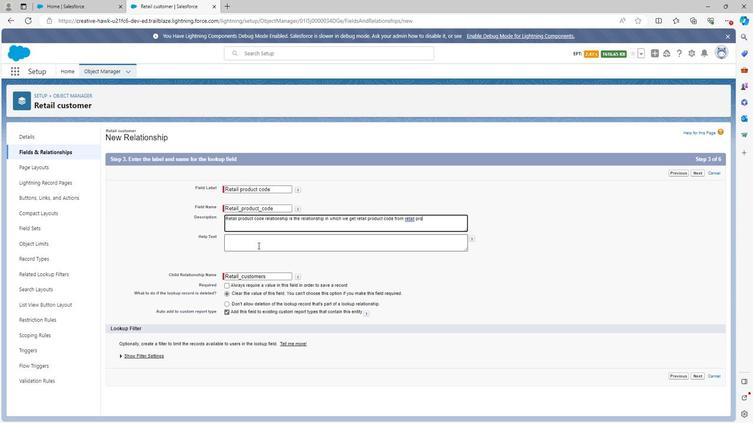 
Action: Mouse moved to (265, 249)
Screenshot: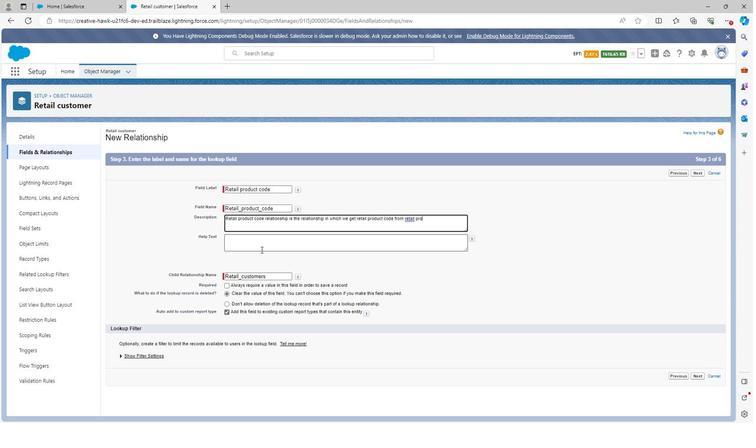 
Action: Key pressed du
Screenshot: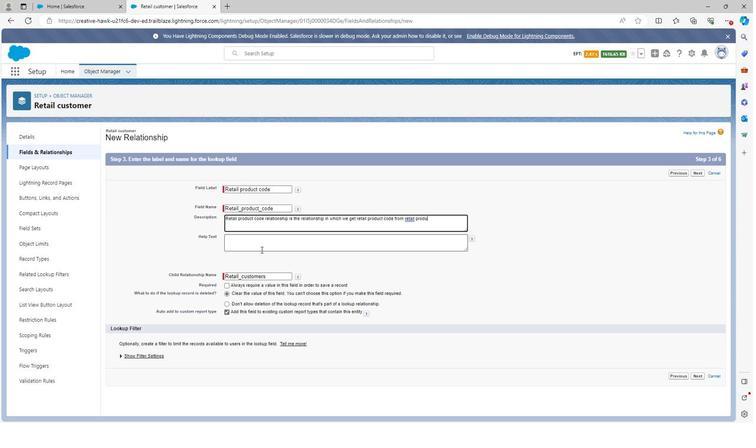 
Action: Mouse moved to (266, 250)
Screenshot: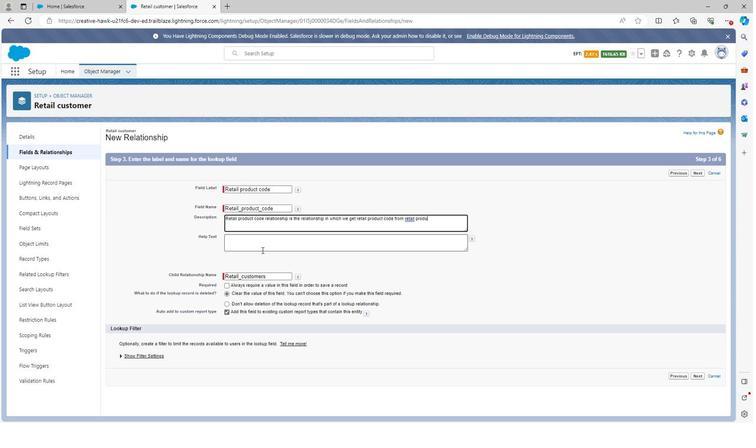 
Action: Key pressed c
Screenshot: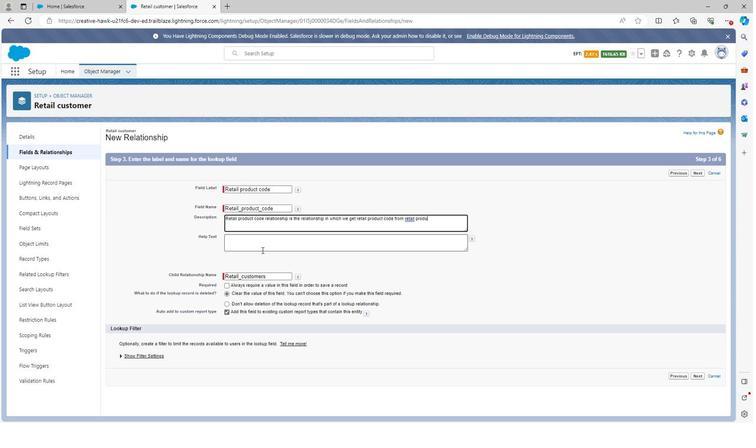 
Action: Mouse moved to (267, 251)
Screenshot: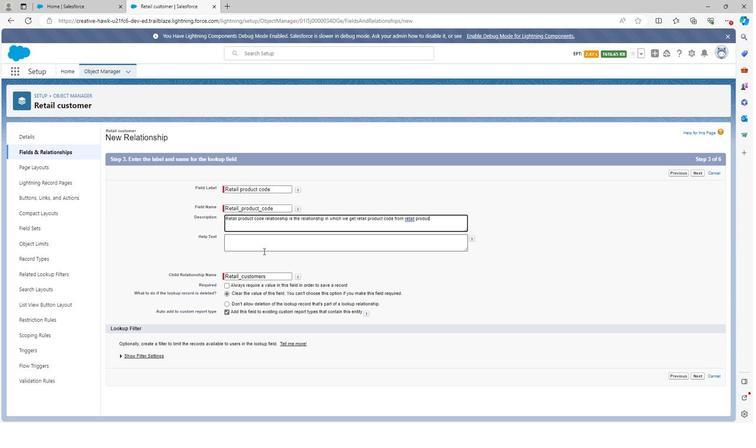 
Action: Key pressed t
Screenshot: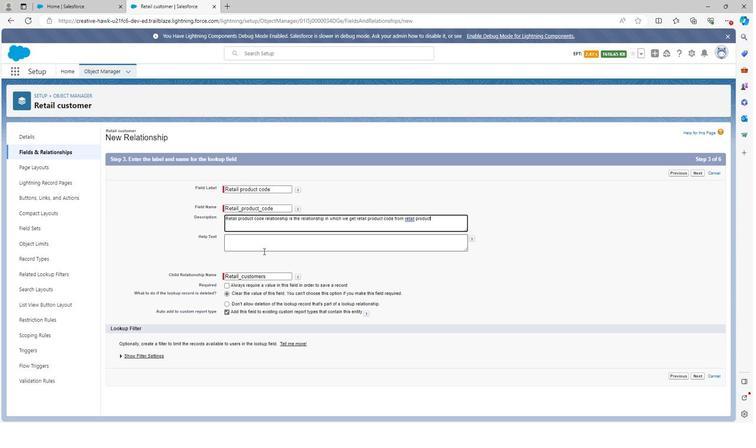 
Action: Mouse moved to (267, 253)
Screenshot: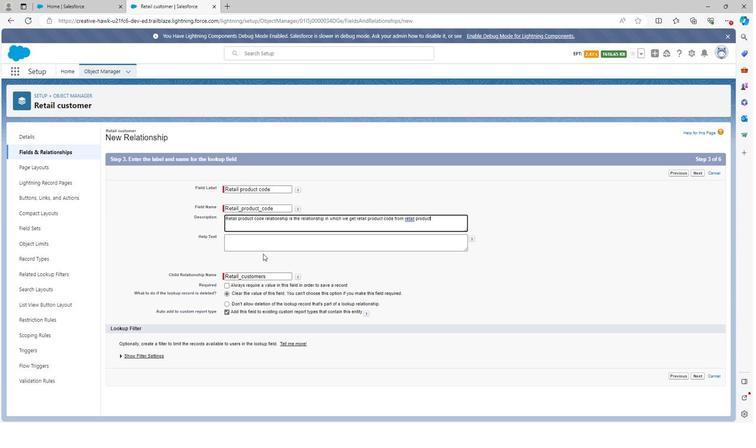 
Action: Key pressed <Key.space>
Screenshot: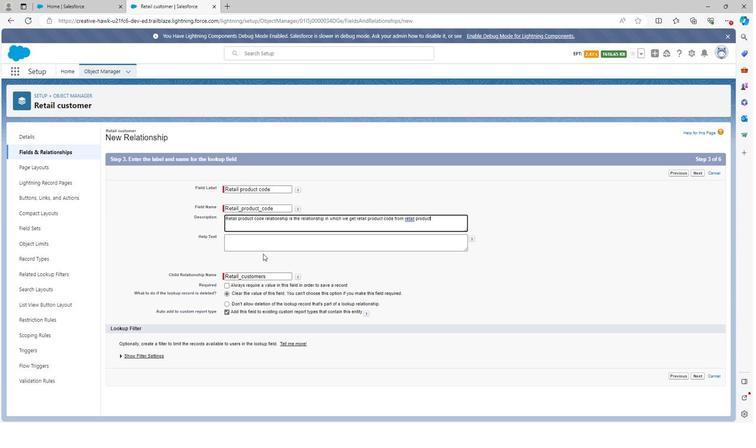 
Action: Mouse moved to (267, 258)
Screenshot: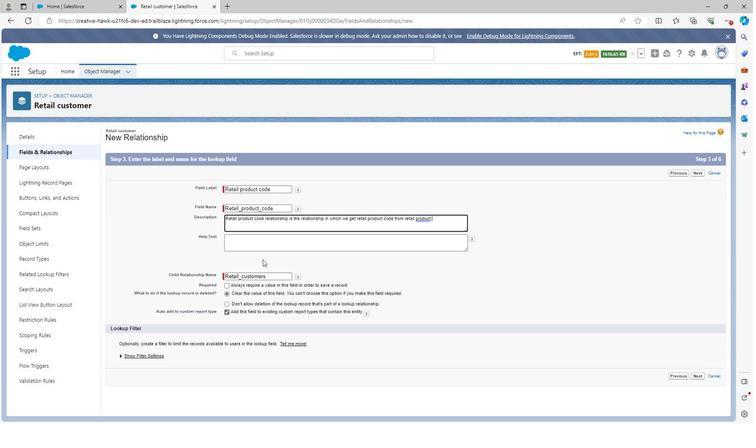 
Action: Key pressed o
Screenshot: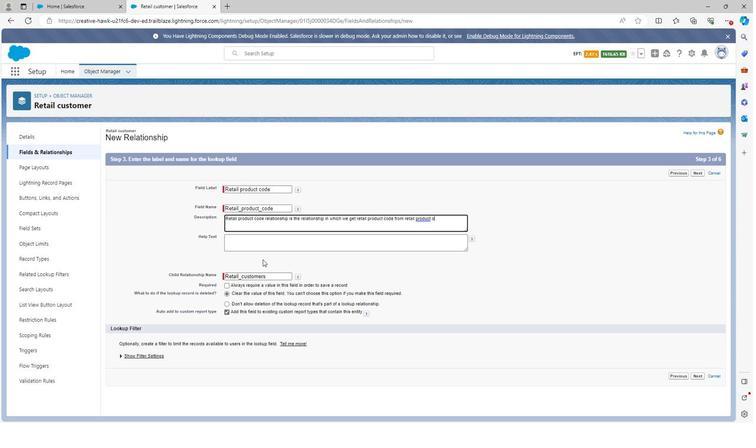 
Action: Mouse moved to (266, 259)
Screenshot: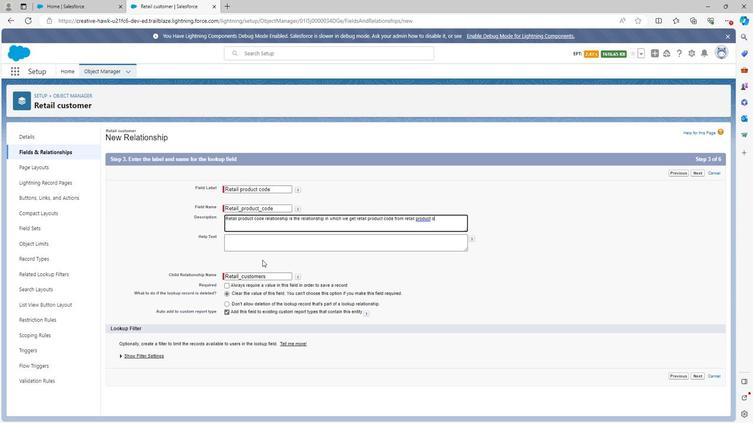 
Action: Key pressed b
Screenshot: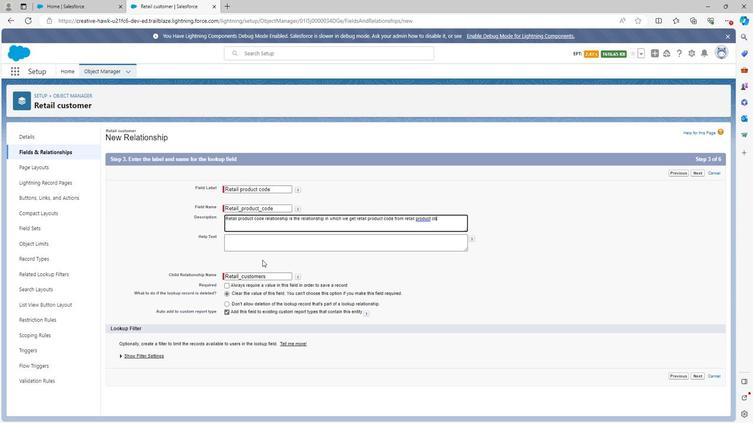 
Action: Mouse moved to (264, 262)
Screenshot: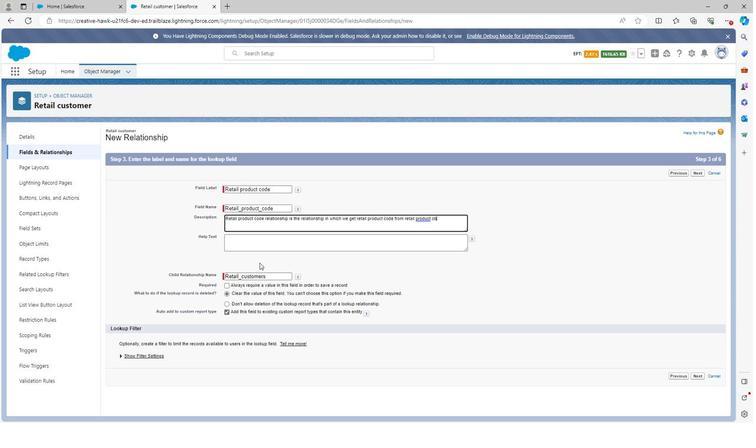 
Action: Key pressed ject
Screenshot: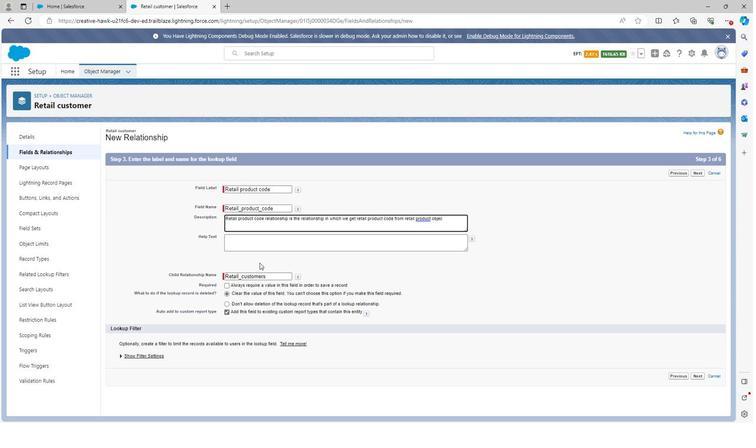 
Action: Mouse moved to (263, 263)
Screenshot: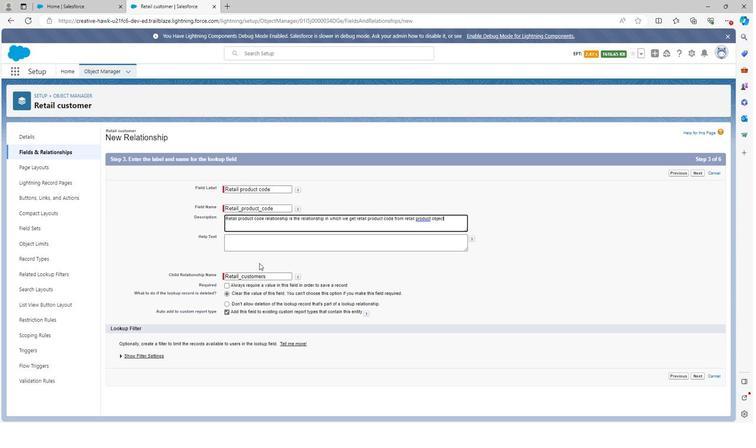 
Action: Key pressed <Key.space>
Screenshot: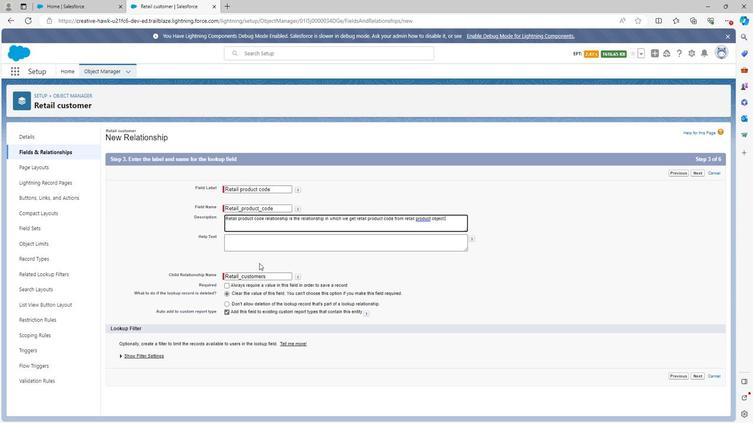 
Action: Mouse moved to (263, 263)
Screenshot: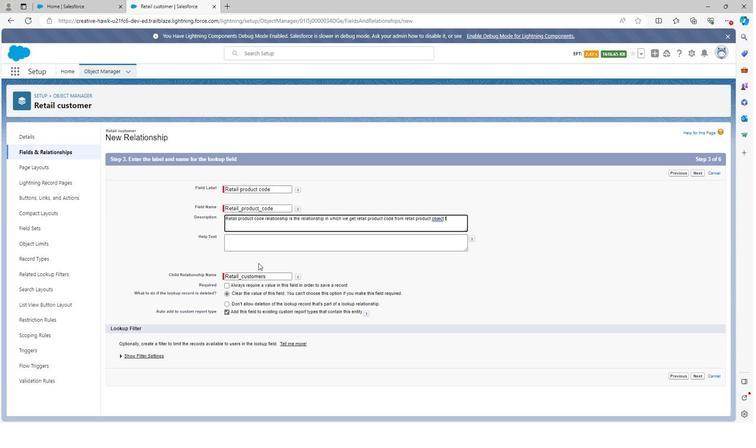
Action: Key pressed t
Screenshot: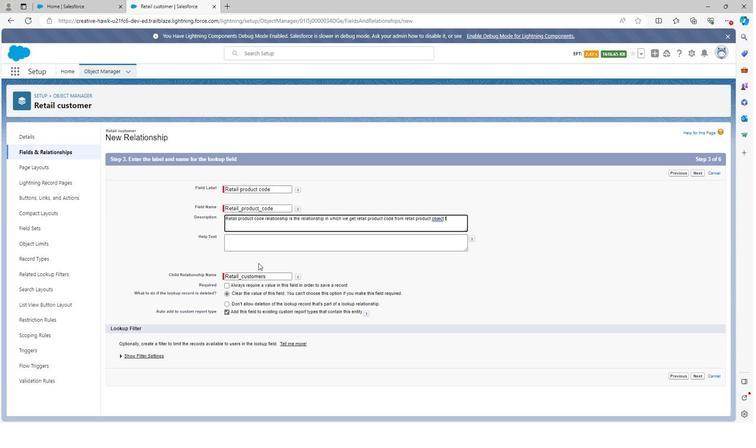 
Action: Mouse moved to (261, 266)
Screenshot: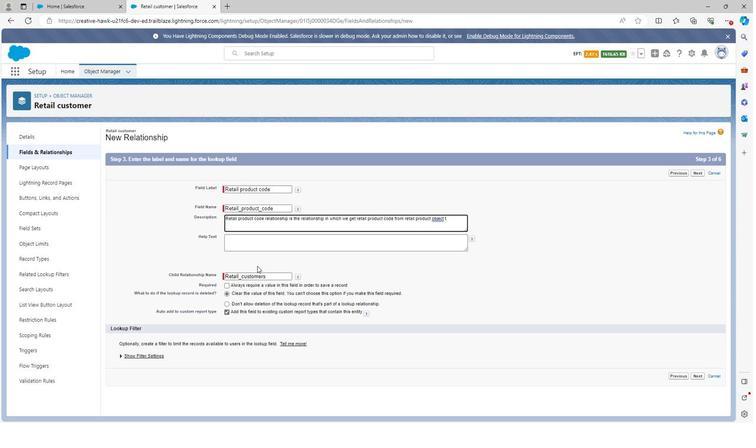 
Action: Key pressed o
Screenshot: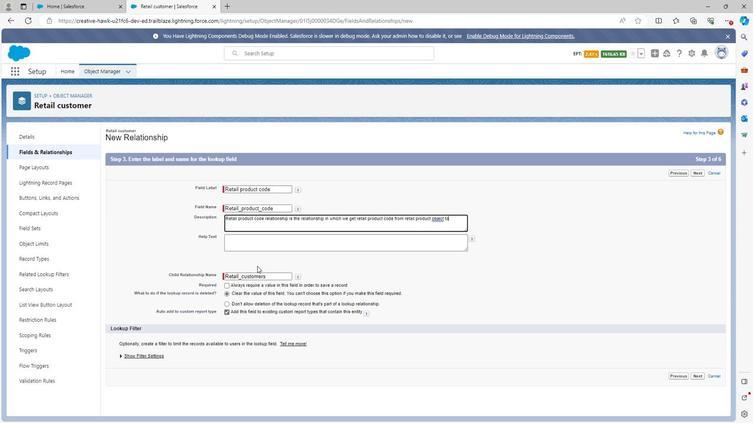 
Action: Mouse moved to (261, 266)
Screenshot: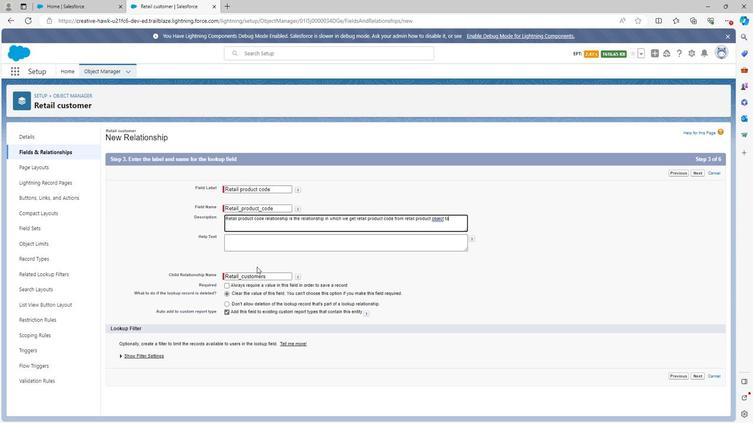 
Action: Key pressed <Key.space>customer<Key.space>object<Key.space>in<Key.space>cust
Screenshot: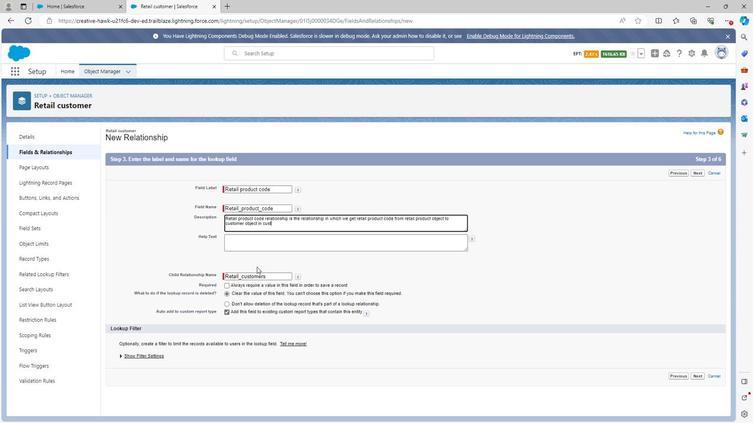 
Action: Mouse moved to (261, 268)
Screenshot: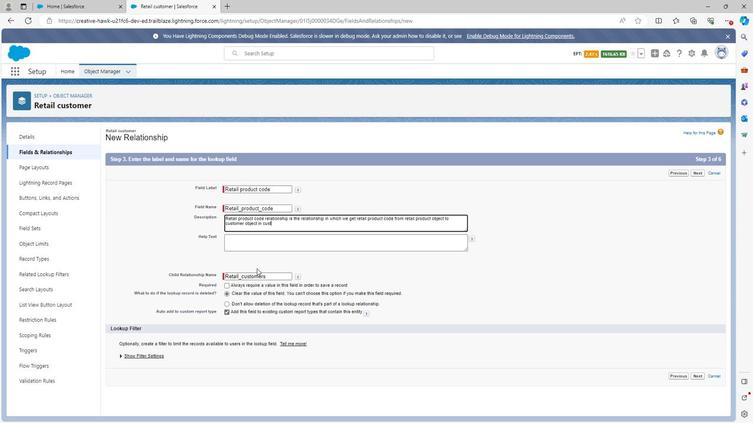 
Action: Key pressed omer<Key.space>retail<Key.space>
Screenshot: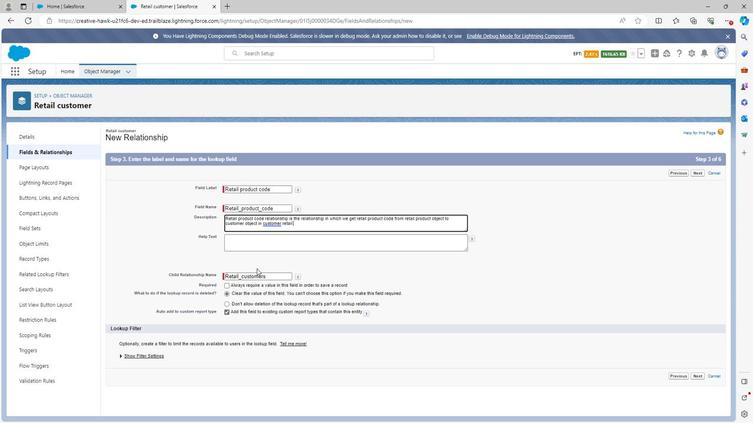 
Action: Mouse moved to (260, 268)
Screenshot: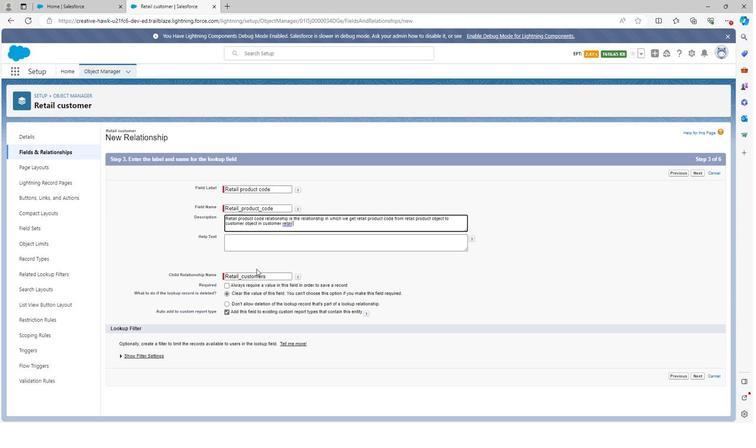 
Action: Key pressed mana
Screenshot: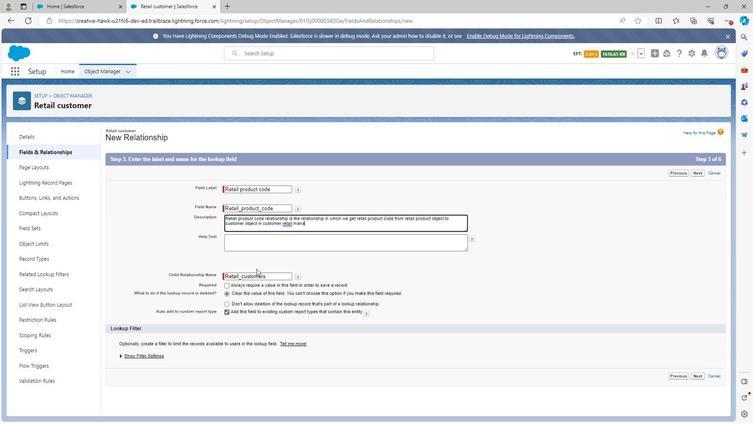 
Action: Mouse moved to (250, 283)
Screenshot: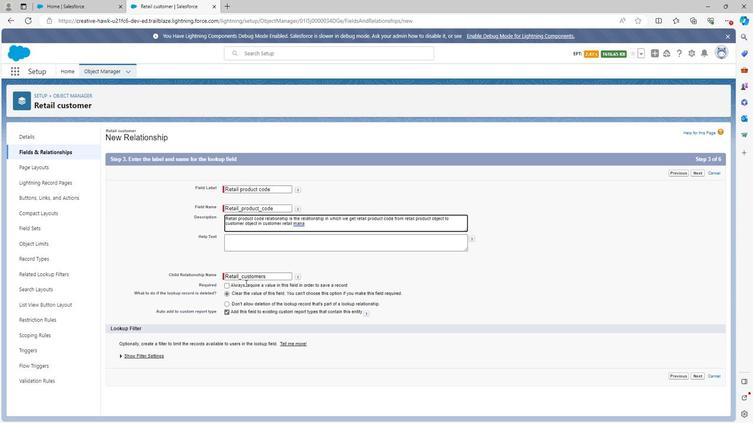 
Action: Key pressed g
Screenshot: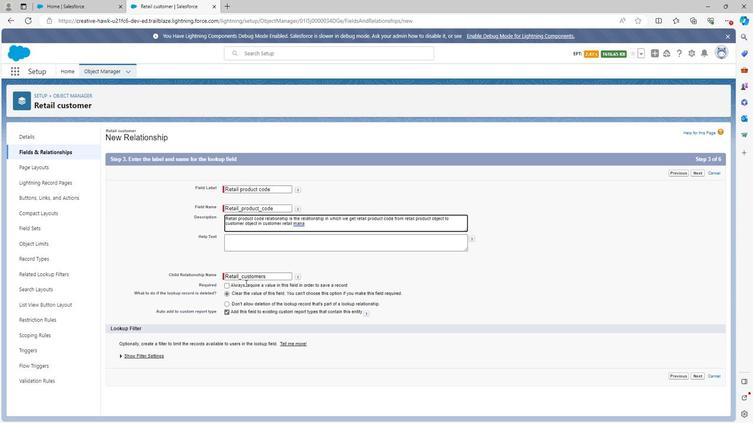 
Action: Mouse moved to (250, 273)
Screenshot: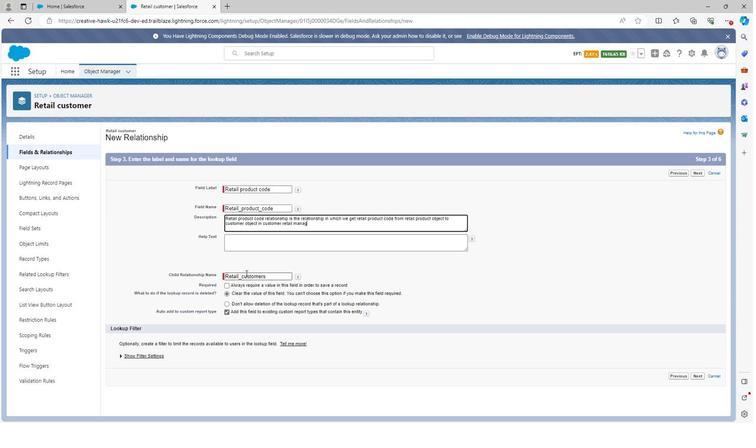 
Action: Key pressed e
Screenshot: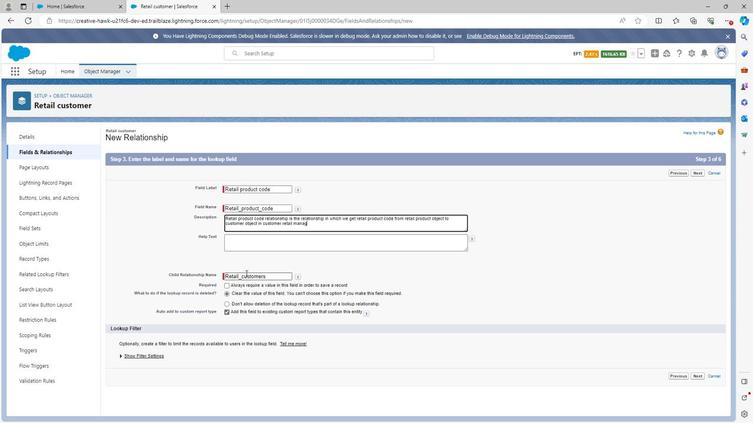 
Action: Mouse moved to (250, 272)
Screenshot: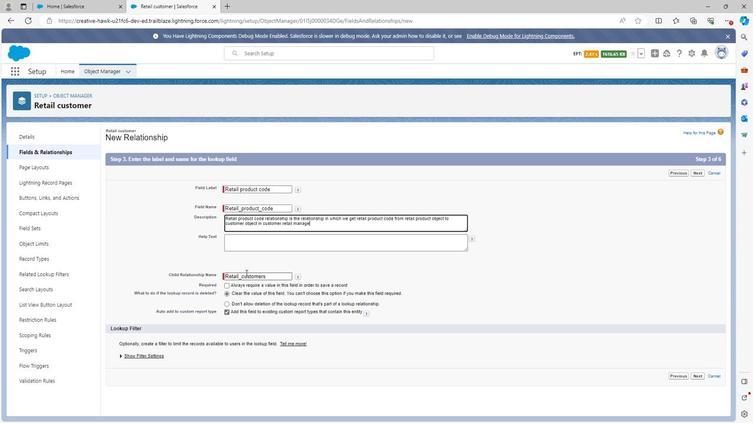 
Action: Key pressed m
Screenshot: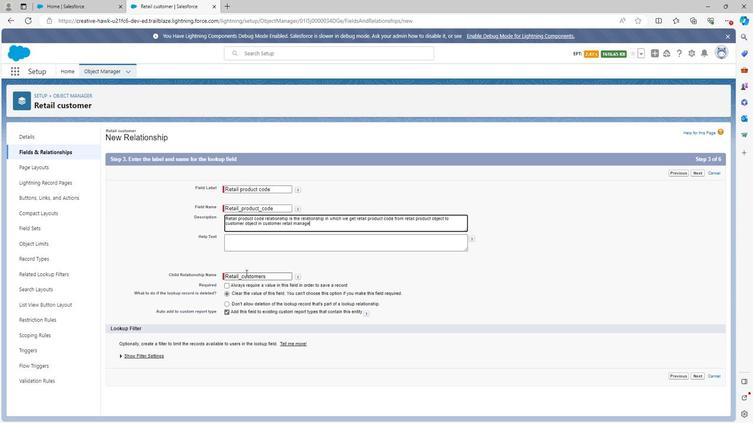 
Action: Mouse moved to (250, 272)
Screenshot: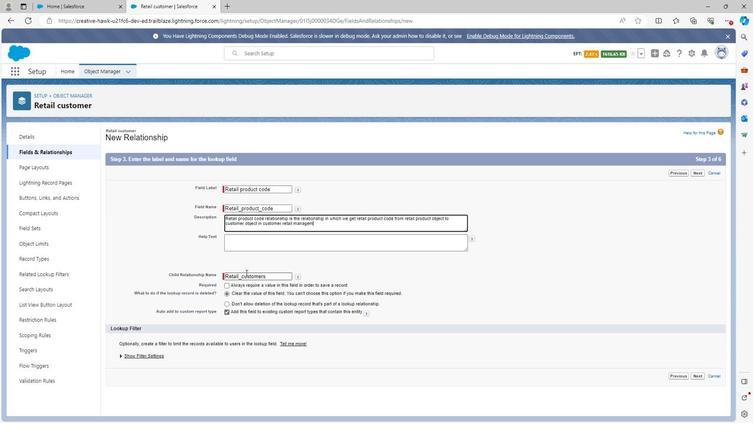 
Action: Key pressed ent
Screenshot: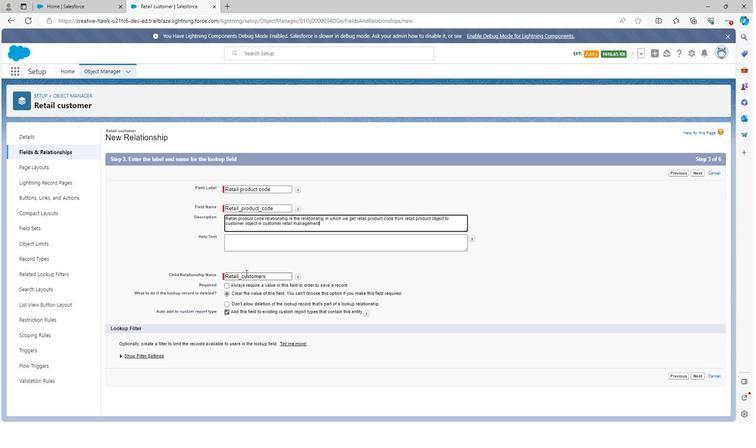 
Action: Mouse moved to (261, 242)
Screenshot: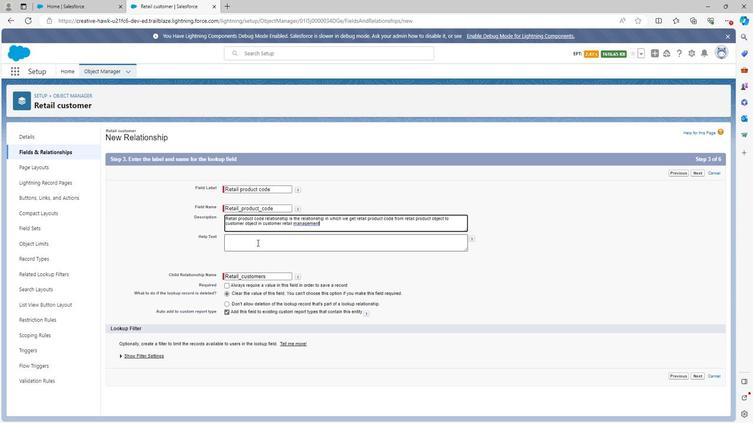 
Action: Mouse pressed left at (261, 242)
Screenshot: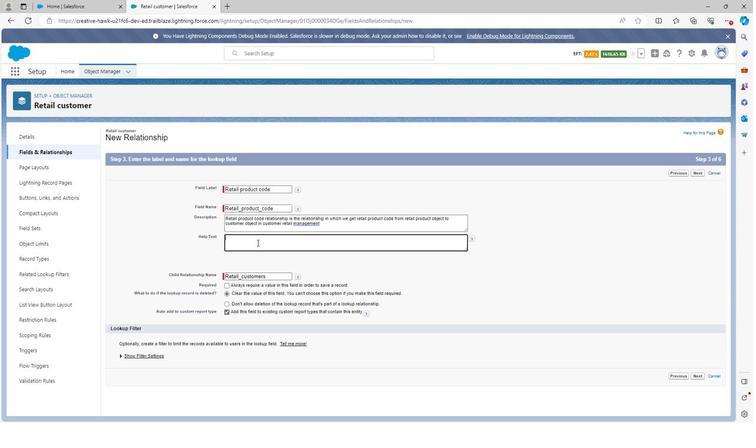 
Action: Mouse moved to (261, 241)
Screenshot: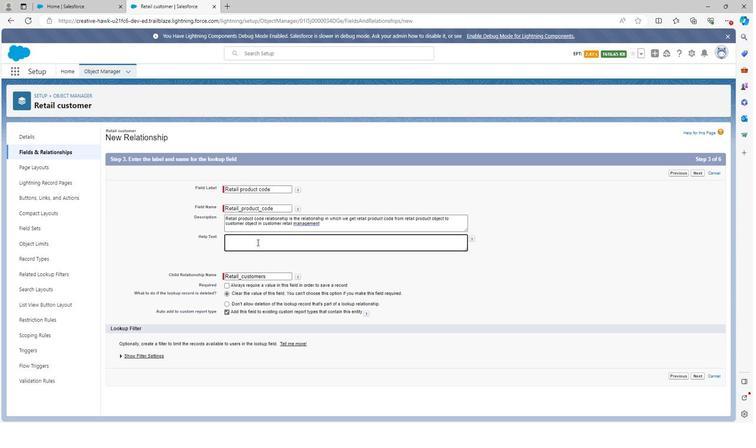 
Action: Key pressed <Key.shift>
Screenshot: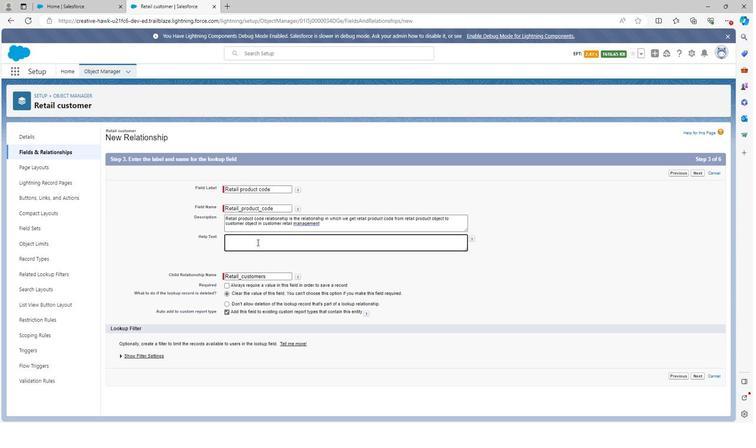 
Action: Mouse moved to (259, 244)
Screenshot: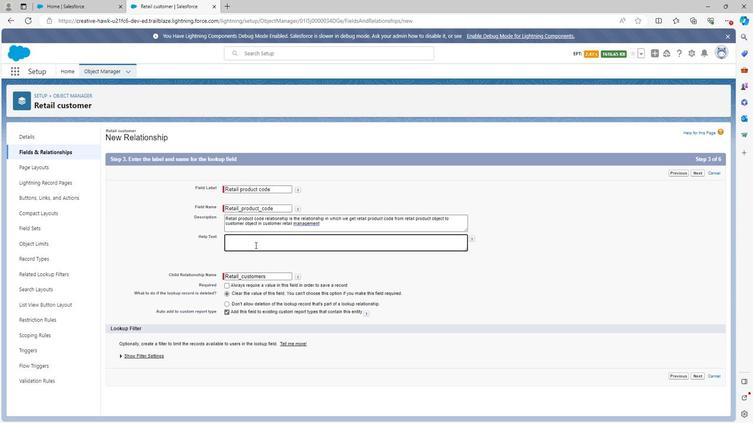 
Action: Key pressed Retail<Key.space>pr
Screenshot: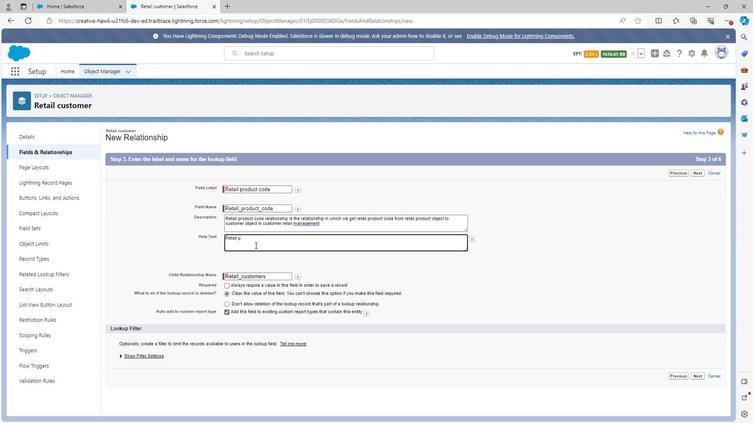
Action: Mouse moved to (259, 246)
Screenshot: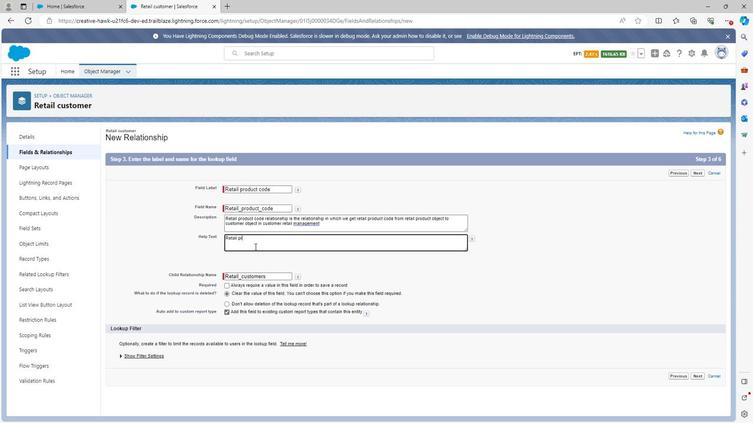 
Action: Key pressed oduct<Key.space>code<Key.space>relatio
Screenshot: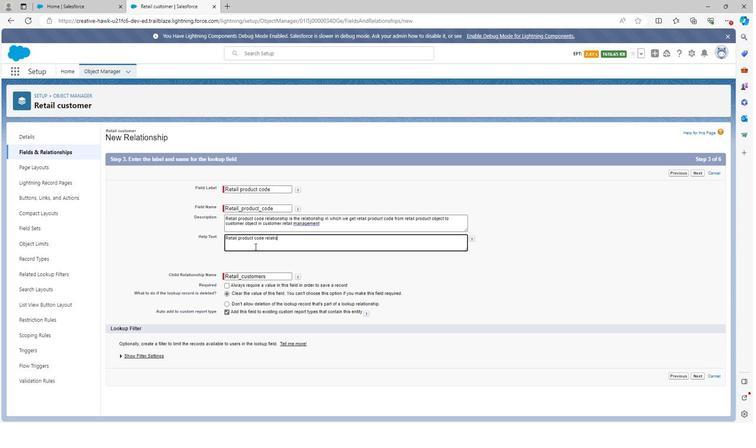 
Action: Mouse moved to (256, 253)
Screenshot: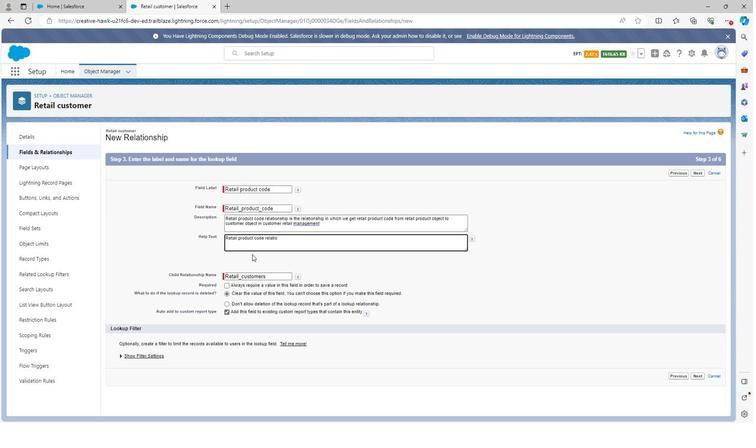 
Action: Key pressed nship
Screenshot: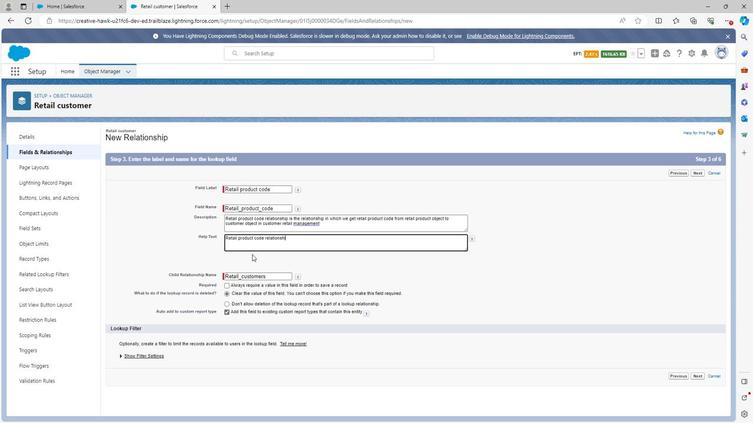 
Action: Mouse moved to (689, 378)
Screenshot: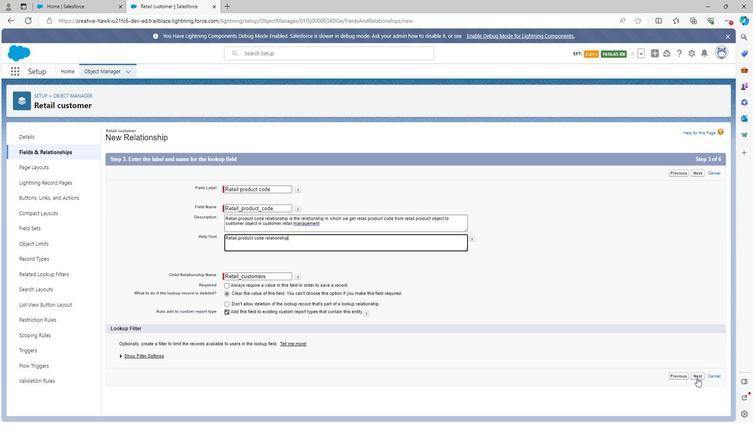
Action: Mouse pressed left at (689, 378)
Screenshot: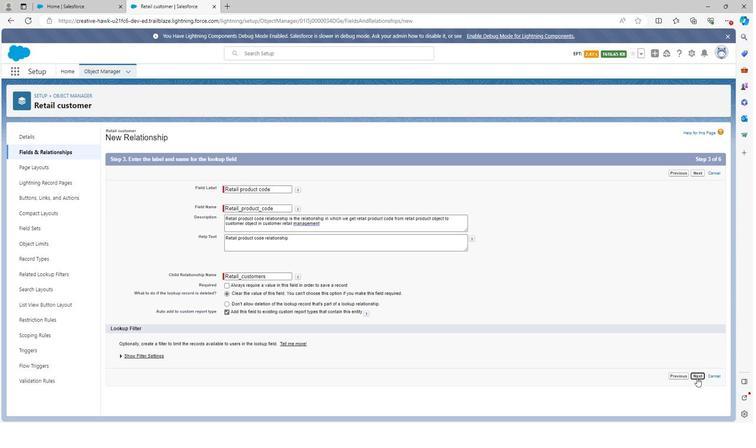 
Action: Mouse moved to (518, 238)
Screenshot: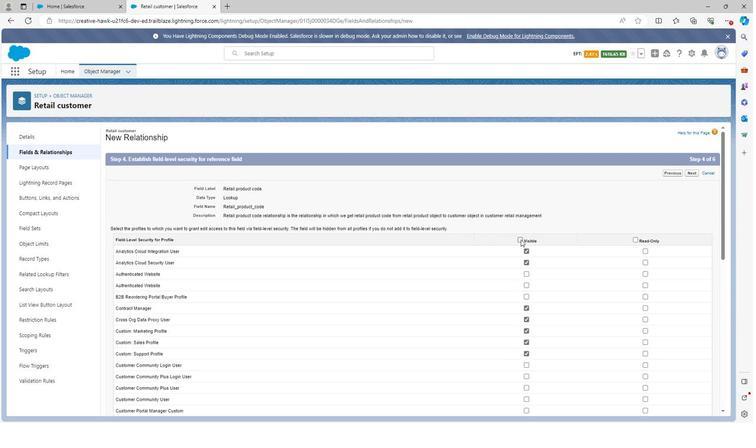 
Action: Mouse pressed left at (518, 238)
Screenshot: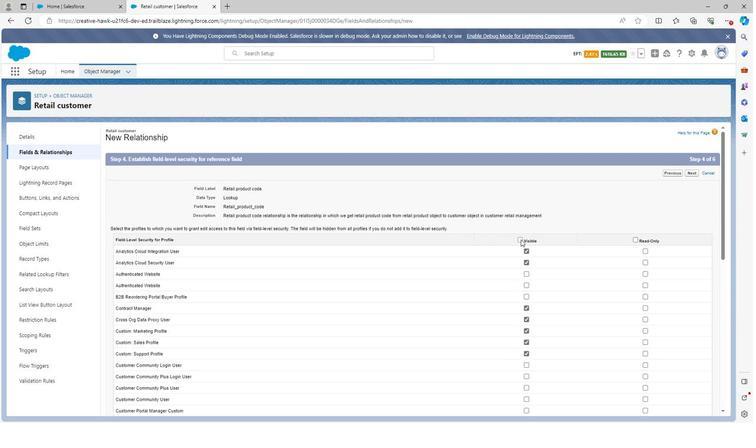 
Action: Mouse moved to (629, 237)
Screenshot: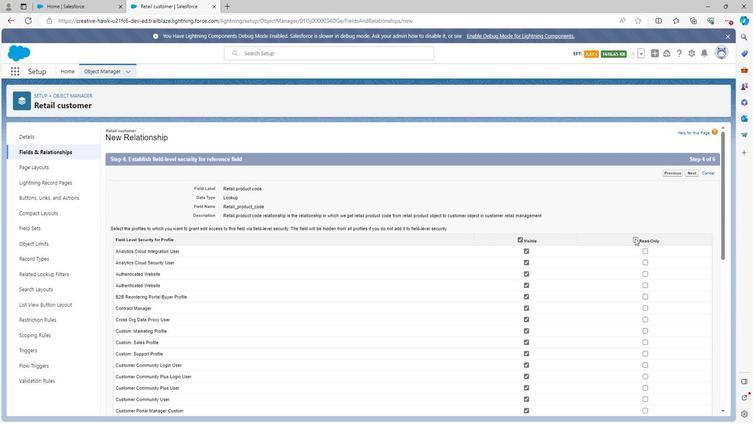 
Action: Mouse pressed left at (629, 237)
Screenshot: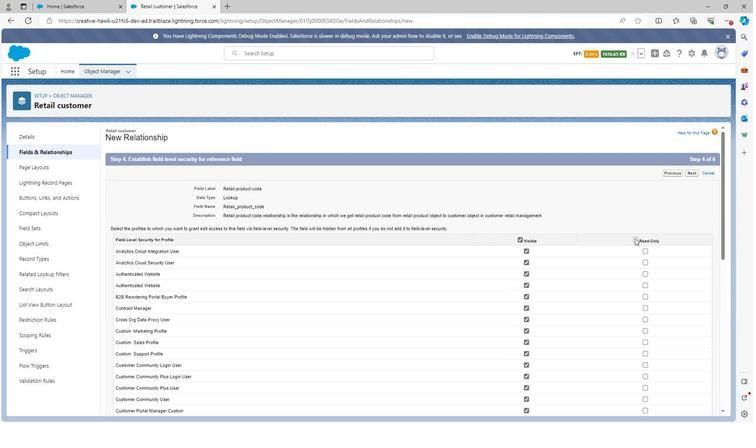 
Action: Mouse moved to (524, 250)
Screenshot: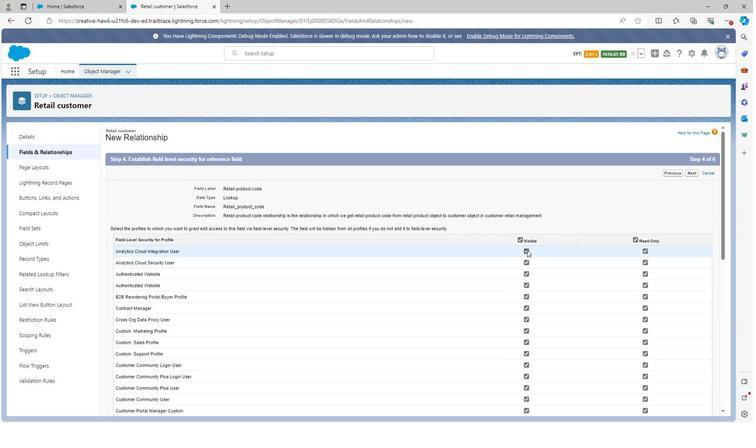 
Action: Mouse pressed left at (524, 250)
